 Task: Find connections with filter location Sivagiri with filter topic #HRwith filter profile language German with filter current company _VOIS with filter school Bidhan Chandra Krishi Viswavidyalaya with filter industry Consumer Services with filter service category Corporate Law with filter keywords title Director
Action: Mouse moved to (621, 87)
Screenshot: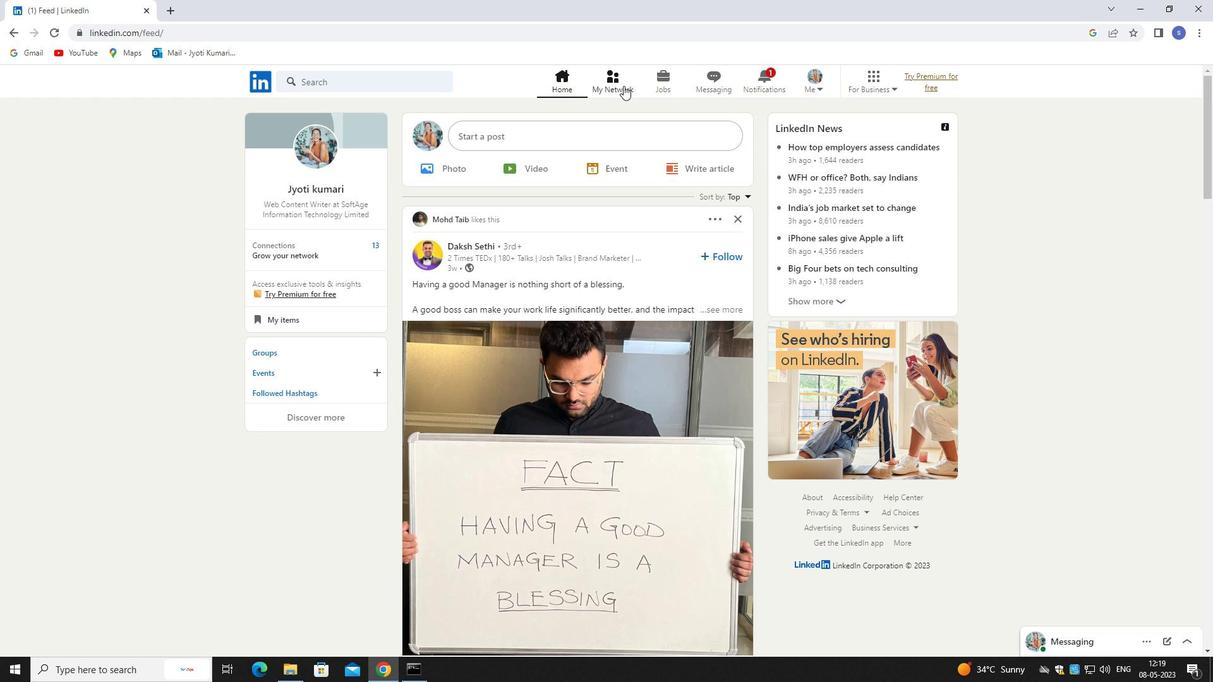 
Action: Mouse pressed left at (621, 87)
Screenshot: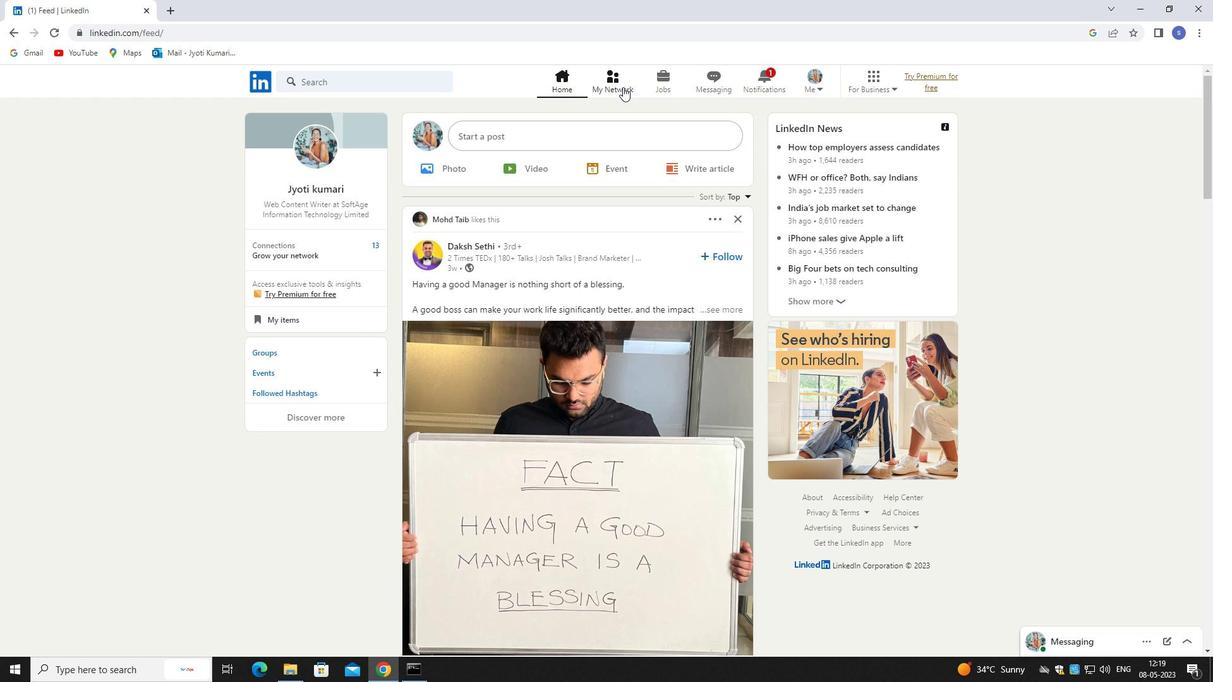 
Action: Mouse moved to (620, 87)
Screenshot: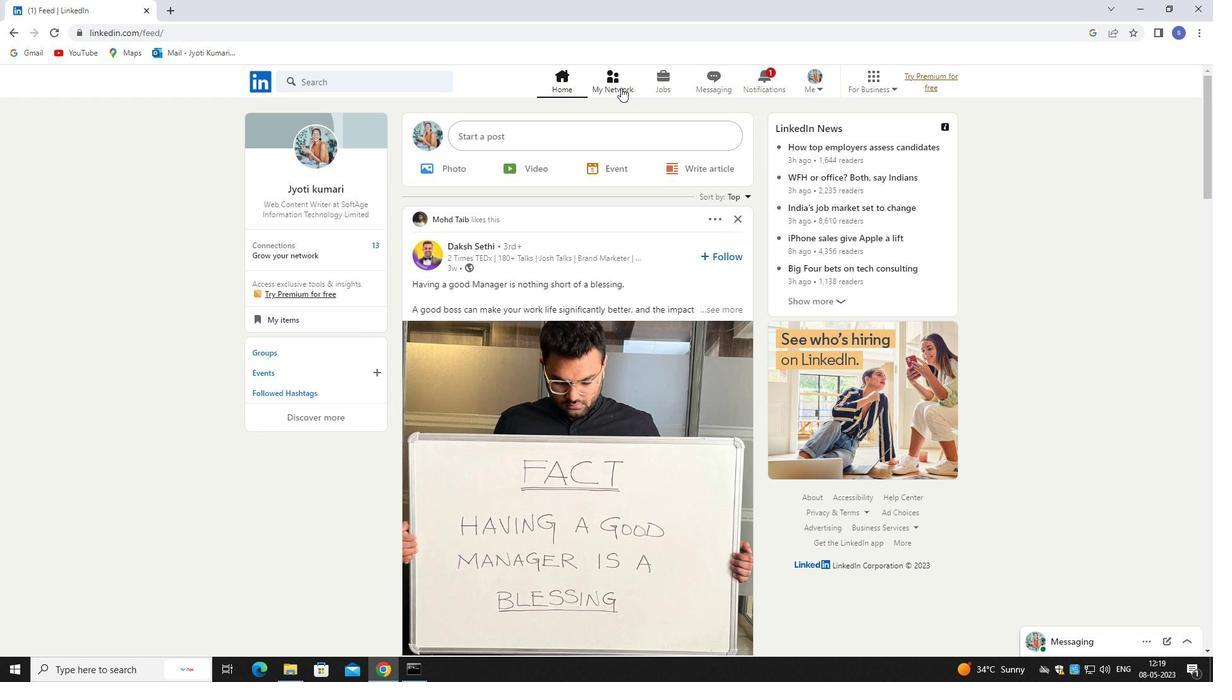 
Action: Mouse pressed left at (620, 87)
Screenshot: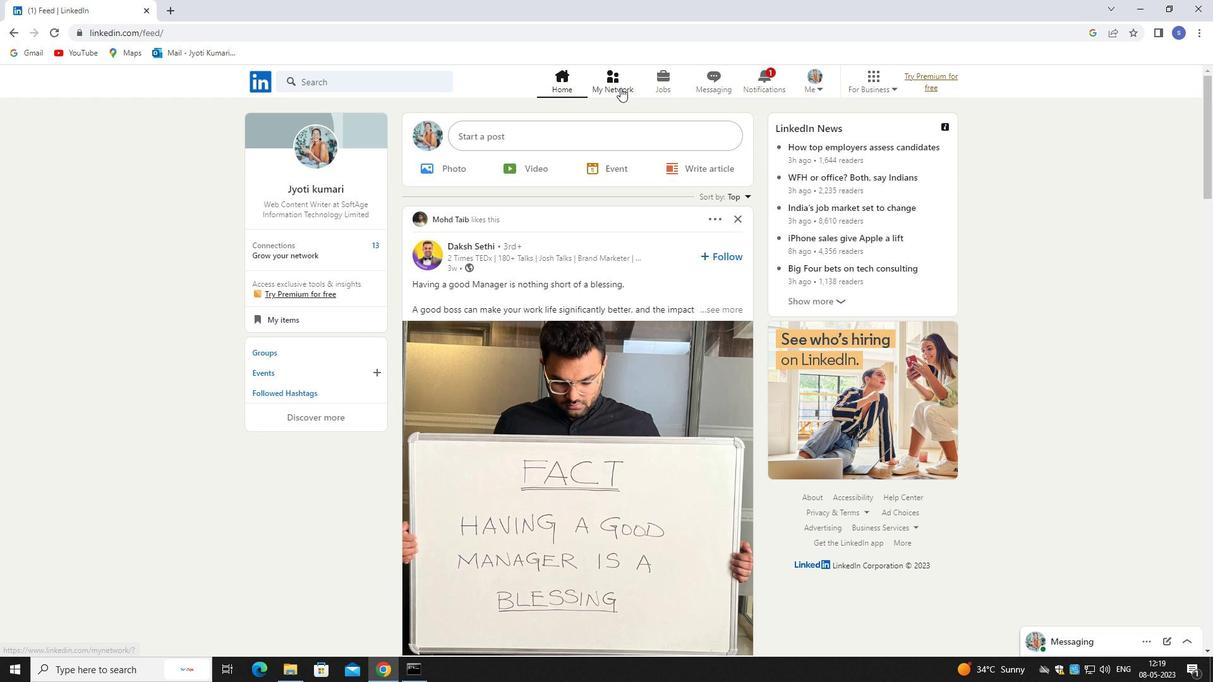 
Action: Mouse moved to (354, 145)
Screenshot: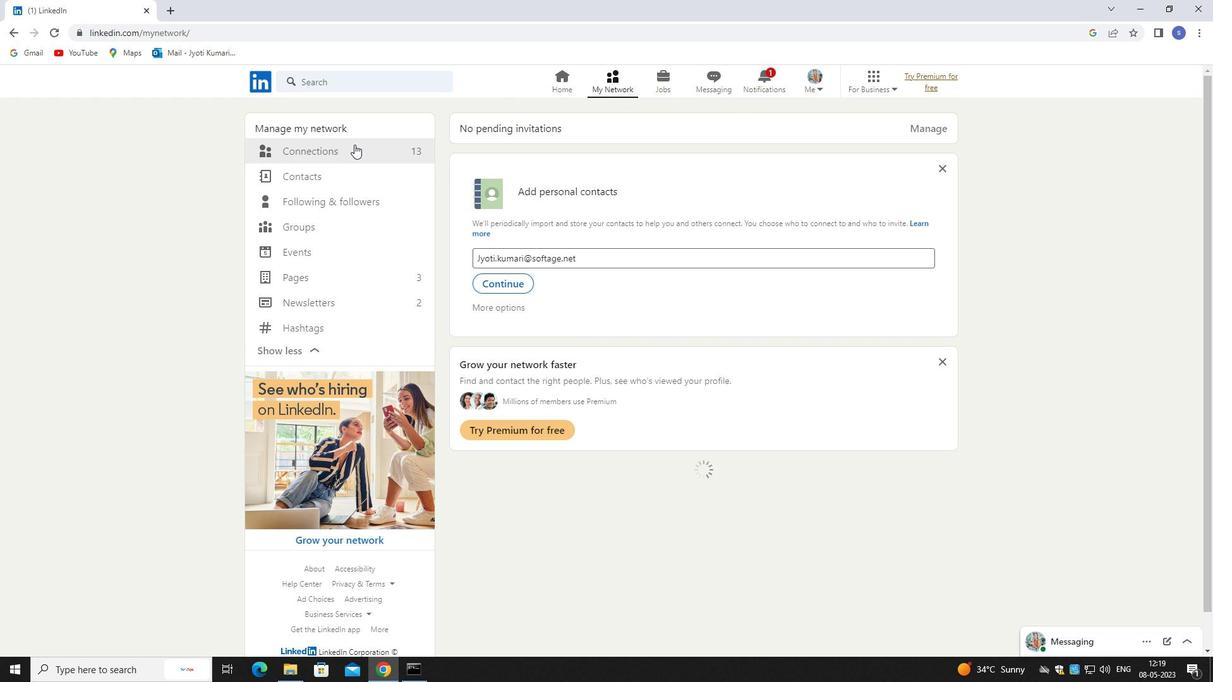 
Action: Mouse pressed left at (354, 145)
Screenshot: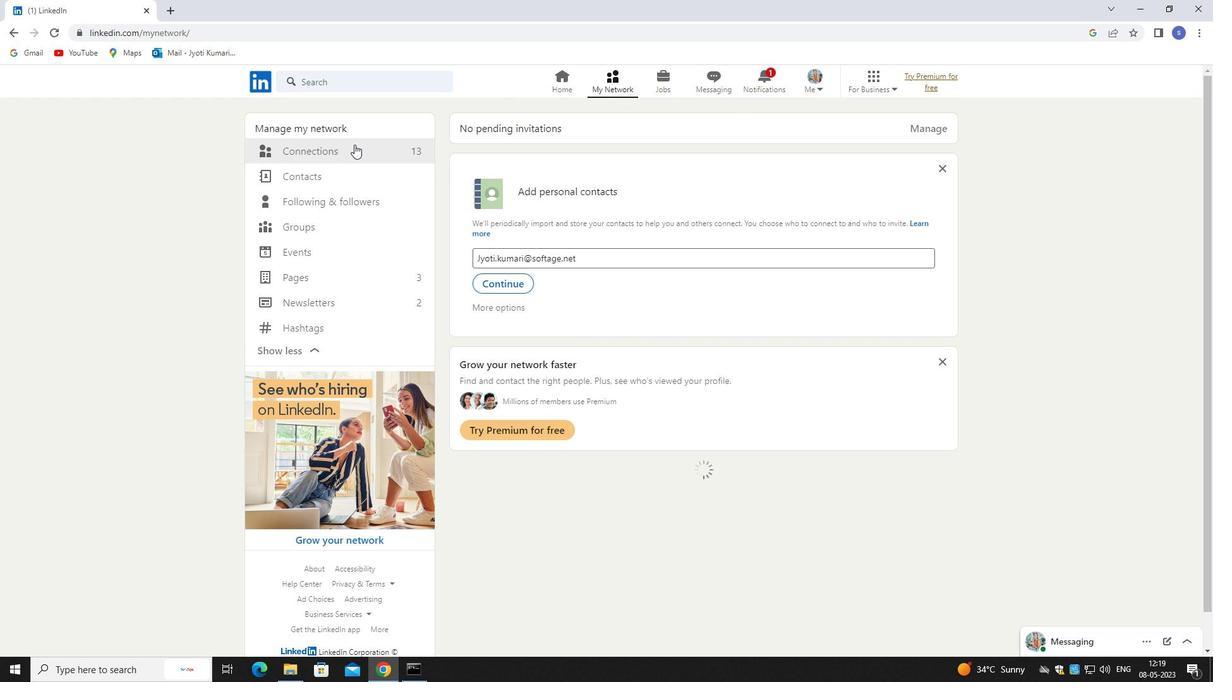 
Action: Mouse moved to (355, 145)
Screenshot: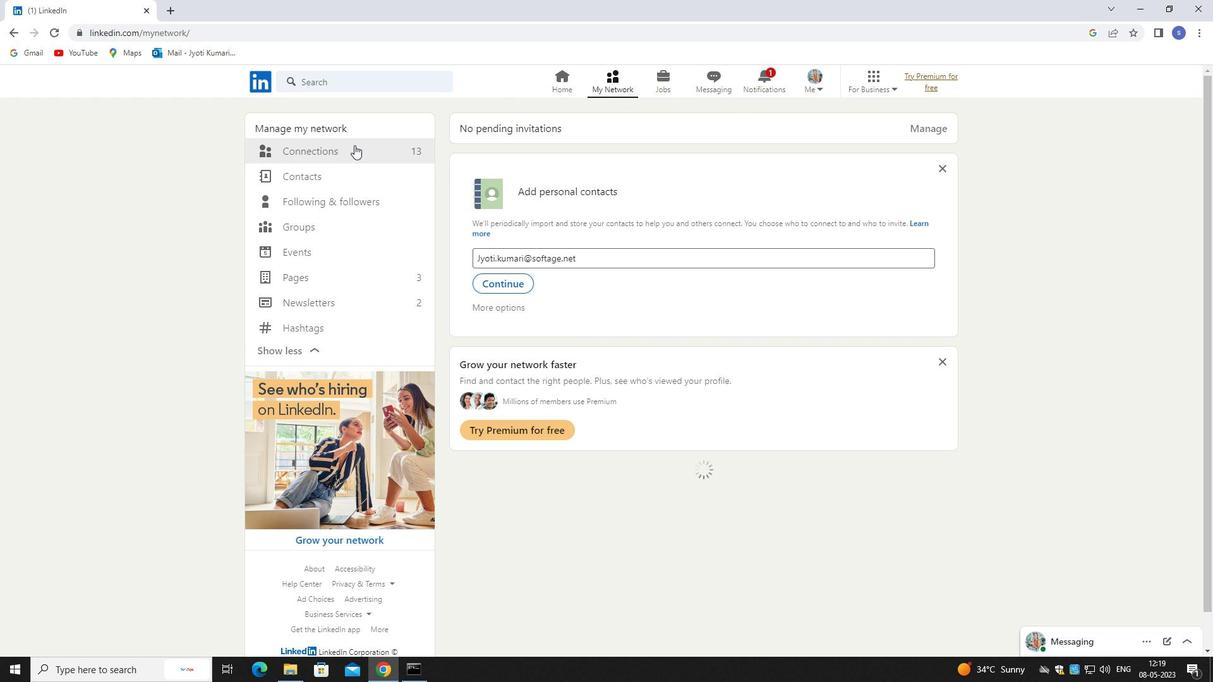 
Action: Mouse pressed left at (355, 145)
Screenshot: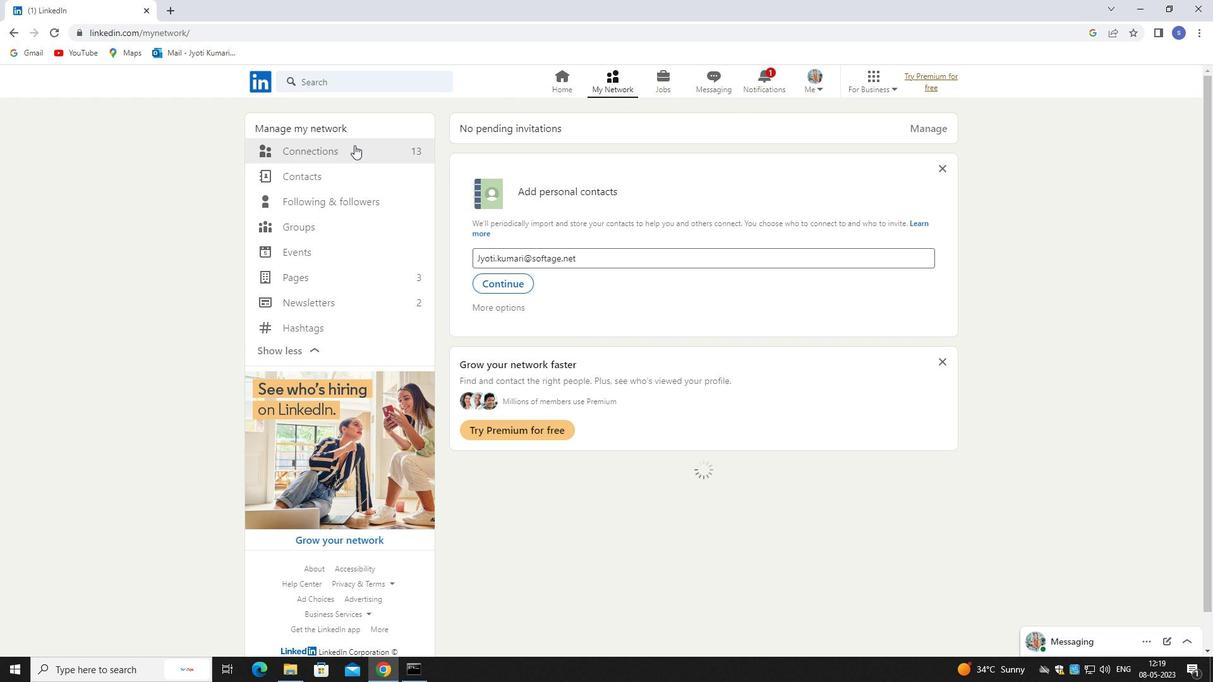 
Action: Mouse moved to (391, 146)
Screenshot: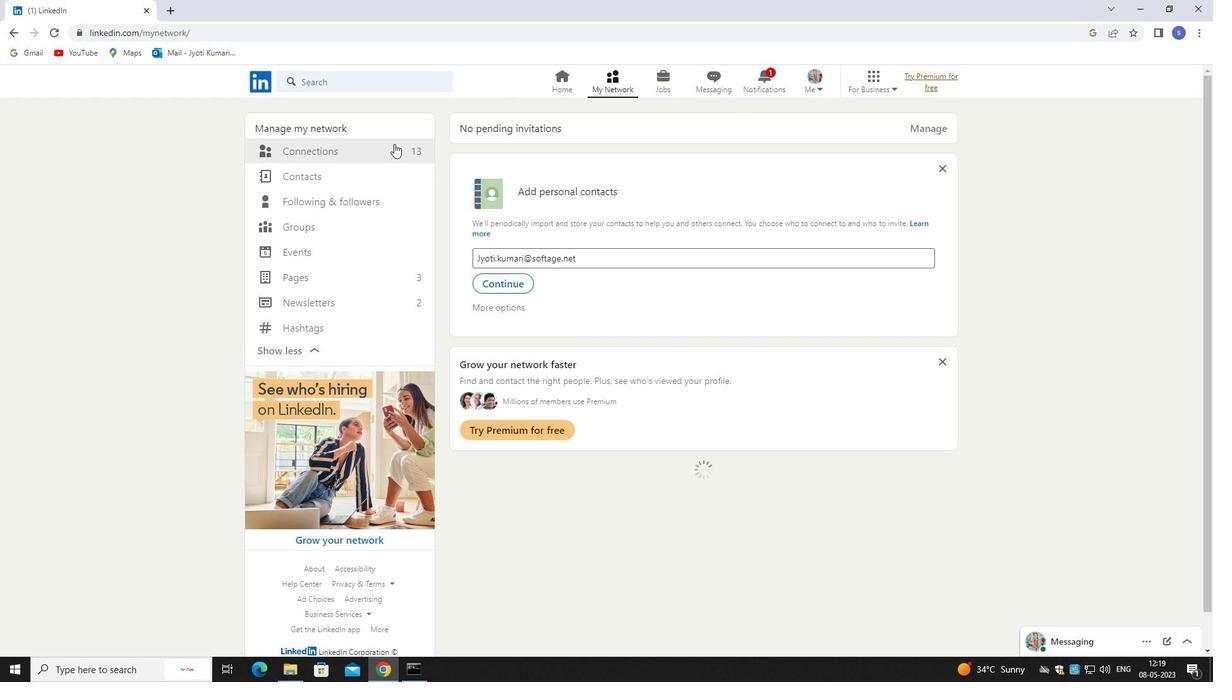 
Action: Mouse pressed left at (391, 146)
Screenshot: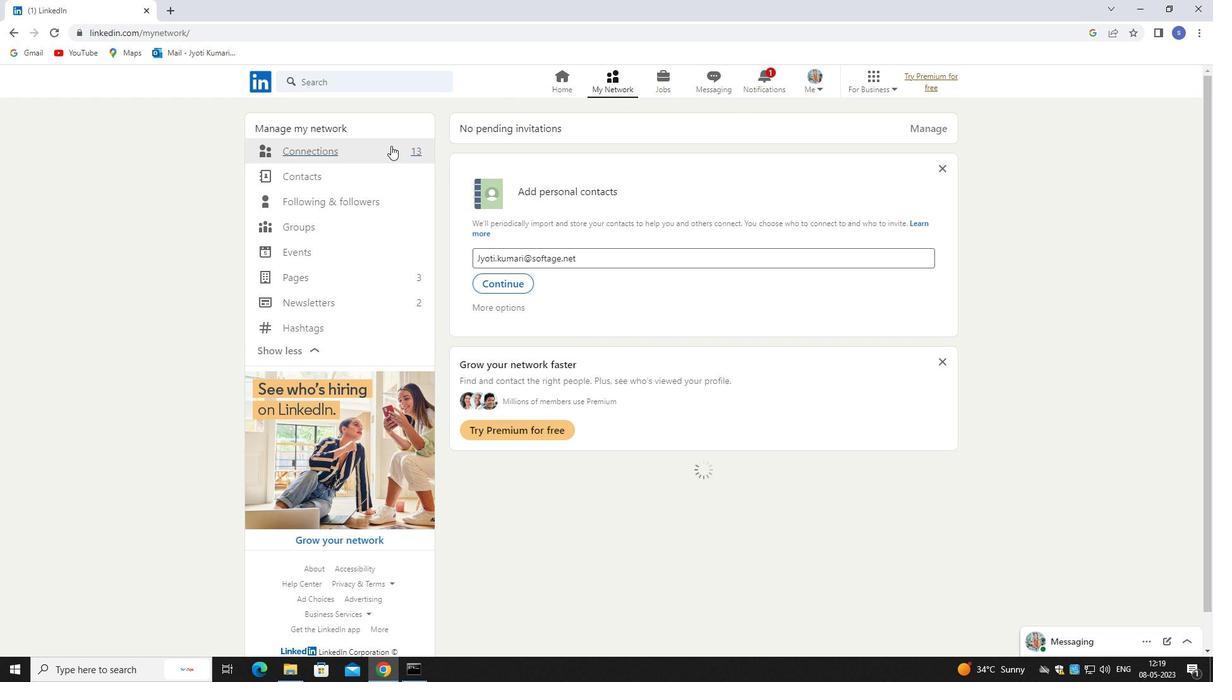 
Action: Mouse pressed left at (391, 146)
Screenshot: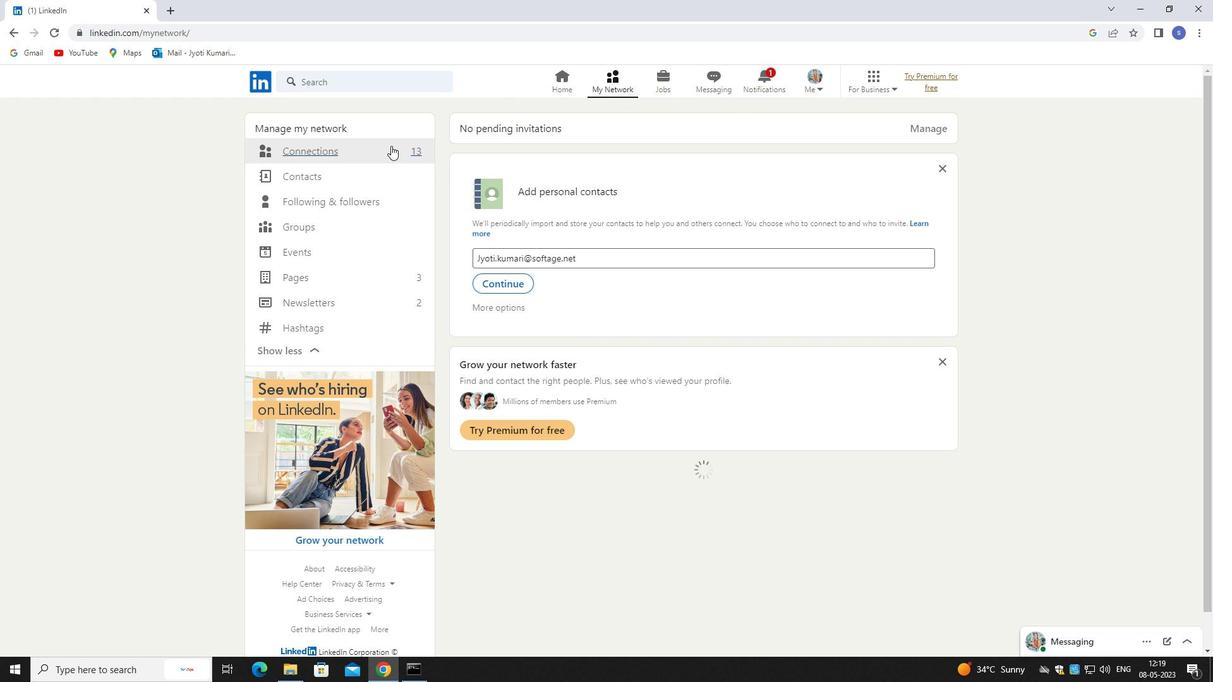 
Action: Mouse moved to (388, 145)
Screenshot: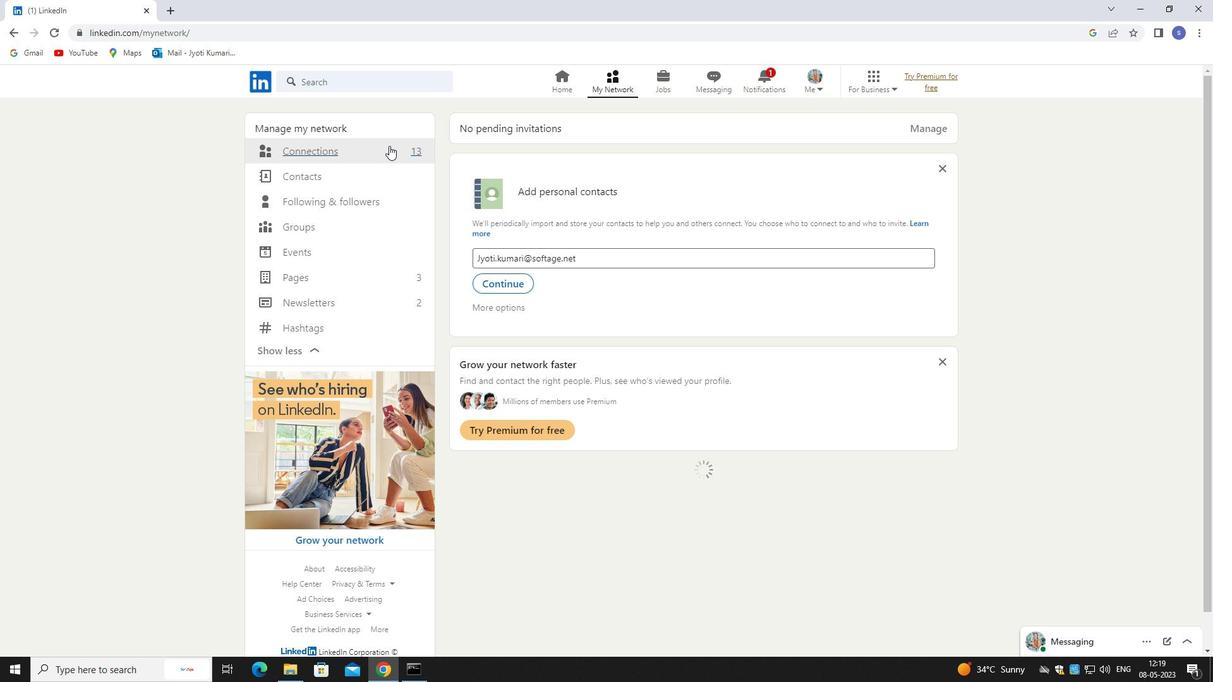 
Action: Mouse pressed left at (388, 145)
Screenshot: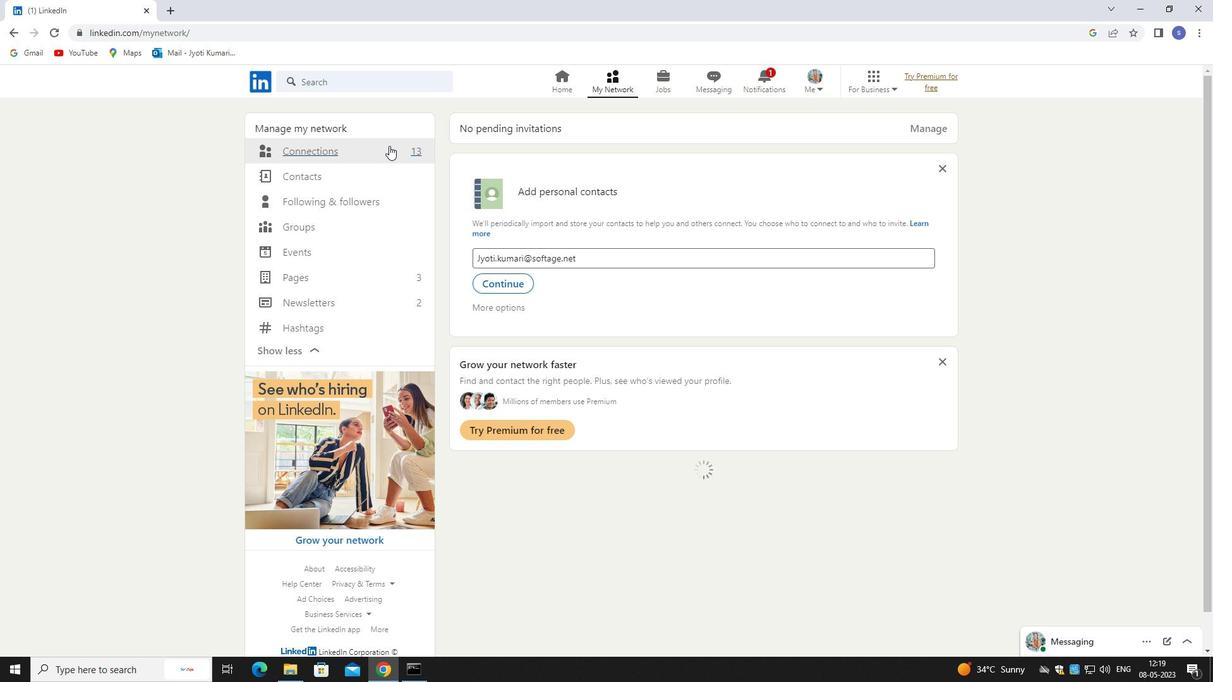 
Action: Mouse pressed left at (388, 145)
Screenshot: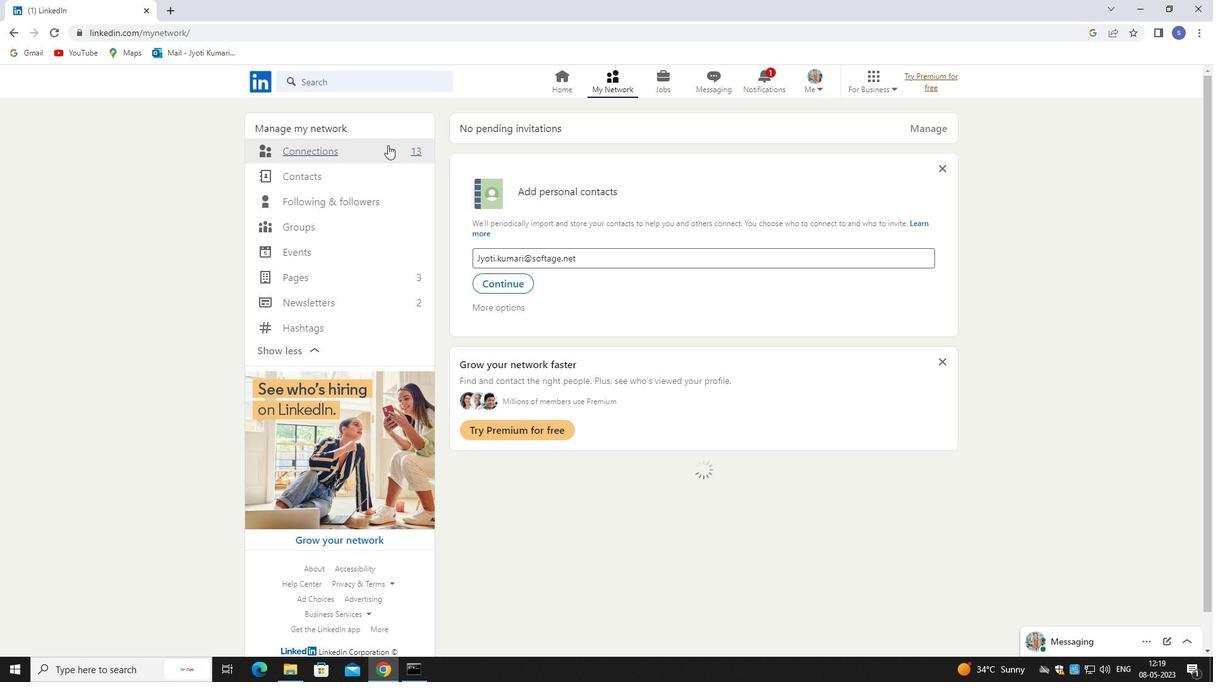 
Action: Mouse moved to (333, 152)
Screenshot: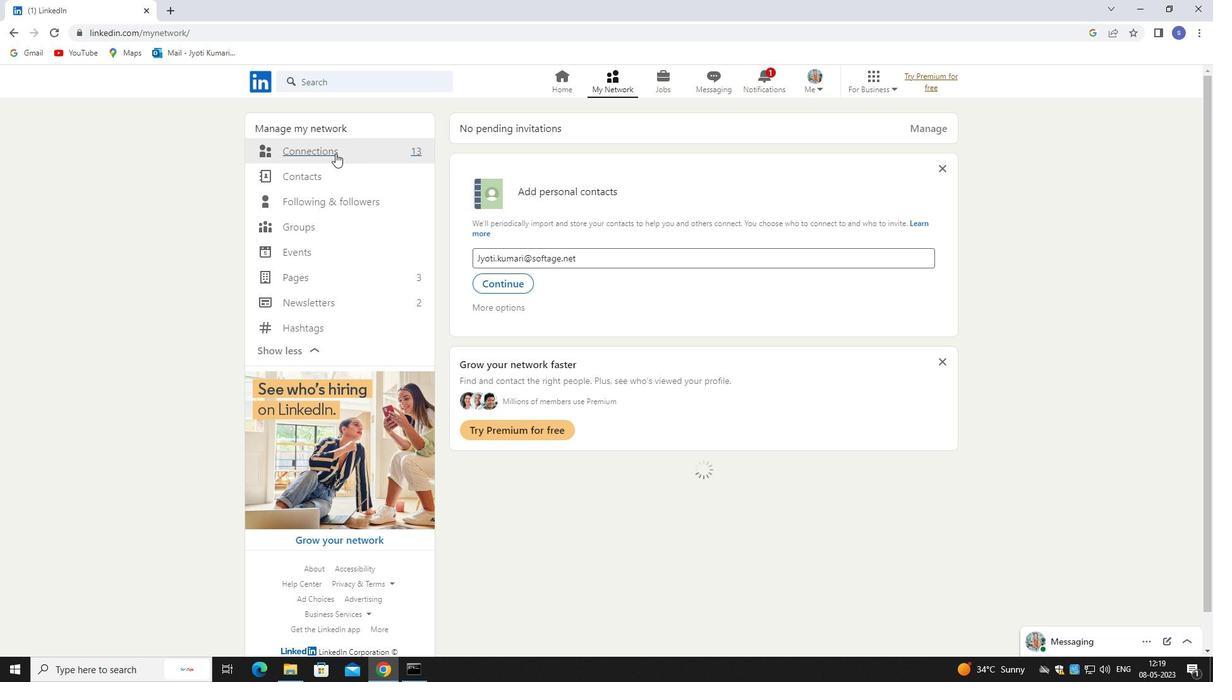 
Action: Mouse pressed left at (333, 152)
Screenshot: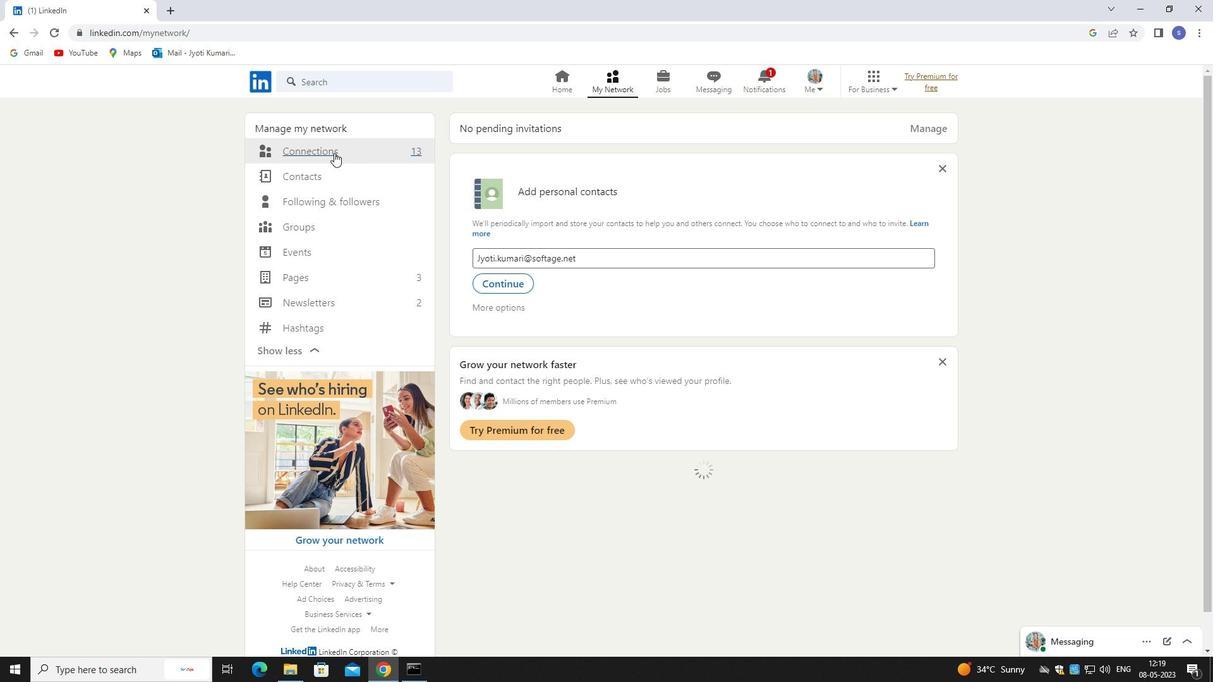 
Action: Mouse pressed left at (333, 152)
Screenshot: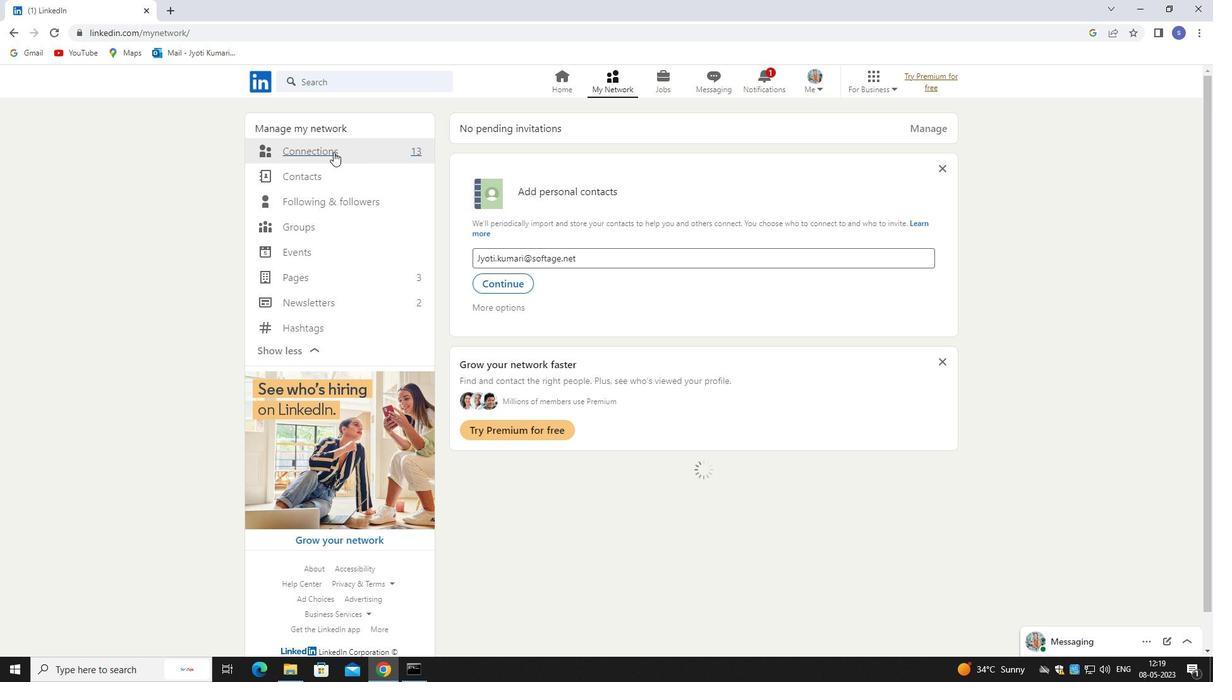
Action: Mouse moved to (722, 150)
Screenshot: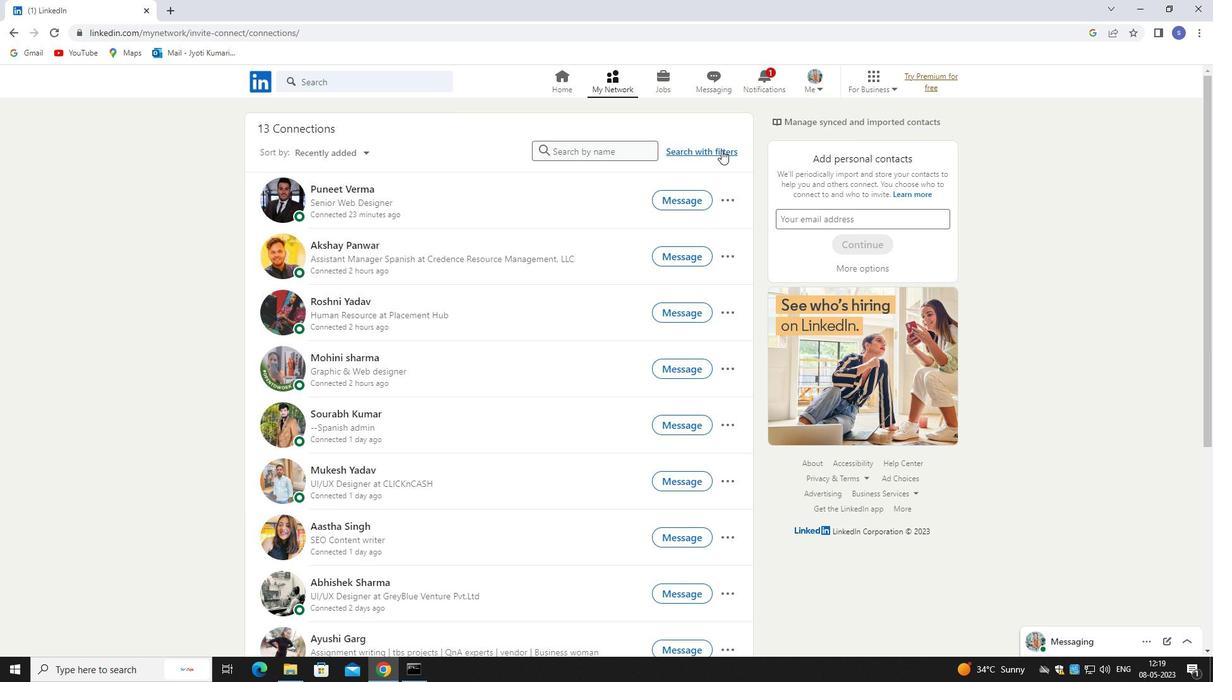 
Action: Mouse pressed left at (722, 150)
Screenshot: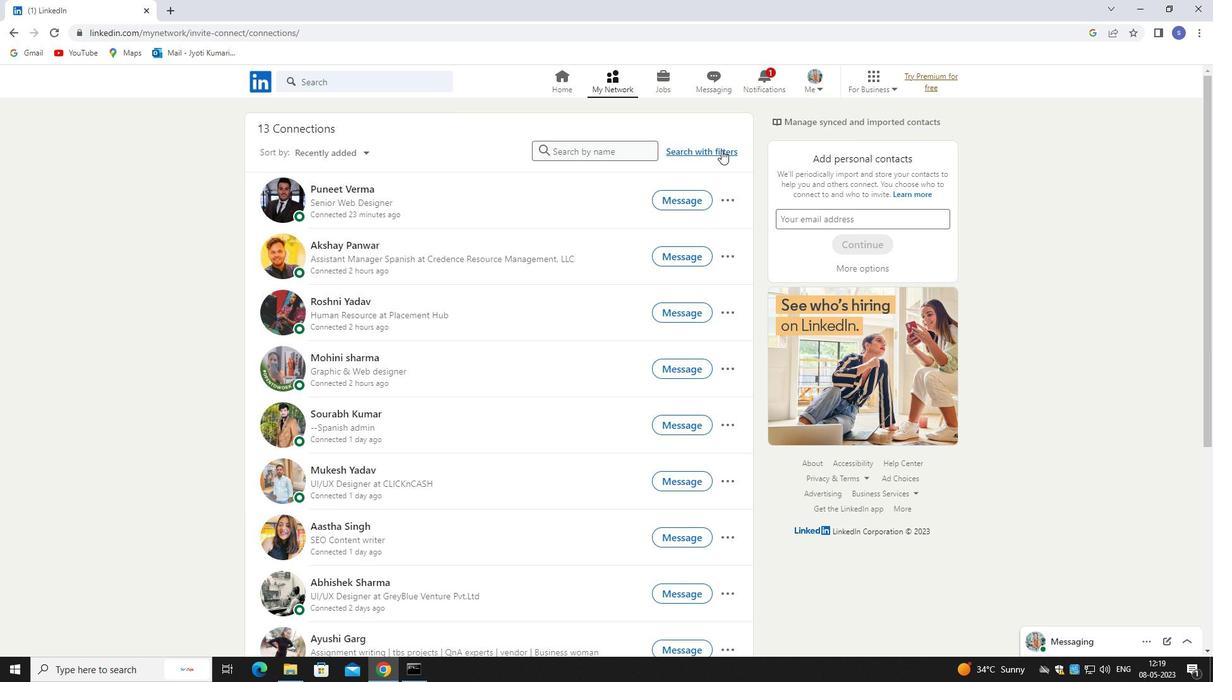 
Action: Mouse moved to (634, 113)
Screenshot: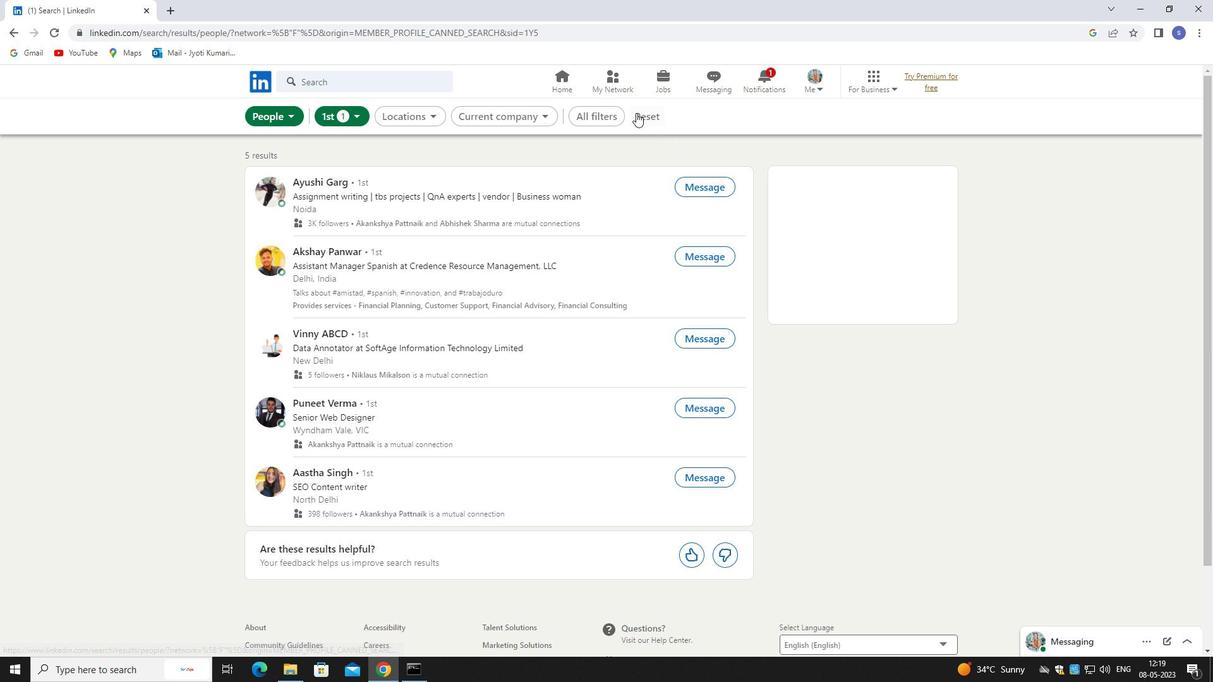 
Action: Mouse pressed left at (634, 113)
Screenshot: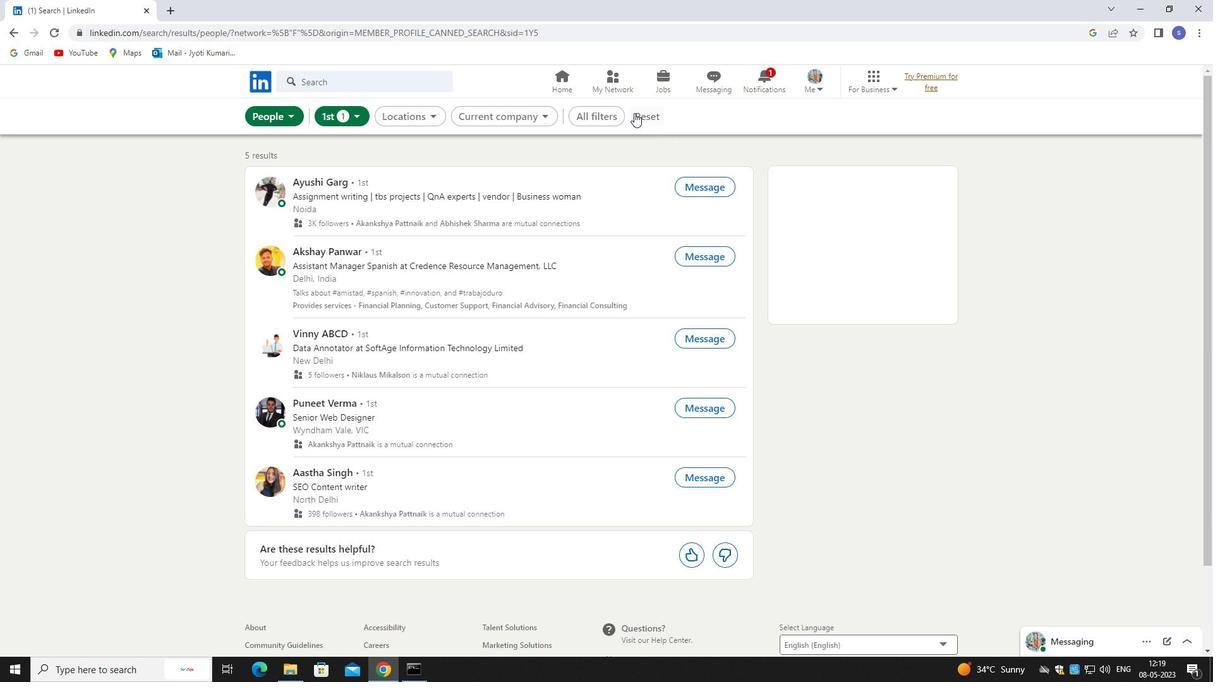 
Action: Mouse moved to (614, 116)
Screenshot: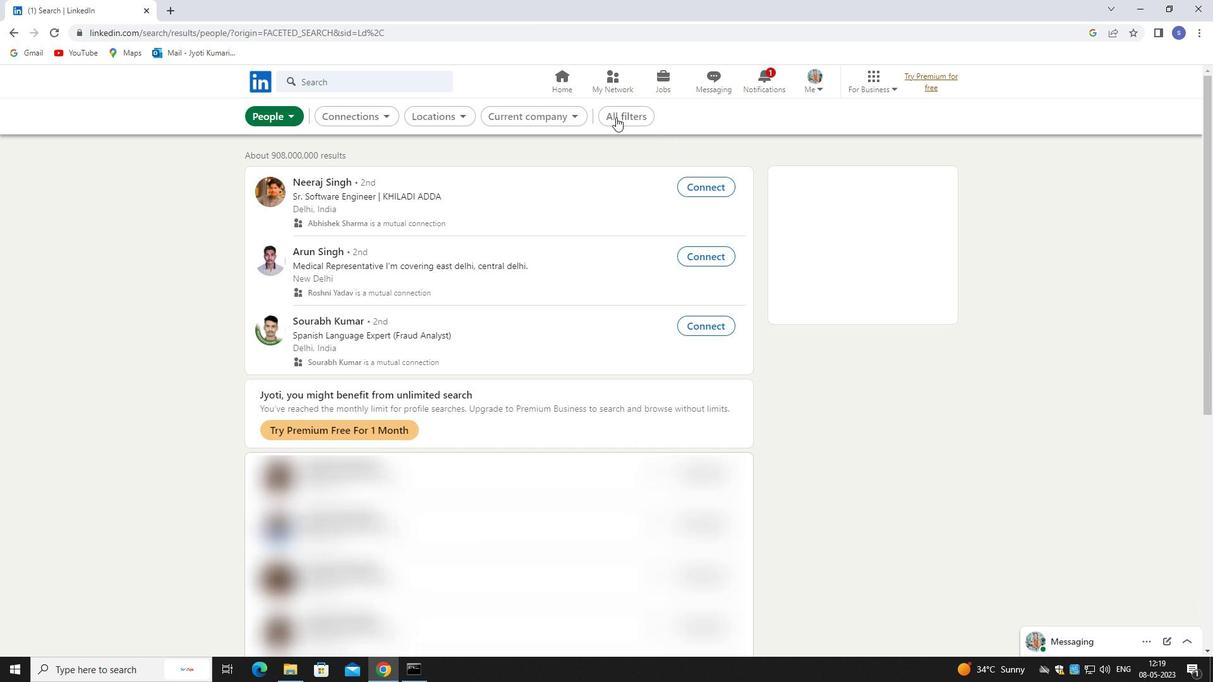 
Action: Mouse pressed left at (614, 116)
Screenshot: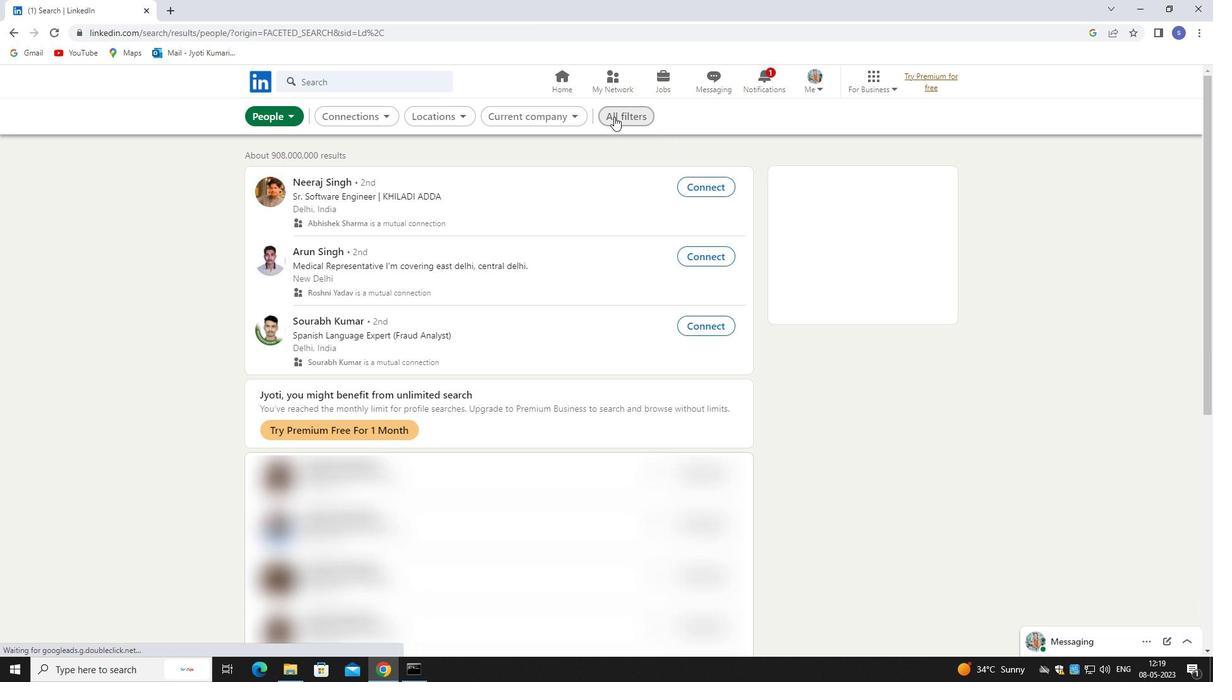
Action: Mouse moved to (1078, 491)
Screenshot: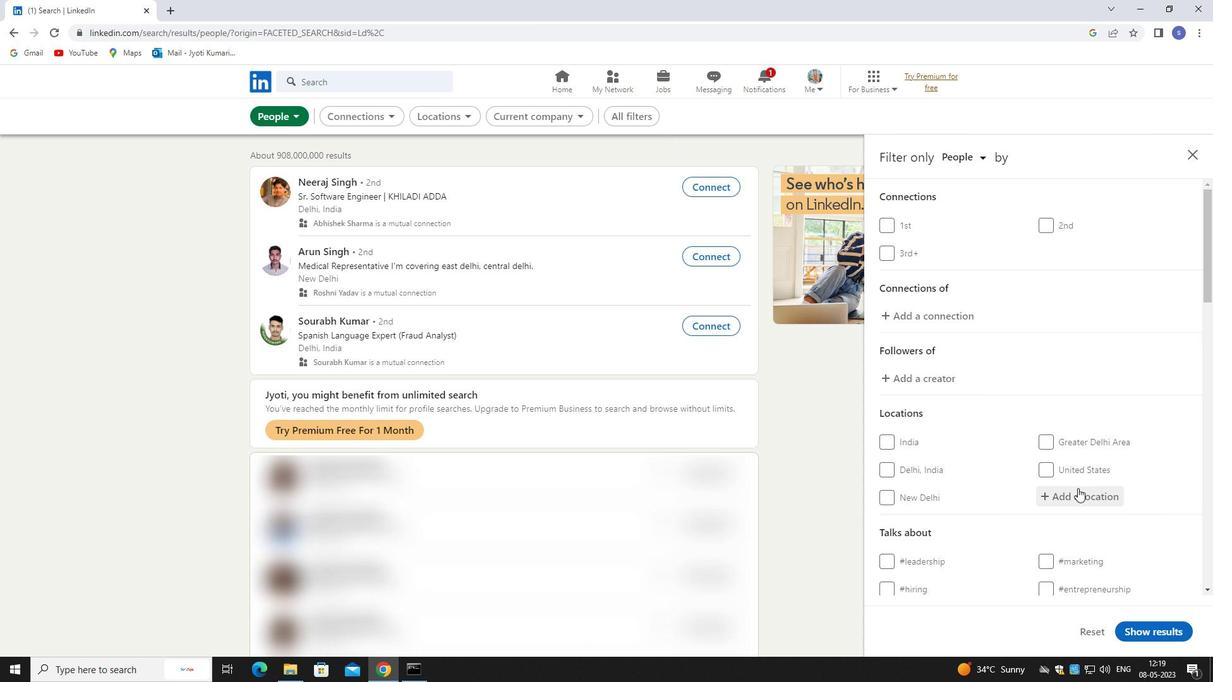 
Action: Mouse pressed left at (1078, 491)
Screenshot: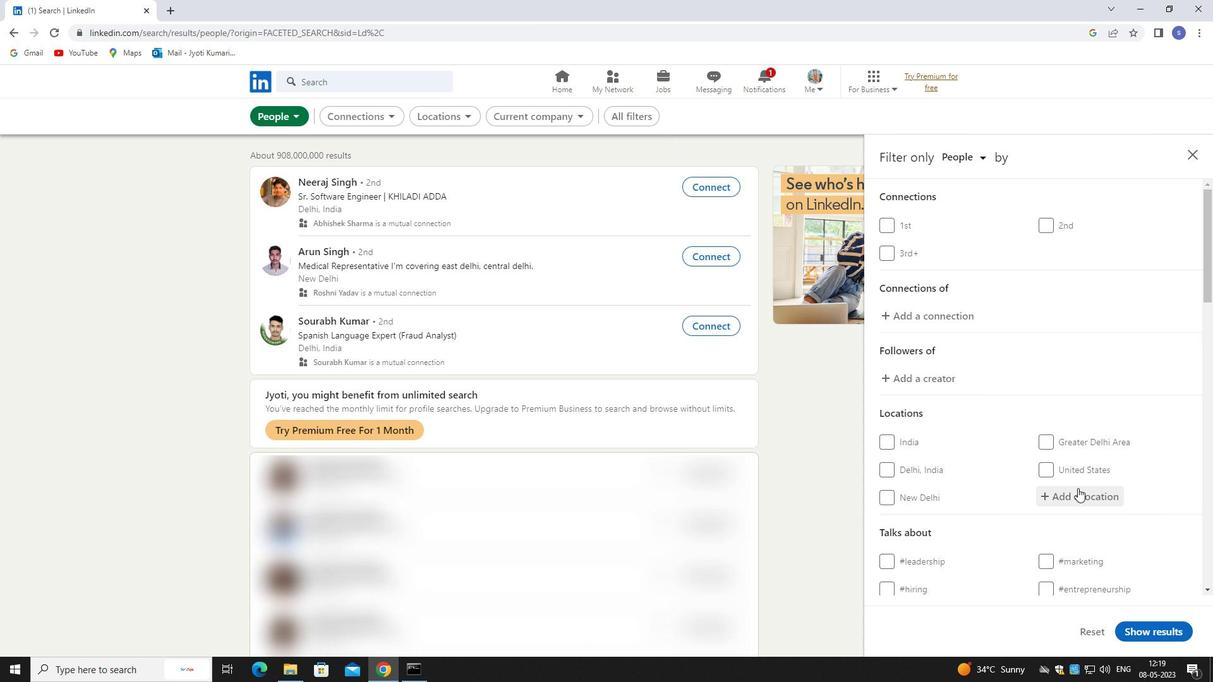 
Action: Mouse moved to (1078, 496)
Screenshot: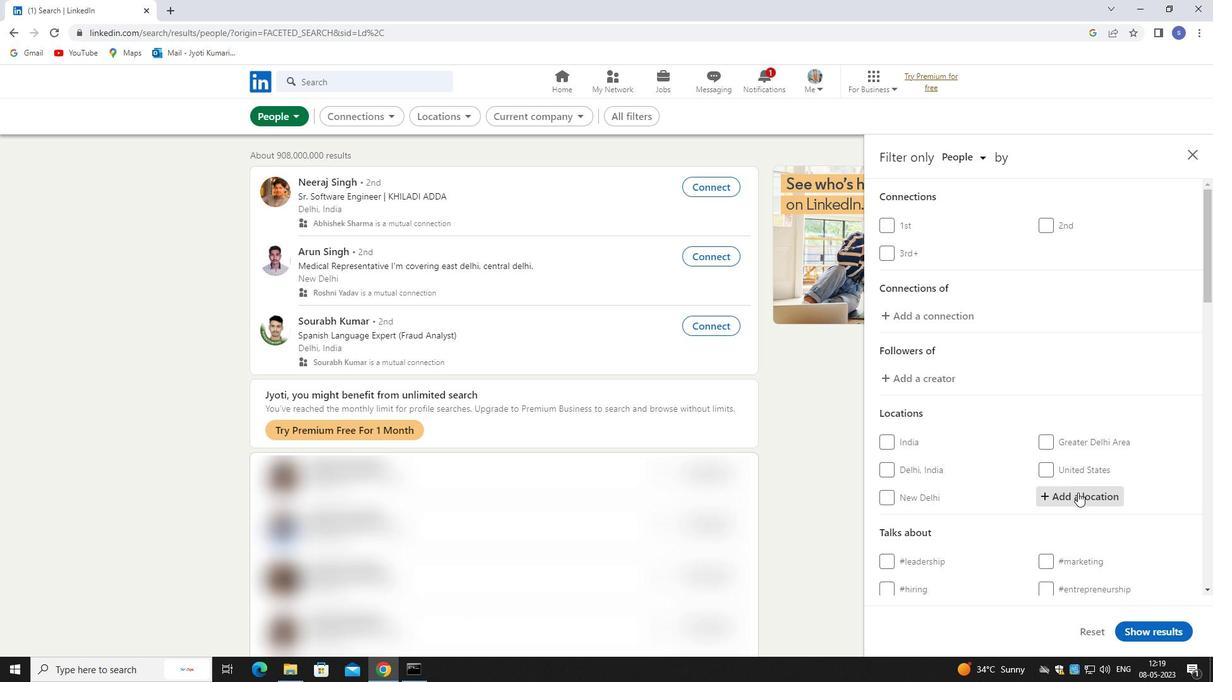 
Action: Key pressed sivagiri
Screenshot: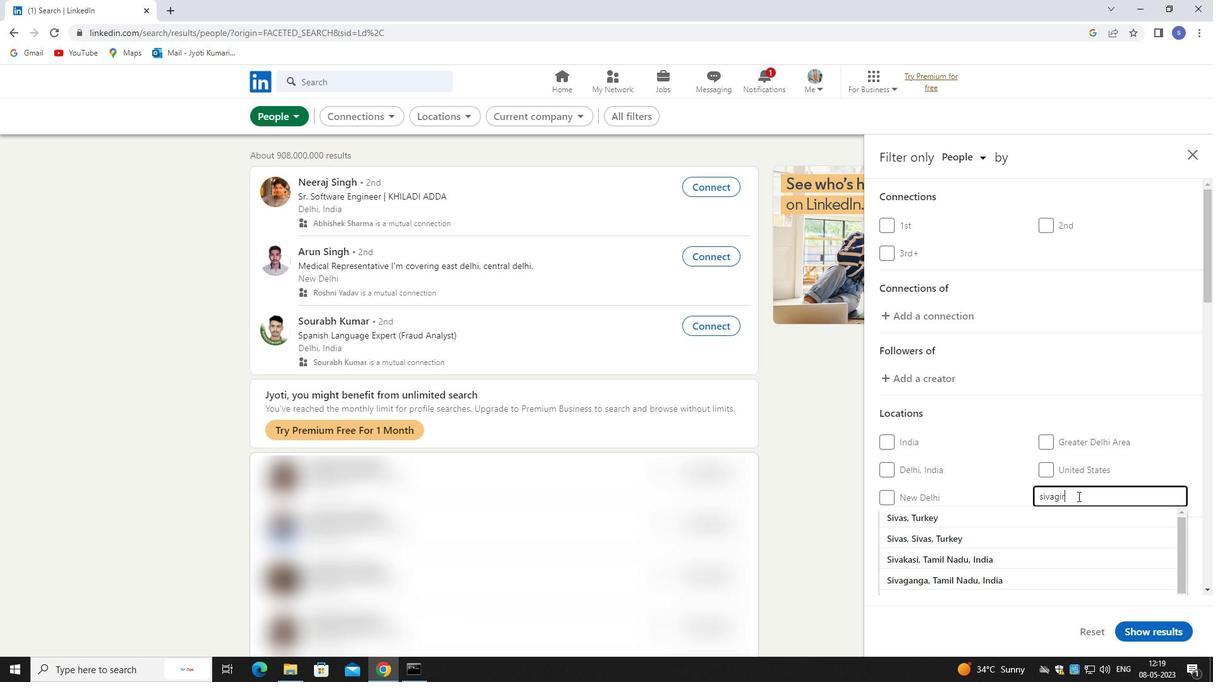
Action: Mouse moved to (1089, 517)
Screenshot: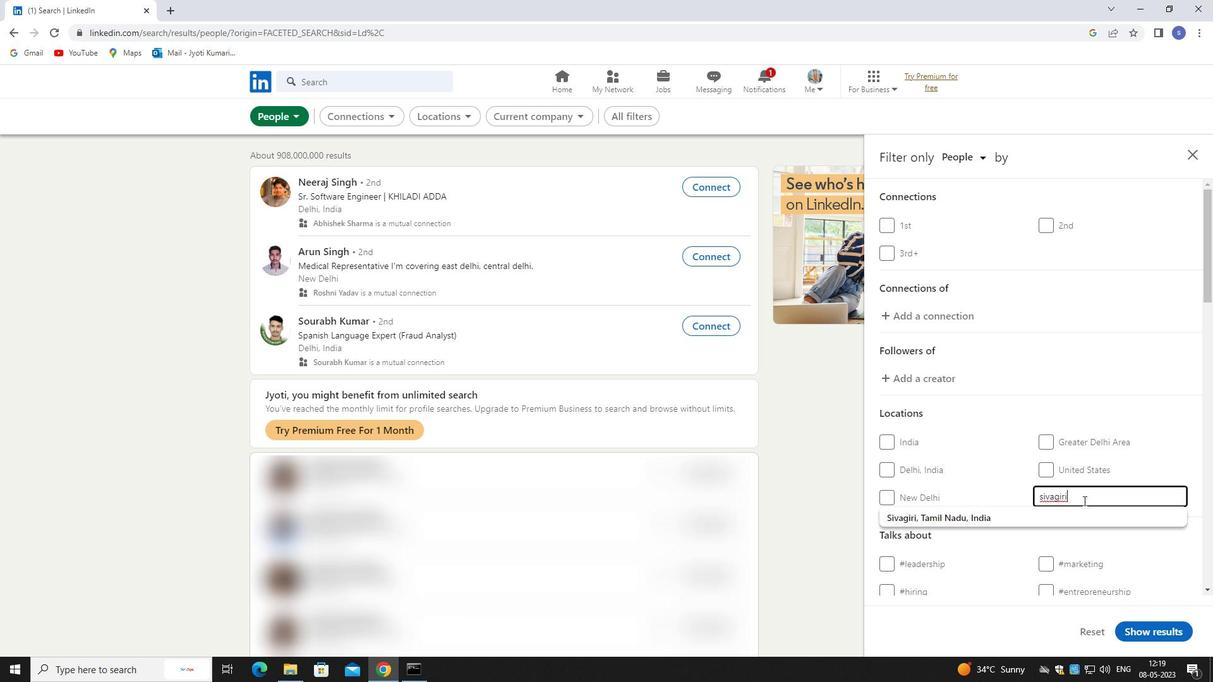 
Action: Mouse pressed left at (1089, 517)
Screenshot: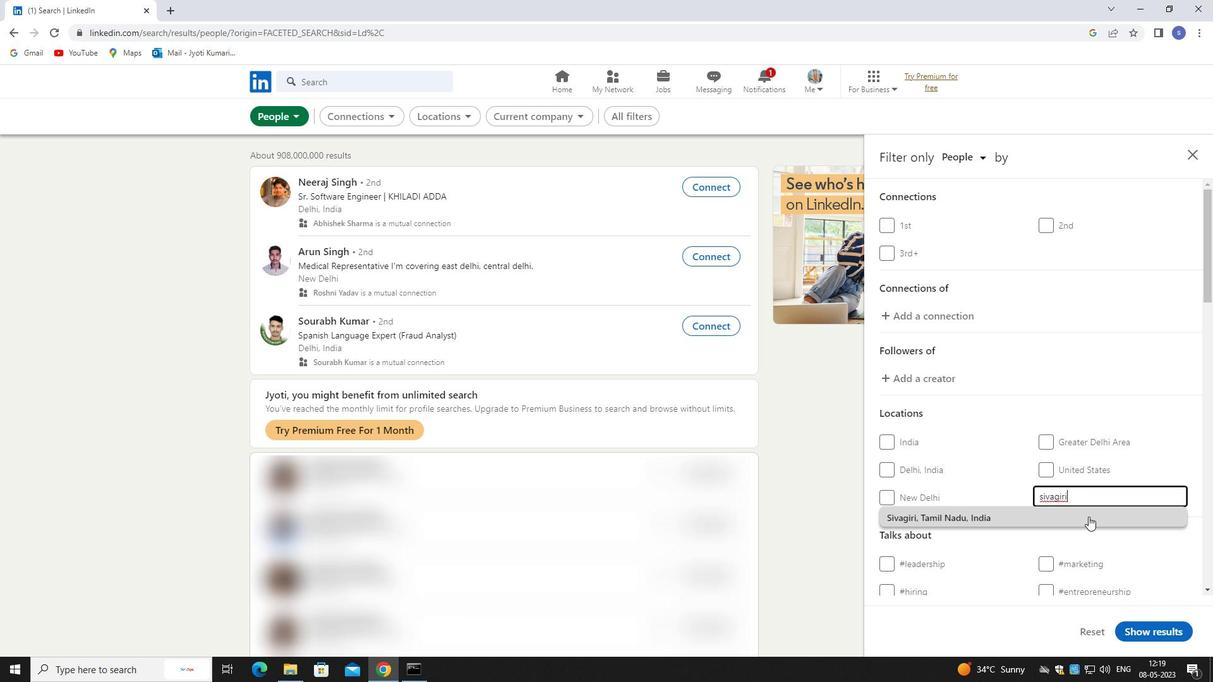 
Action: Mouse scrolled (1089, 516) with delta (0, 0)
Screenshot: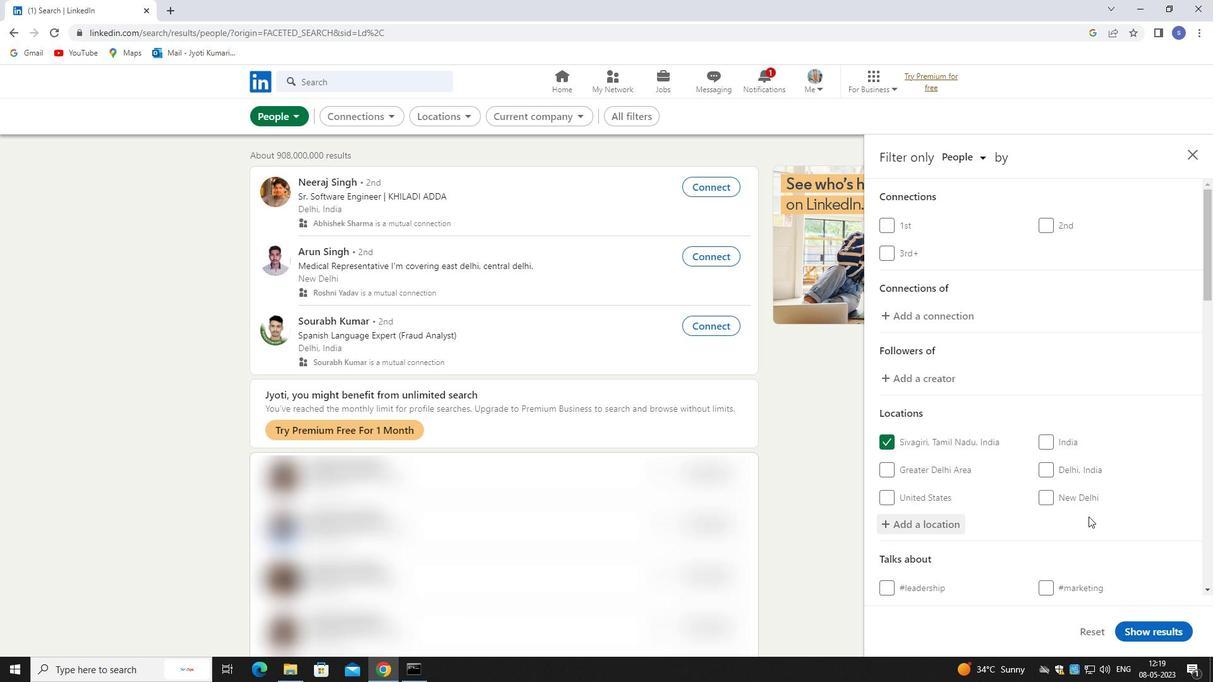 
Action: Mouse scrolled (1089, 516) with delta (0, 0)
Screenshot: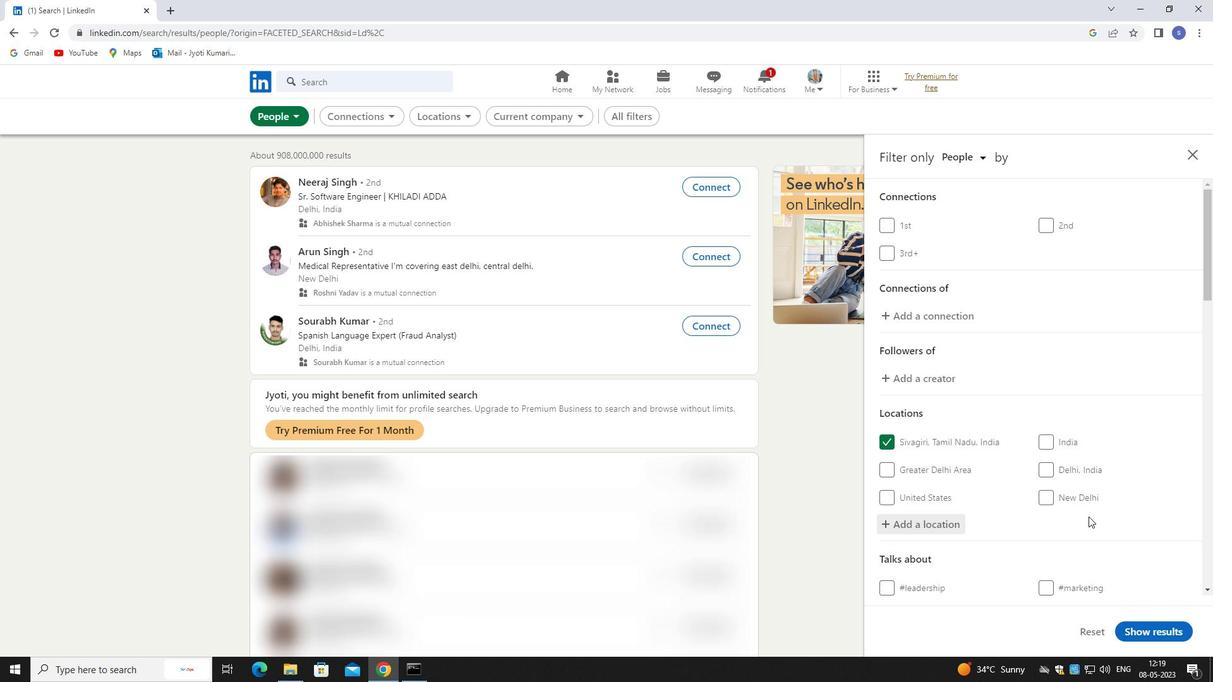 
Action: Mouse moved to (1083, 515)
Screenshot: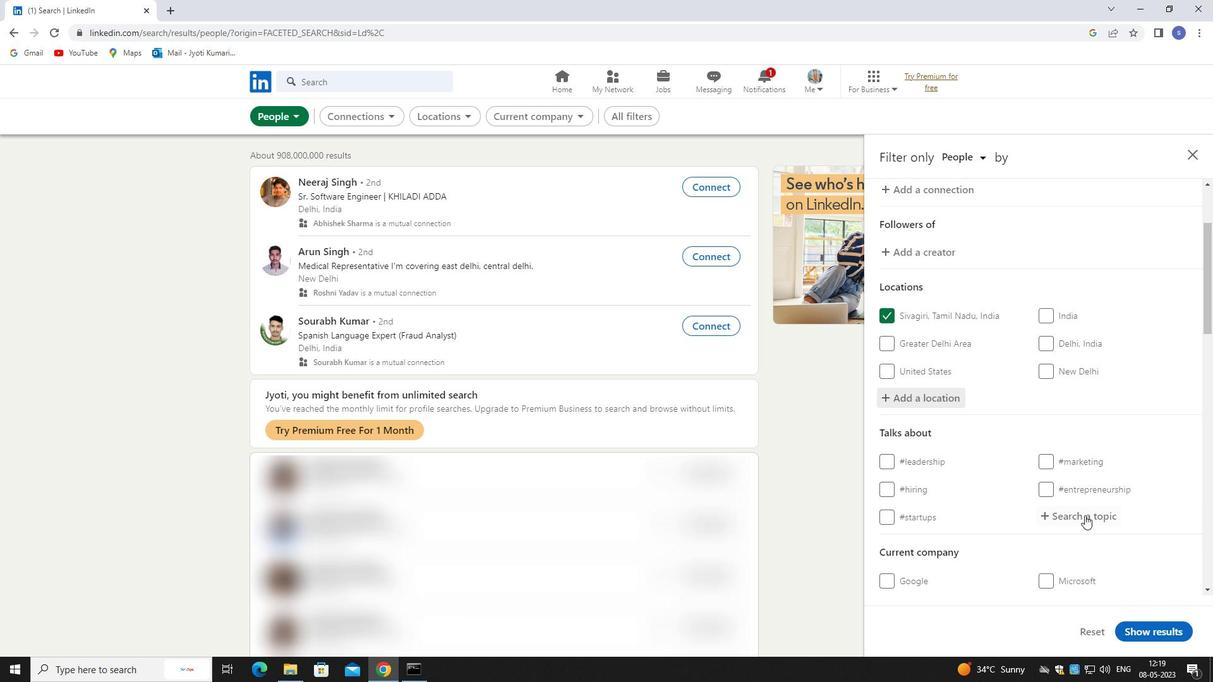 
Action: Mouse pressed left at (1083, 515)
Screenshot: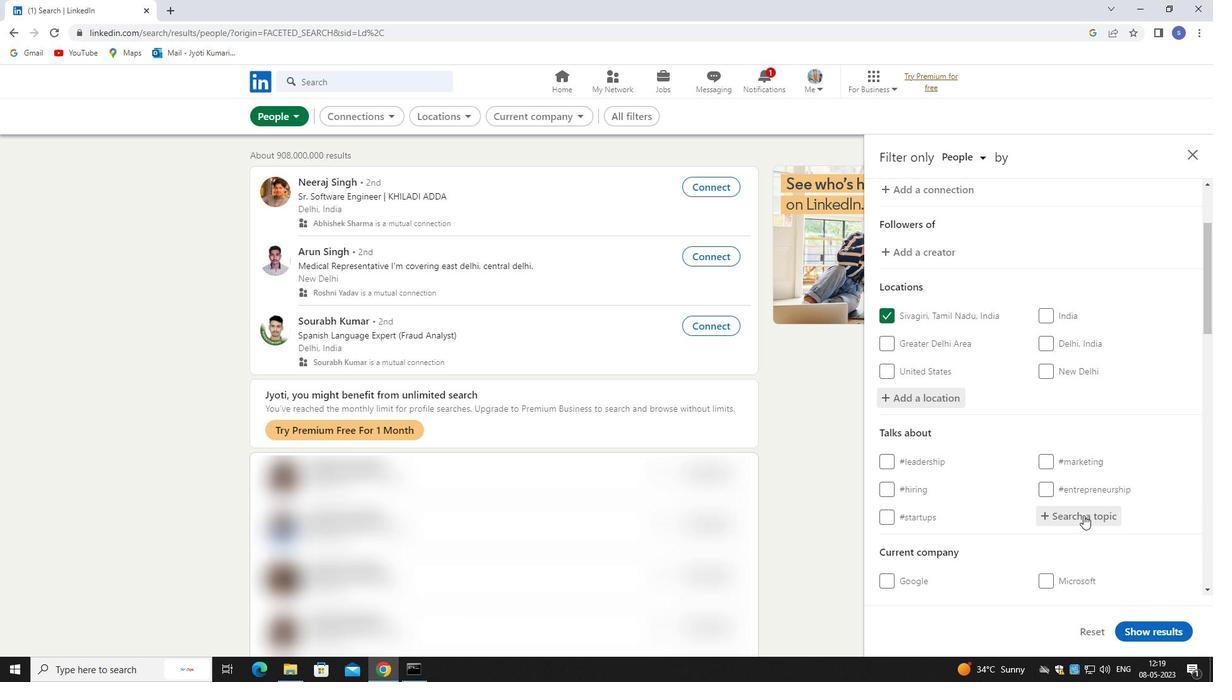 
Action: Key pressed he<Key.backspace>r
Screenshot: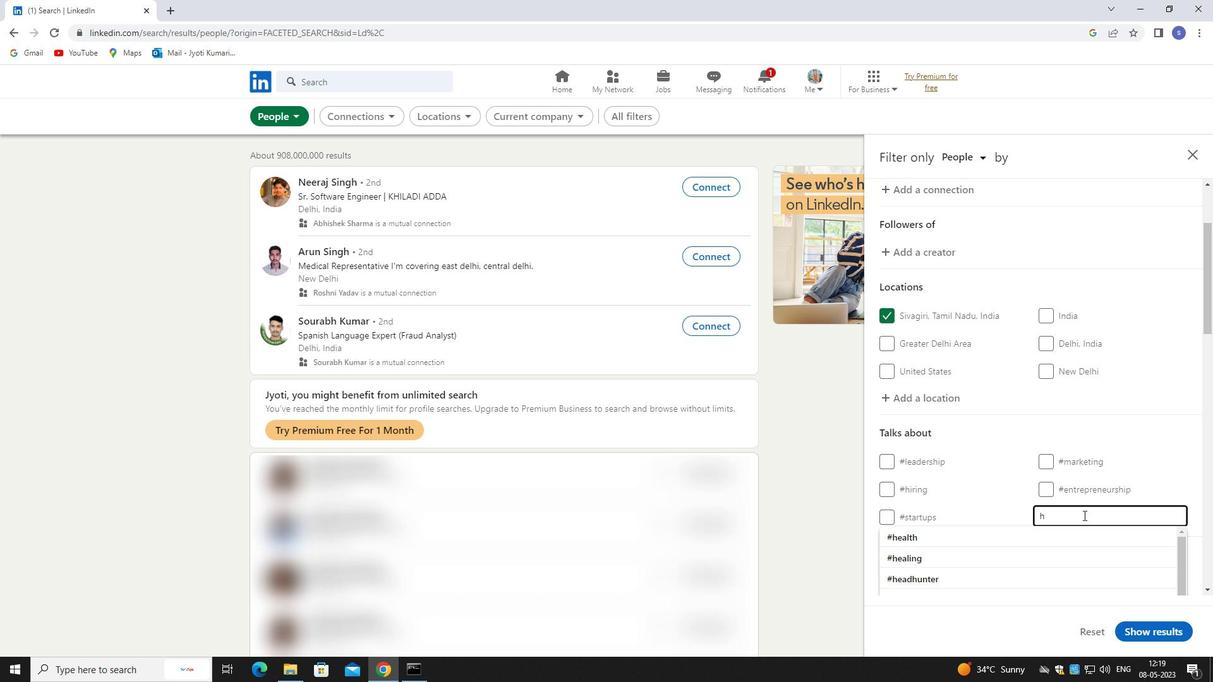 
Action: Mouse moved to (1081, 537)
Screenshot: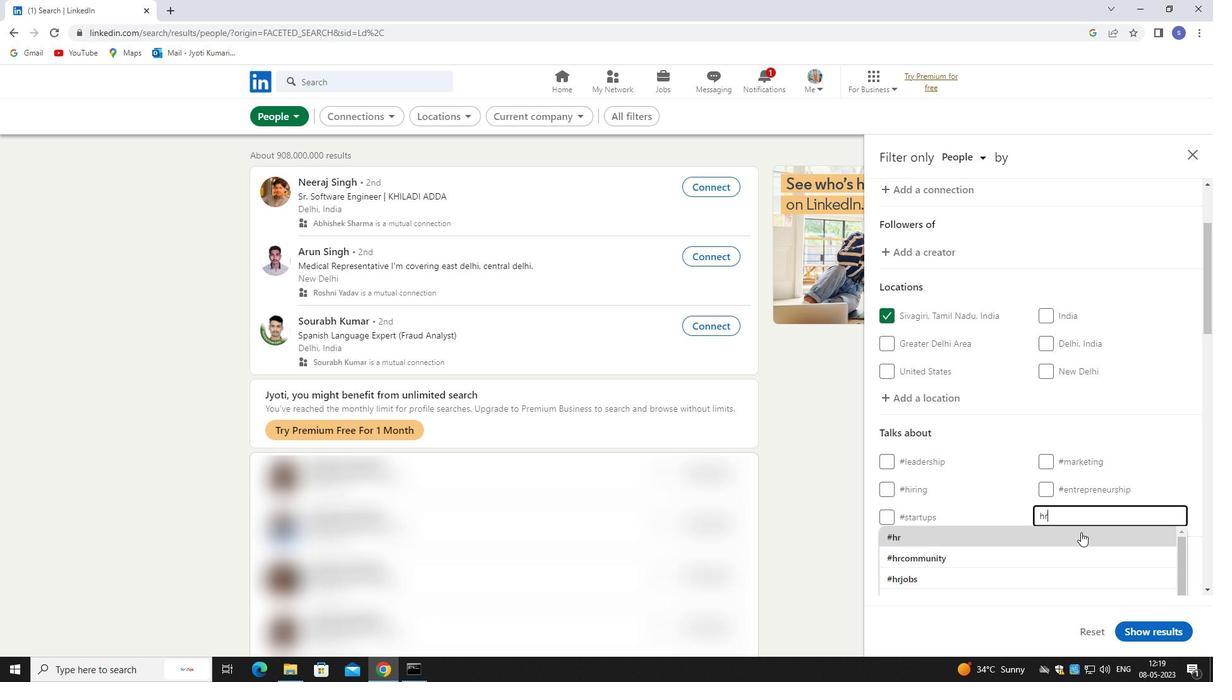 
Action: Mouse pressed left at (1081, 537)
Screenshot: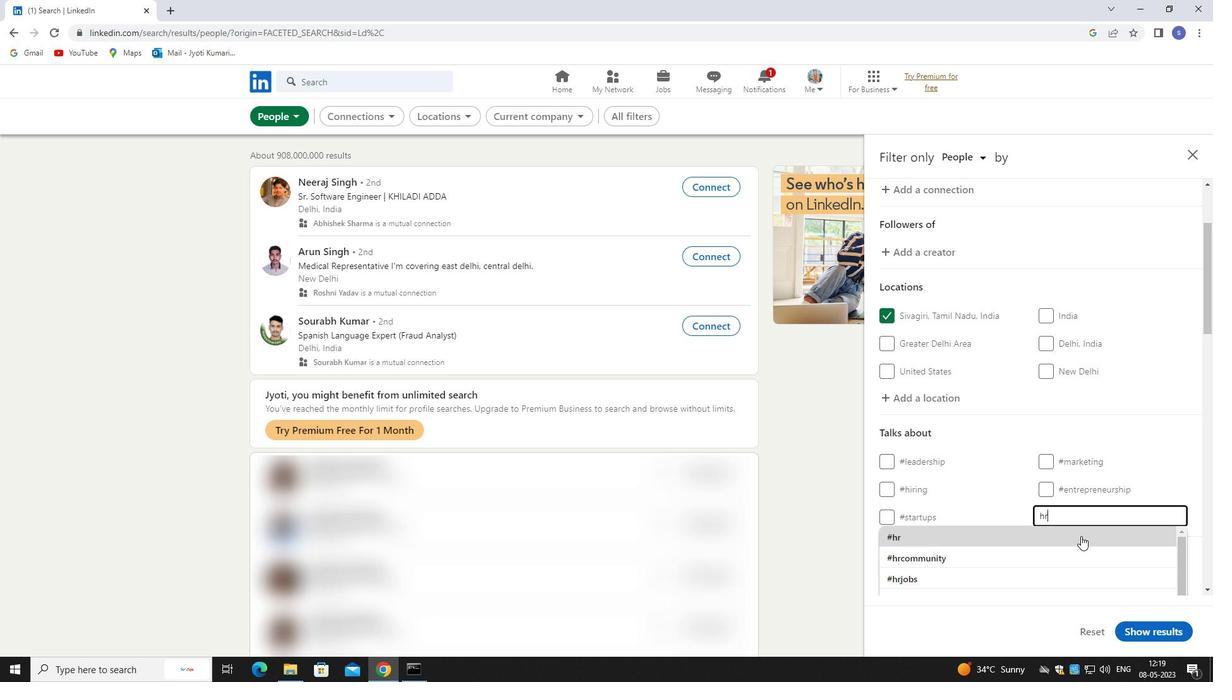 
Action: Mouse moved to (1081, 537)
Screenshot: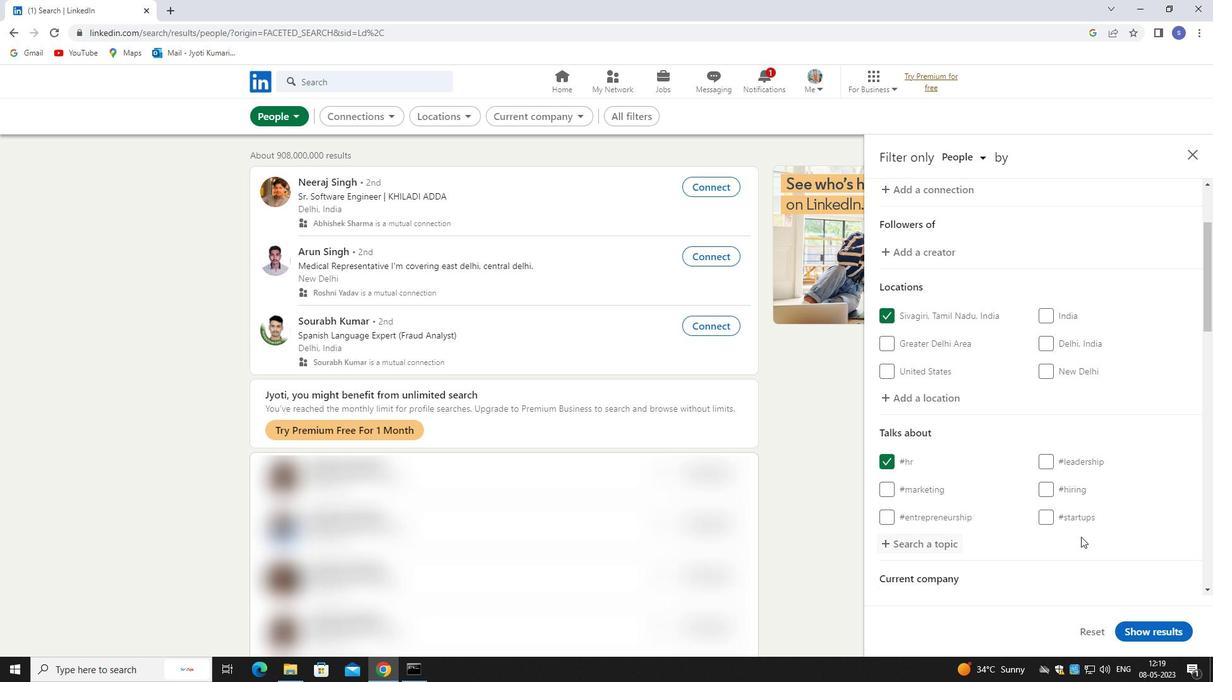 
Action: Mouse scrolled (1081, 536) with delta (0, 0)
Screenshot: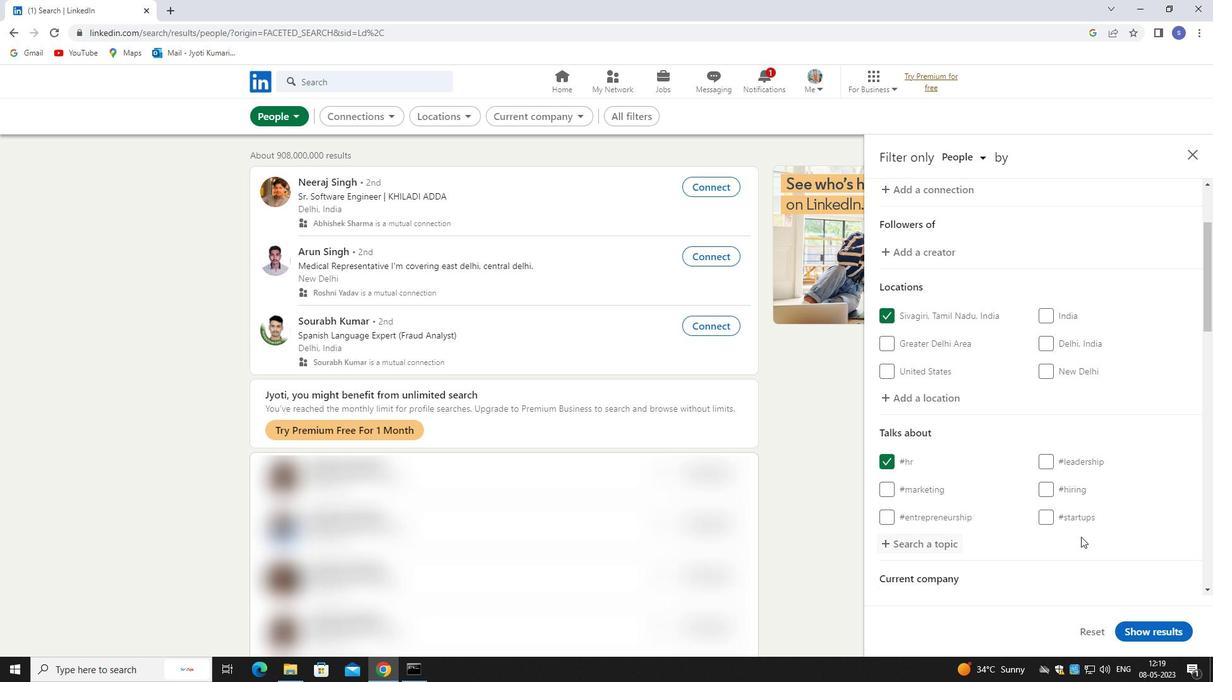
Action: Mouse scrolled (1081, 536) with delta (0, 0)
Screenshot: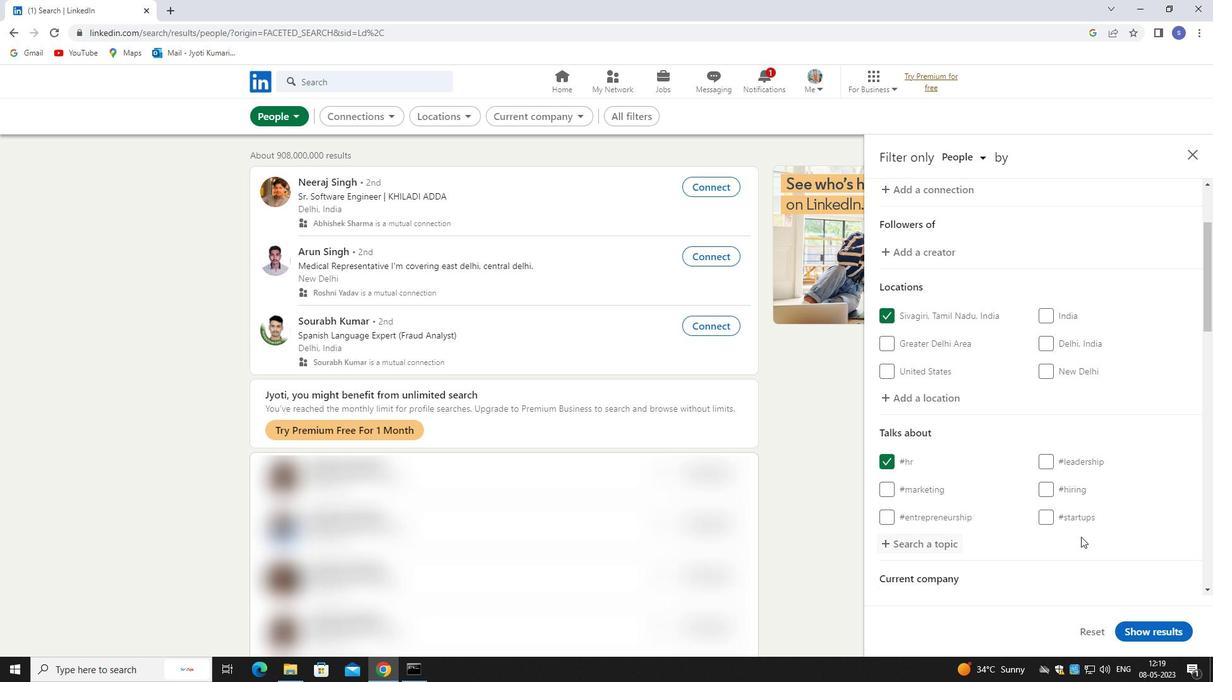 
Action: Mouse scrolled (1081, 536) with delta (0, 0)
Screenshot: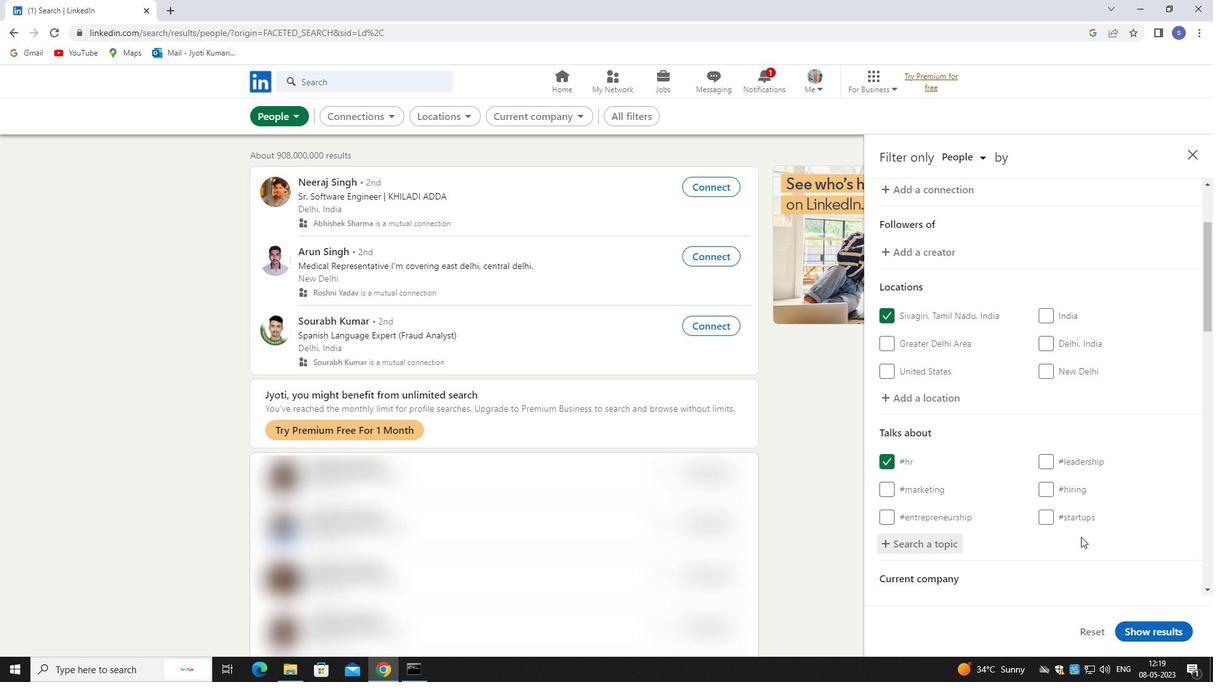 
Action: Mouse moved to (1090, 474)
Screenshot: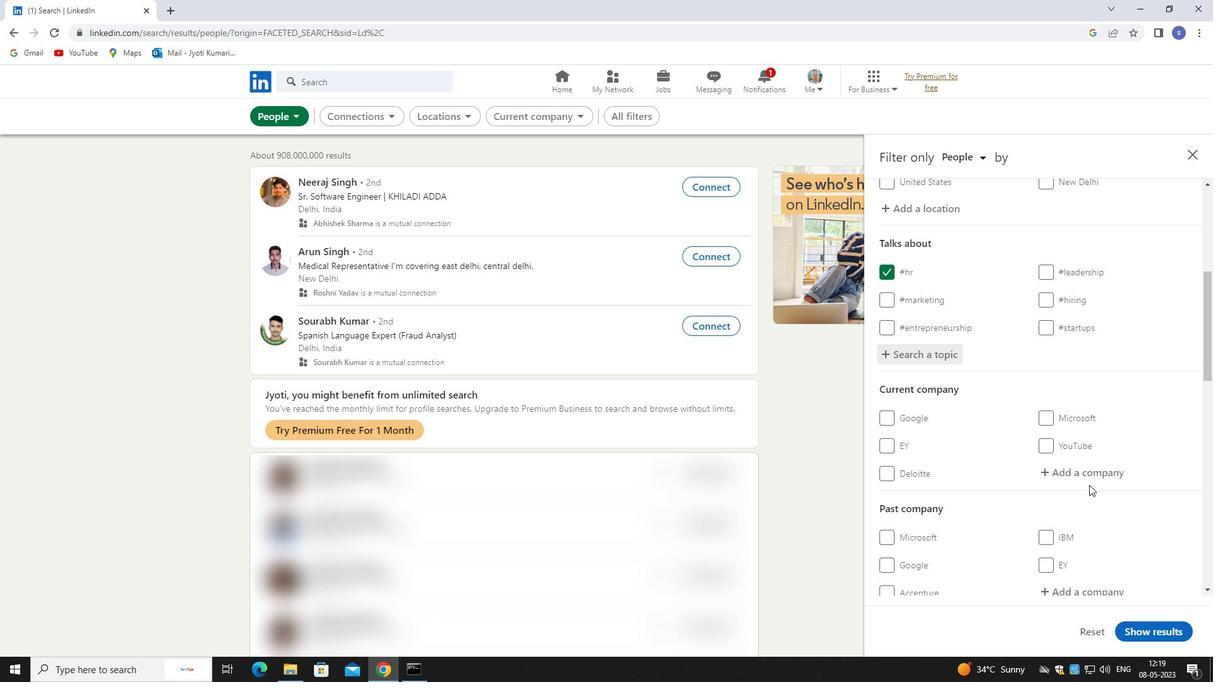 
Action: Mouse pressed left at (1090, 474)
Screenshot: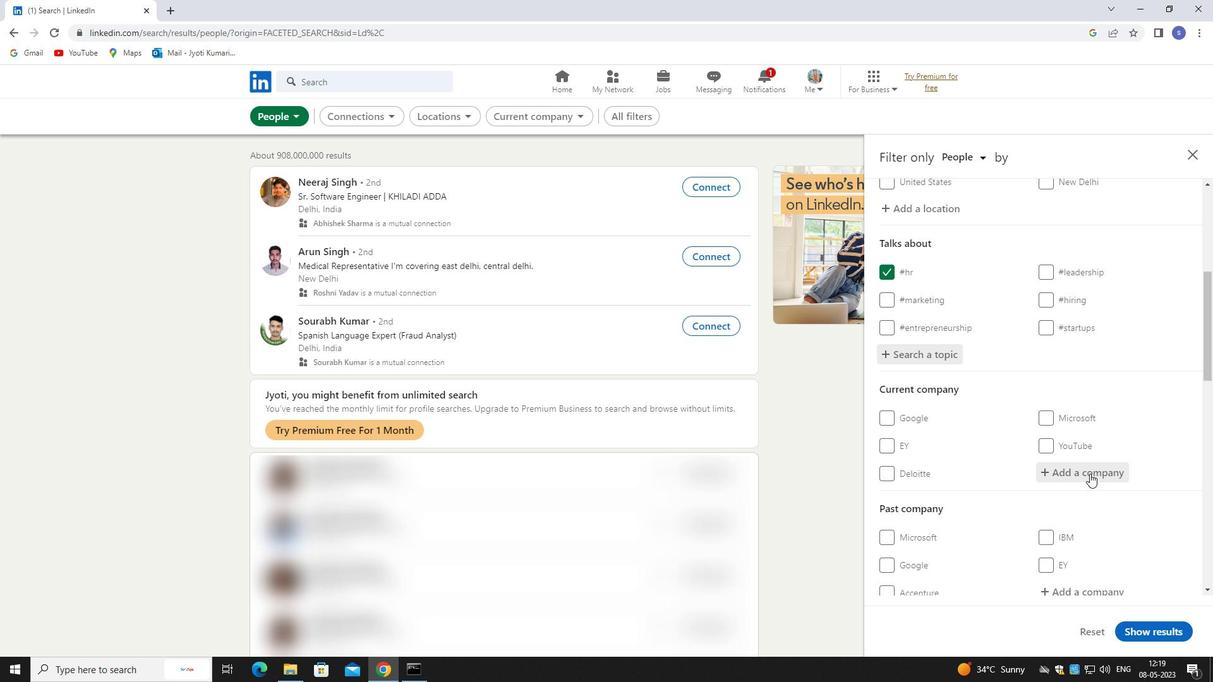 
Action: Key pressed vois
Screenshot: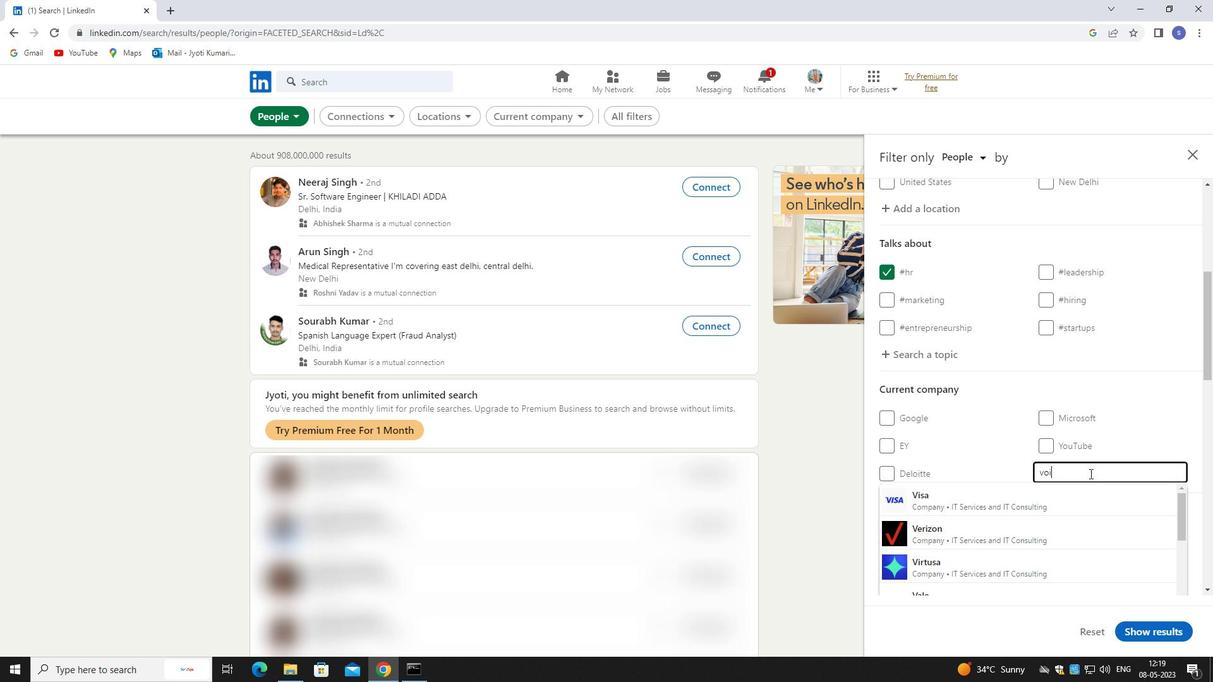 
Action: Mouse moved to (1097, 503)
Screenshot: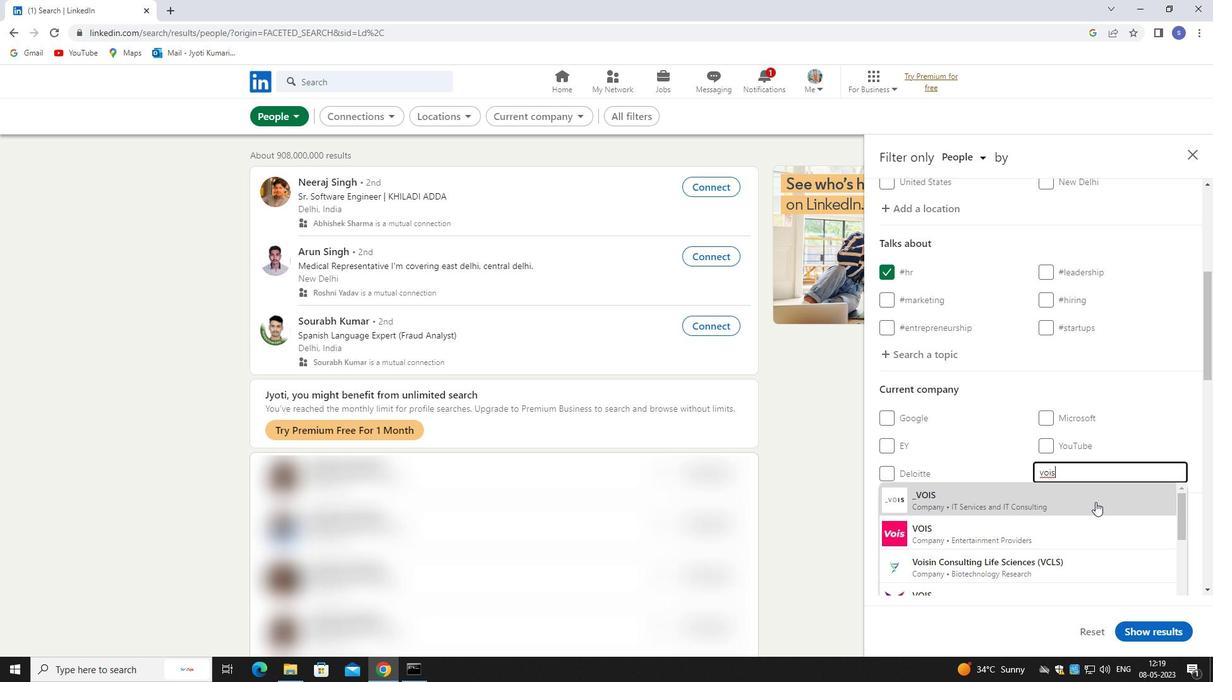 
Action: Mouse pressed left at (1097, 503)
Screenshot: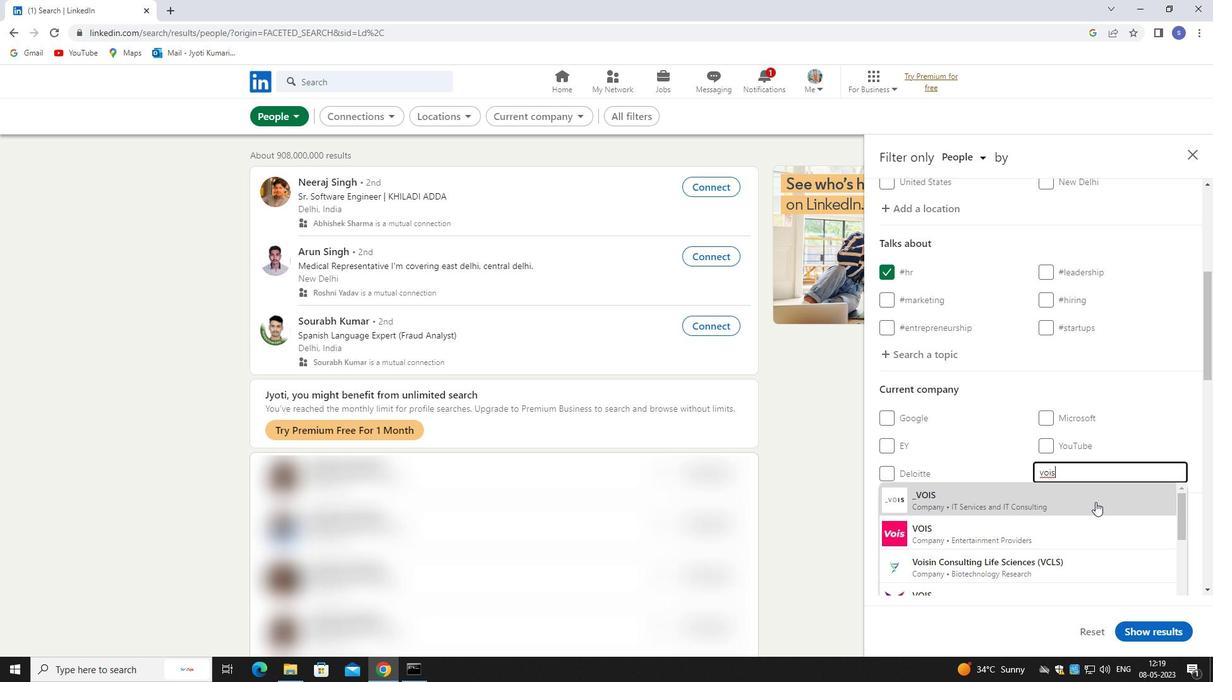 
Action: Mouse moved to (1097, 503)
Screenshot: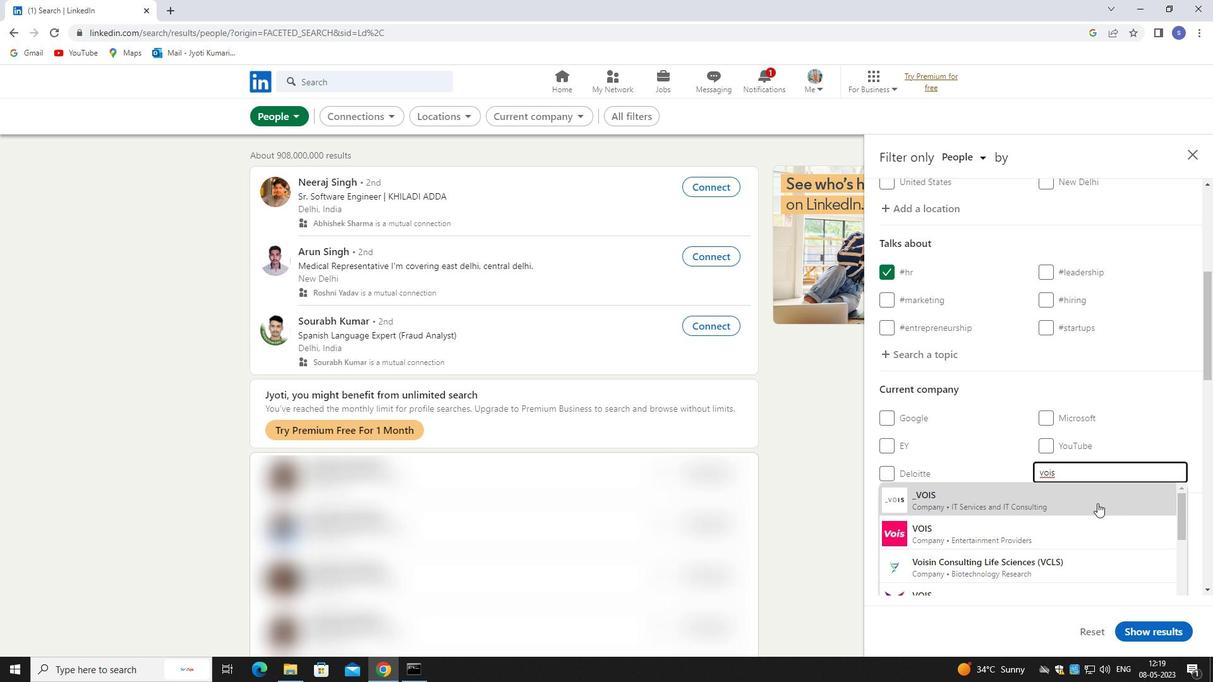 
Action: Mouse scrolled (1097, 503) with delta (0, 0)
Screenshot: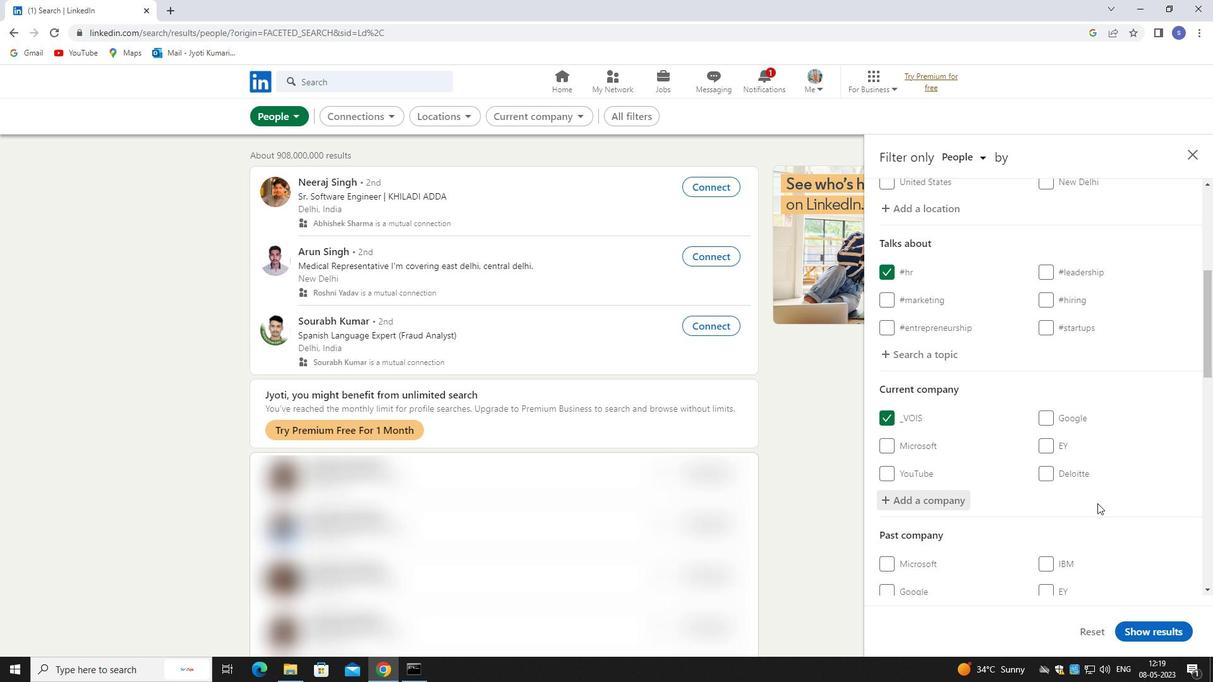 
Action: Mouse scrolled (1097, 503) with delta (0, 0)
Screenshot: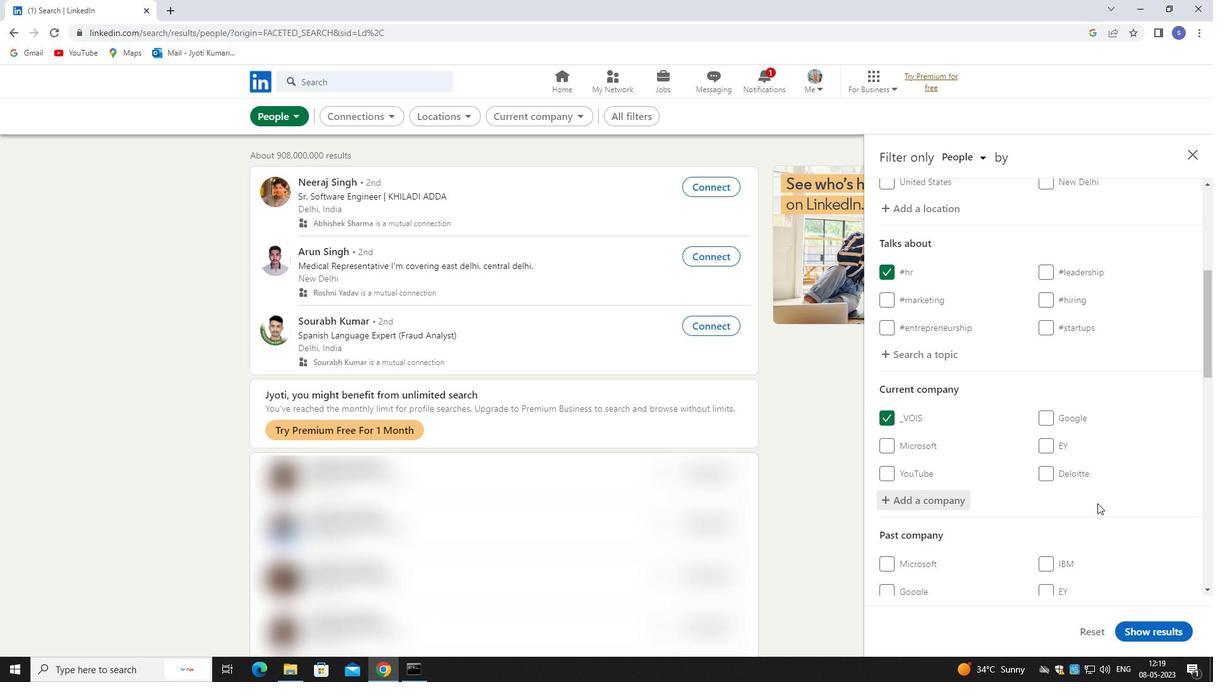 
Action: Mouse moved to (1096, 496)
Screenshot: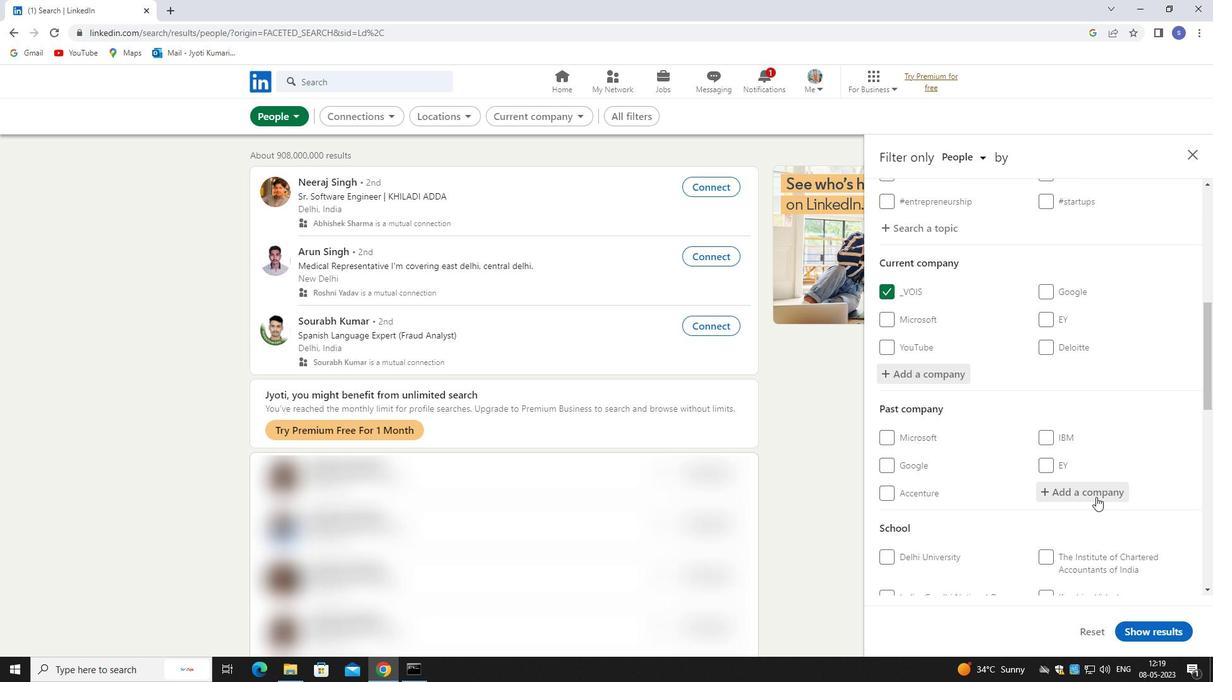 
Action: Mouse scrolled (1096, 496) with delta (0, 0)
Screenshot: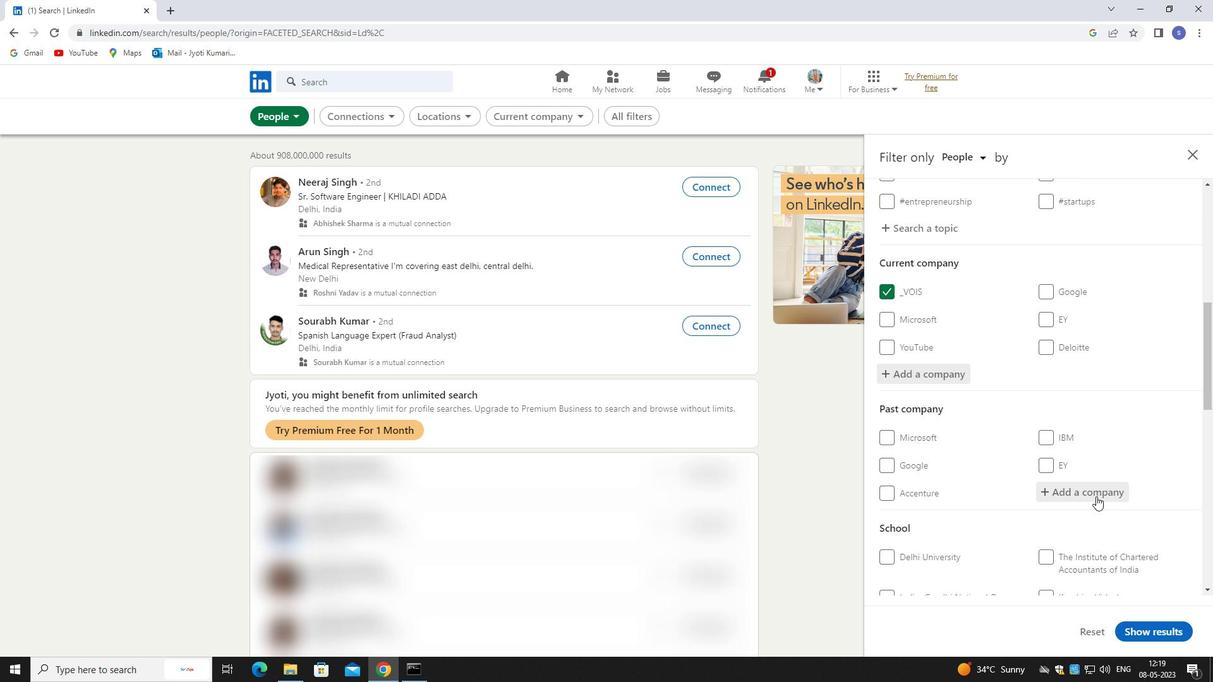 
Action: Mouse moved to (1097, 496)
Screenshot: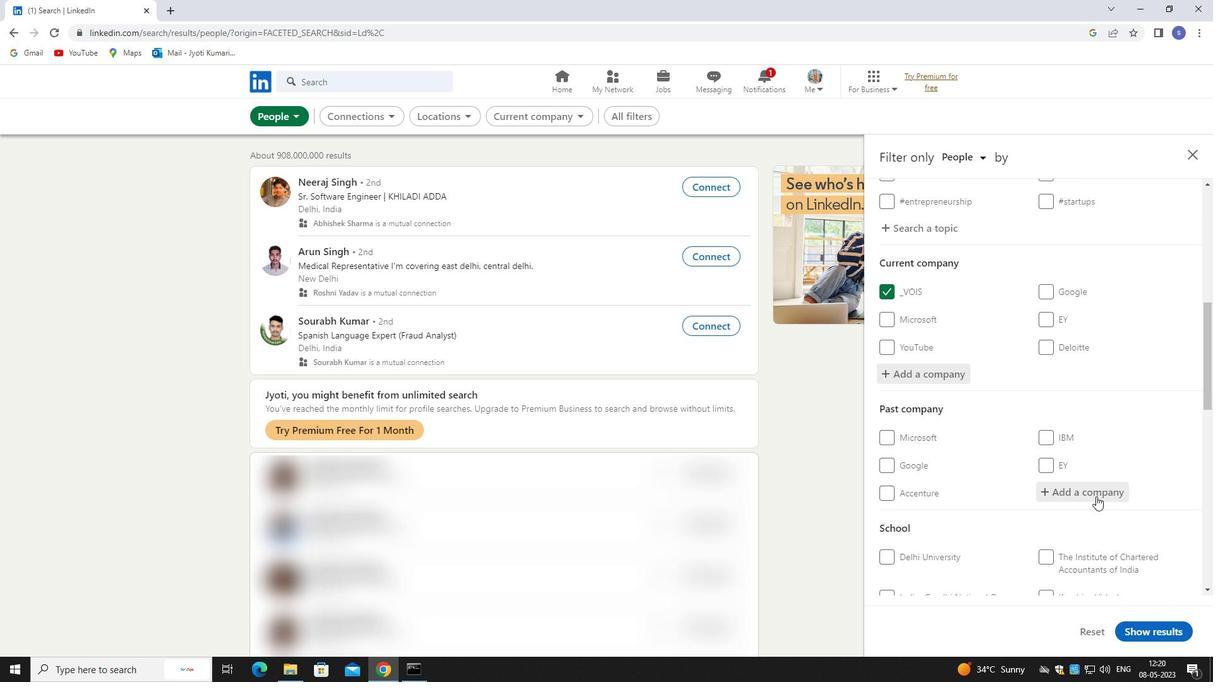 
Action: Mouse scrolled (1097, 496) with delta (0, 0)
Screenshot: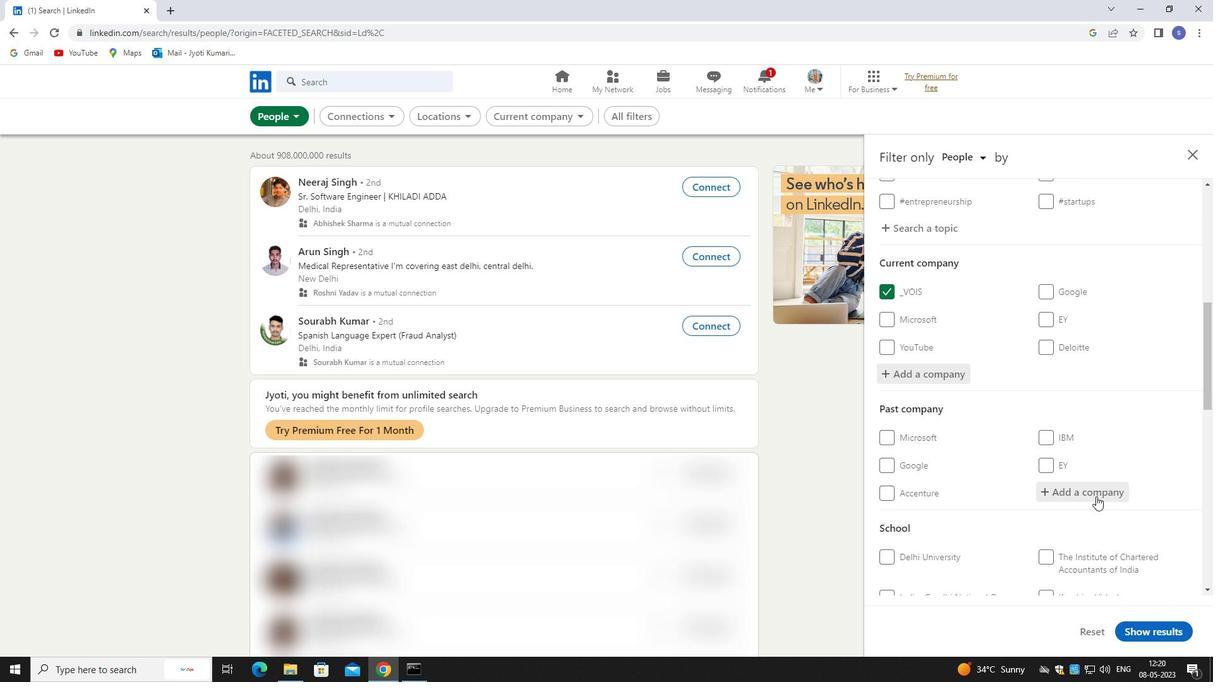 
Action: Mouse moved to (1101, 507)
Screenshot: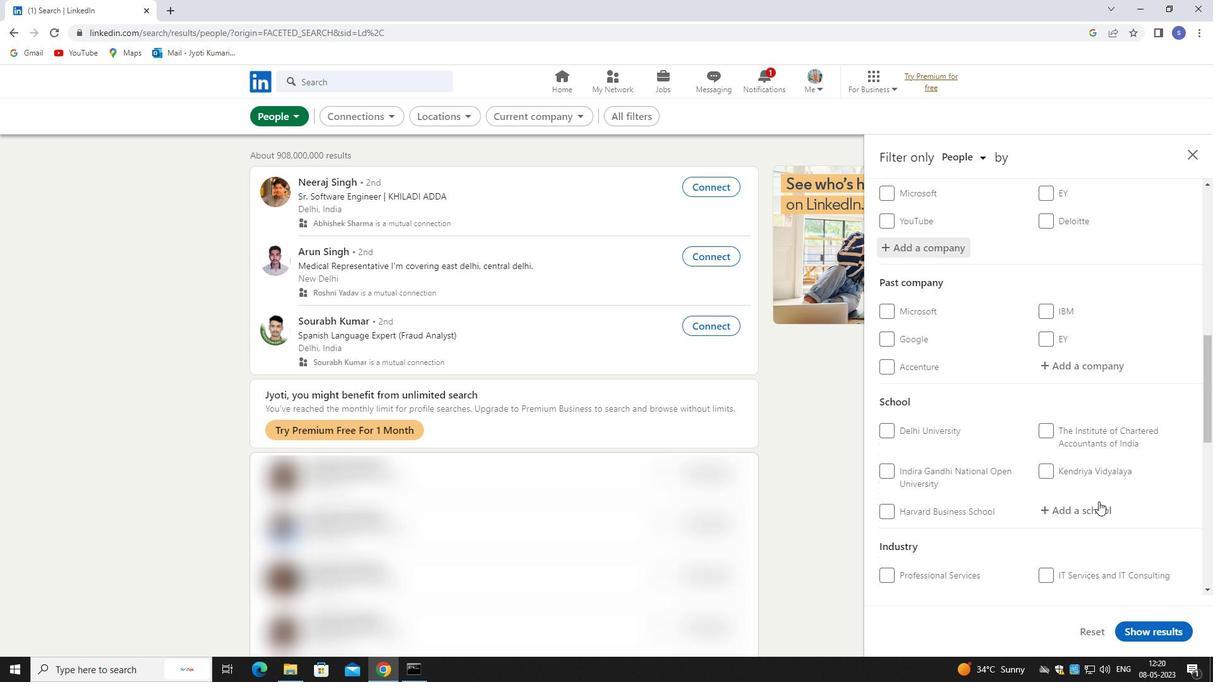 
Action: Mouse pressed left at (1101, 507)
Screenshot: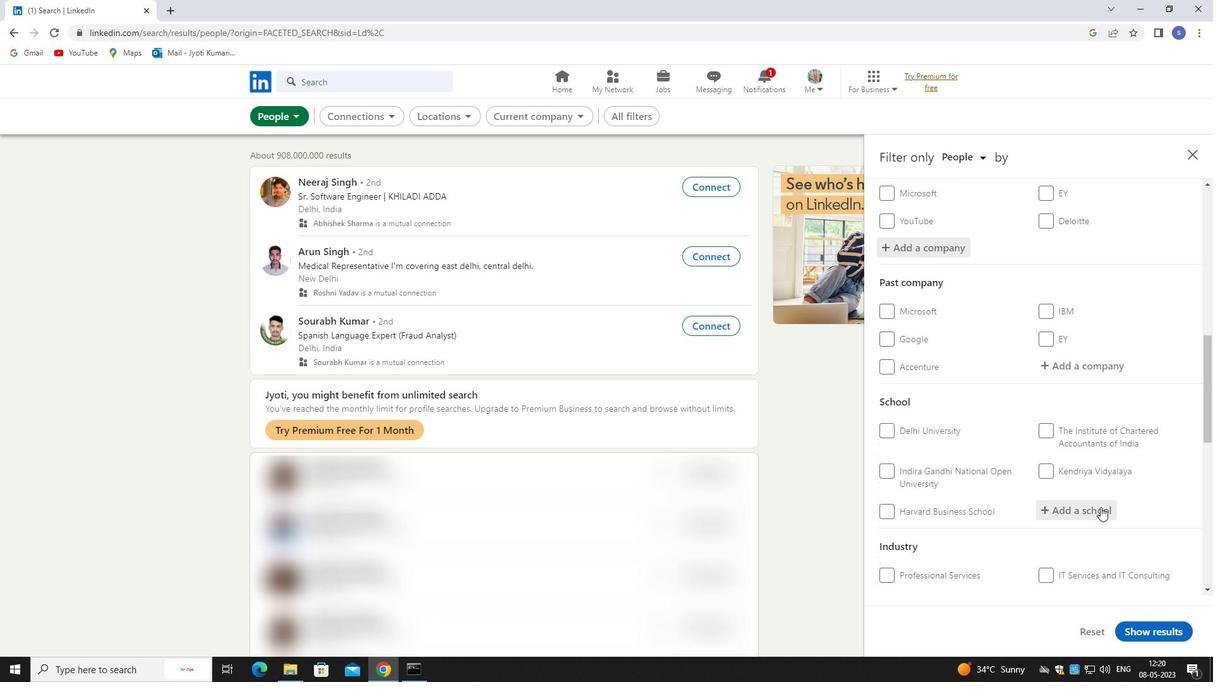 
Action: Mouse moved to (1109, 510)
Screenshot: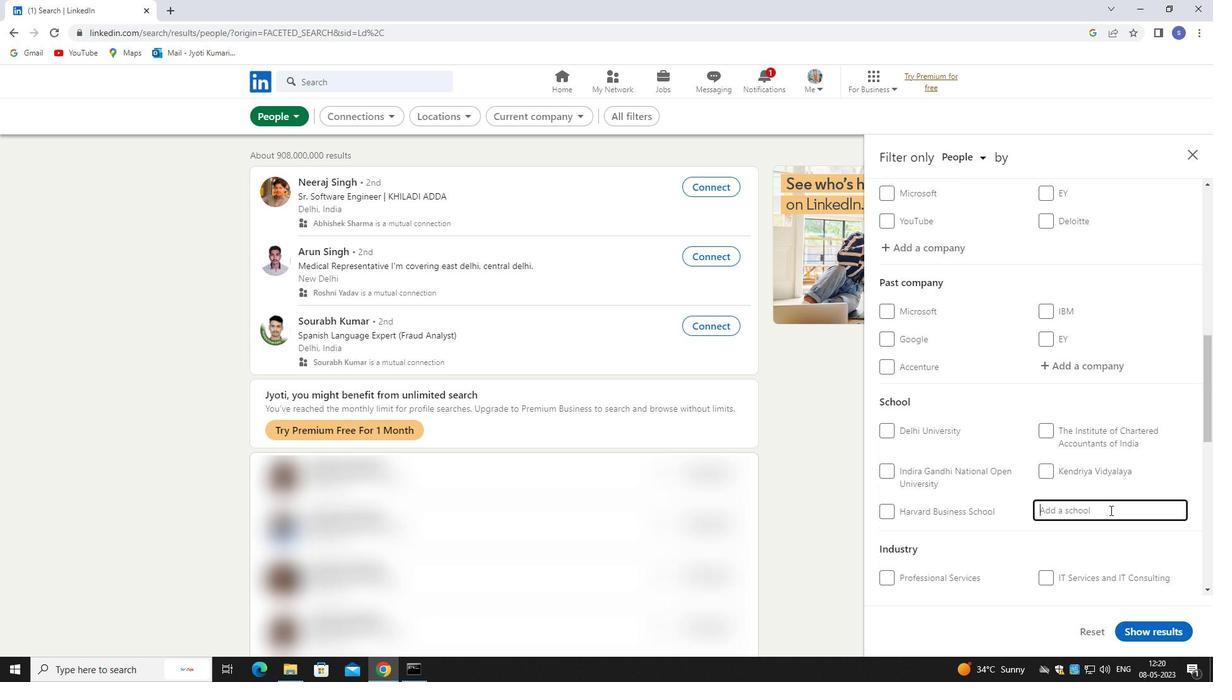 
Action: Key pressed bidhan
Screenshot: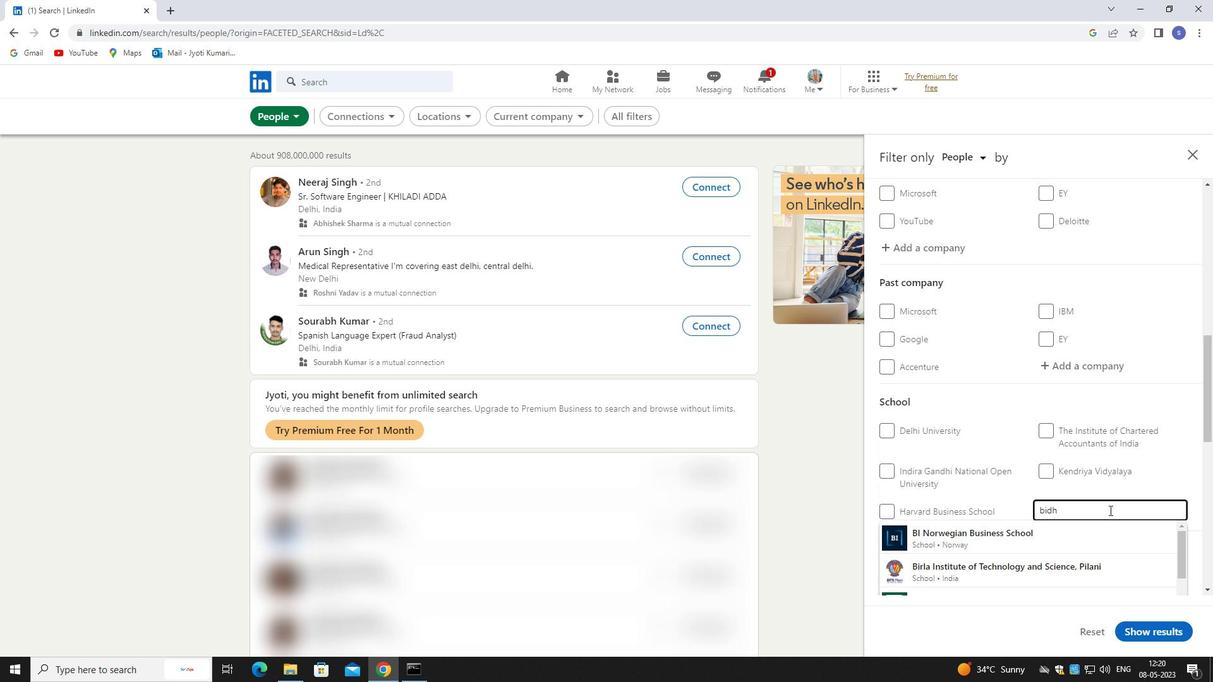 
Action: Mouse moved to (1113, 534)
Screenshot: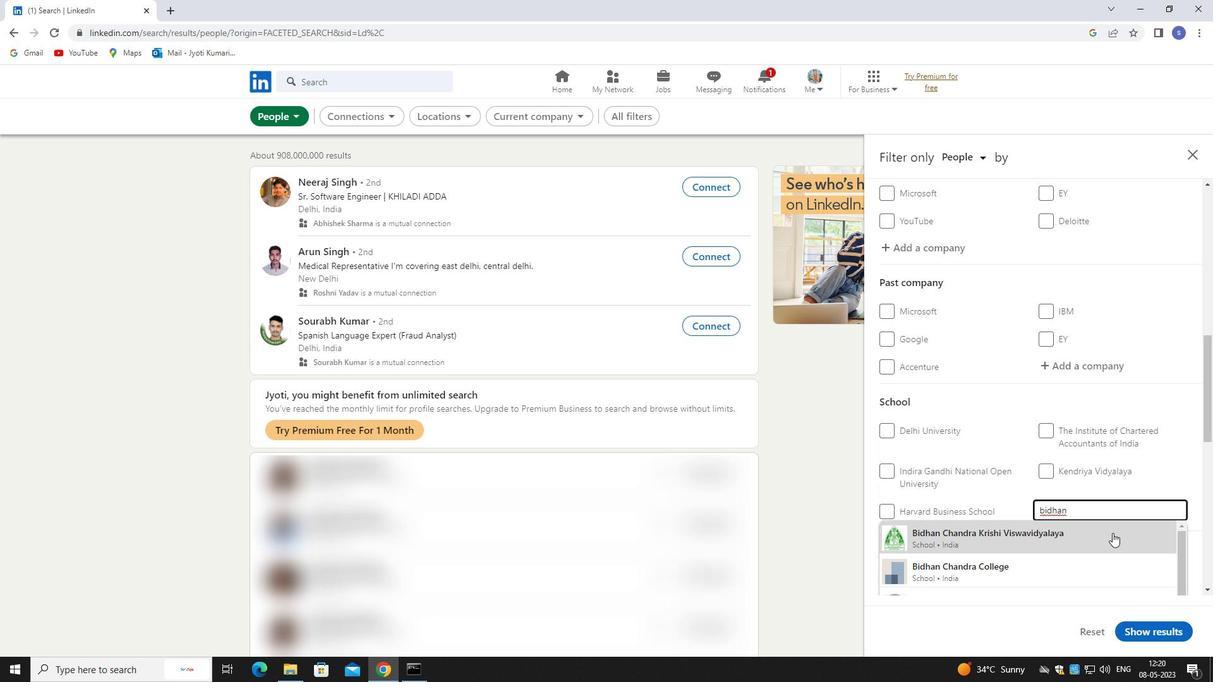 
Action: Mouse pressed left at (1113, 534)
Screenshot: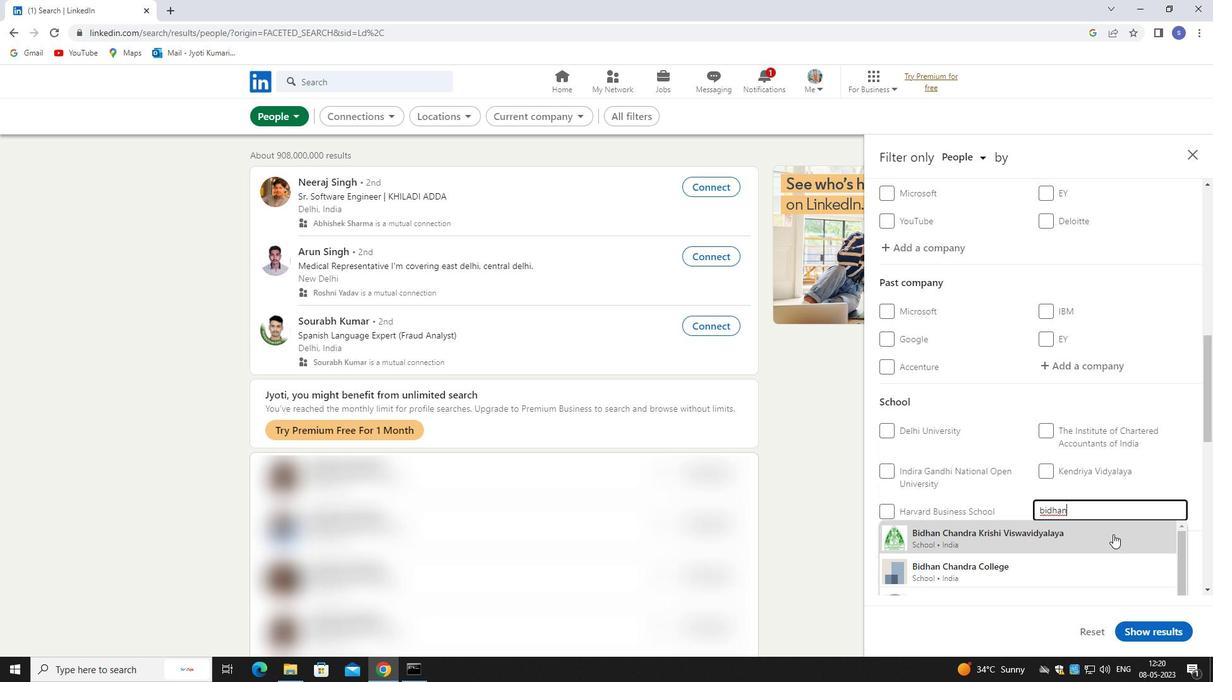 
Action: Mouse scrolled (1113, 534) with delta (0, 0)
Screenshot: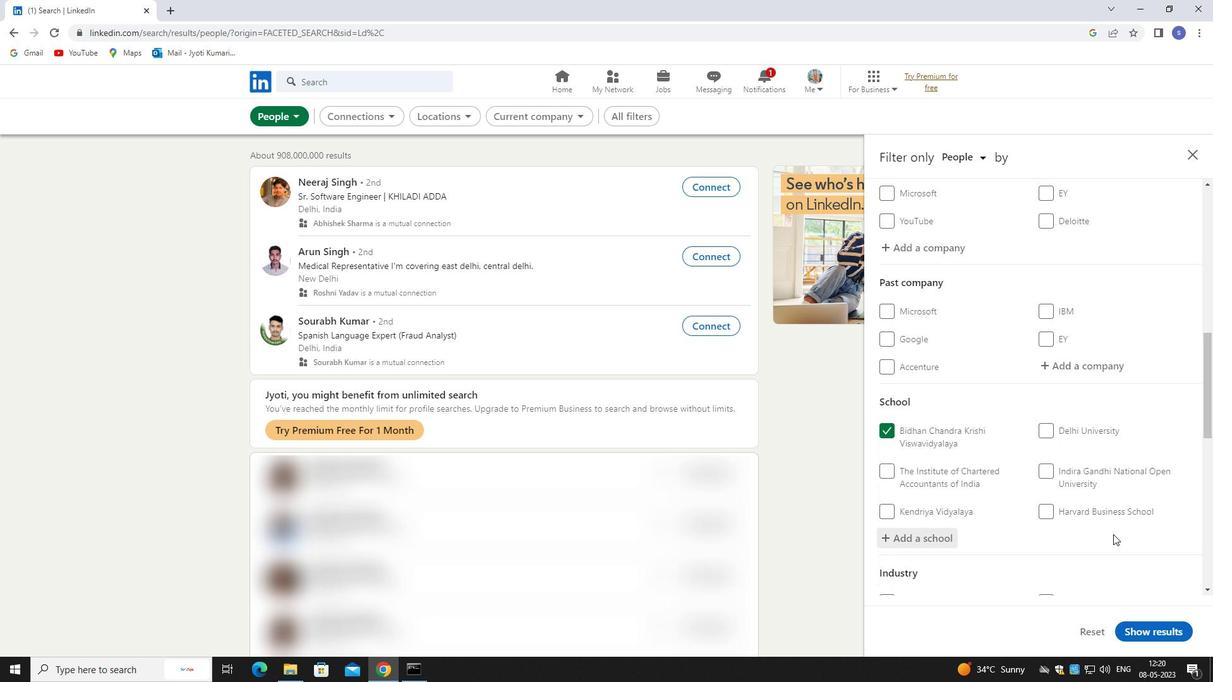 
Action: Mouse scrolled (1113, 534) with delta (0, 0)
Screenshot: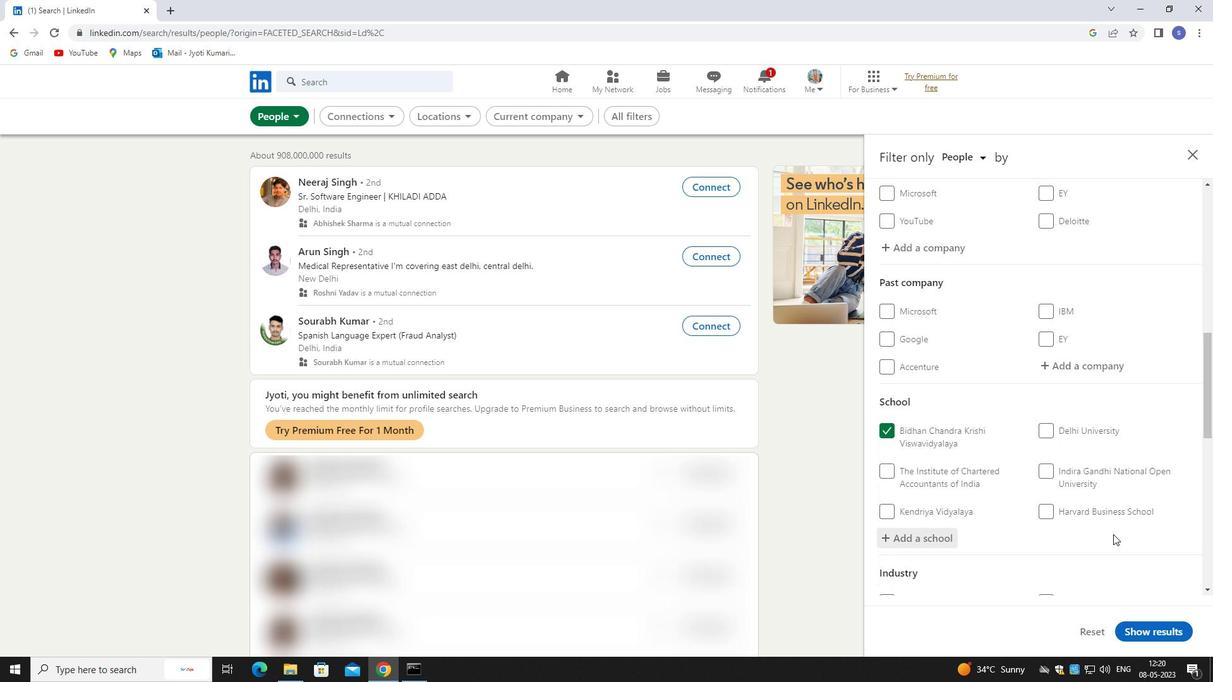 
Action: Mouse scrolled (1113, 534) with delta (0, 0)
Screenshot: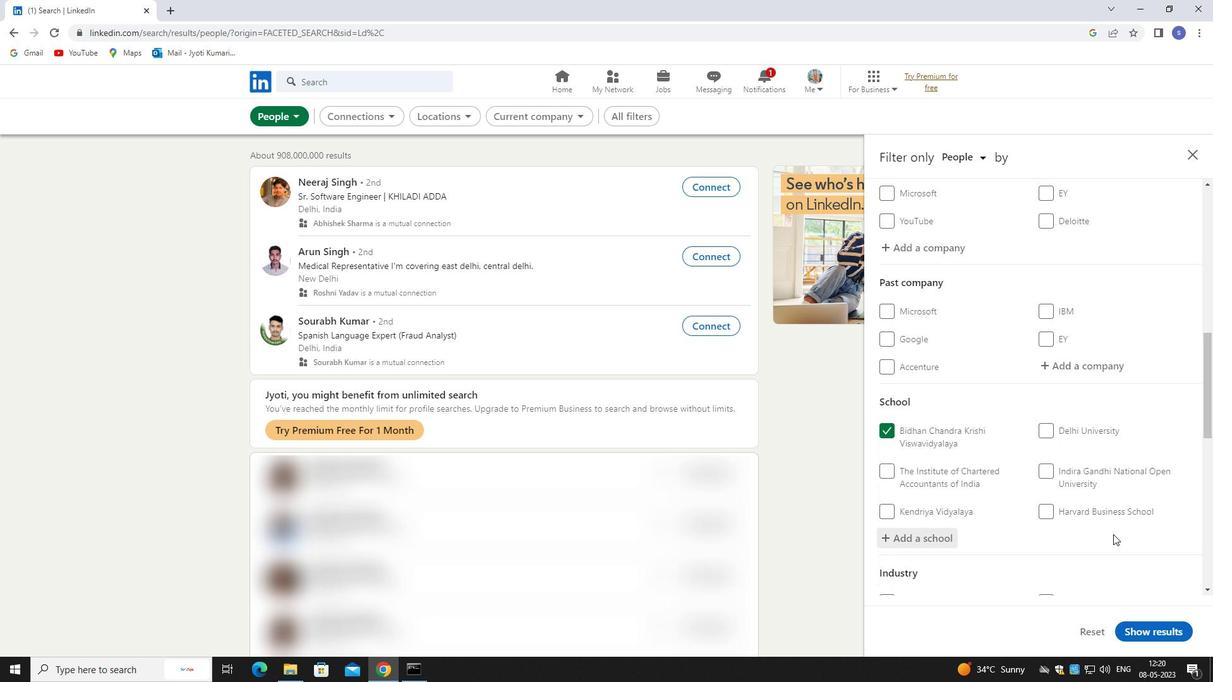 
Action: Mouse moved to (1101, 484)
Screenshot: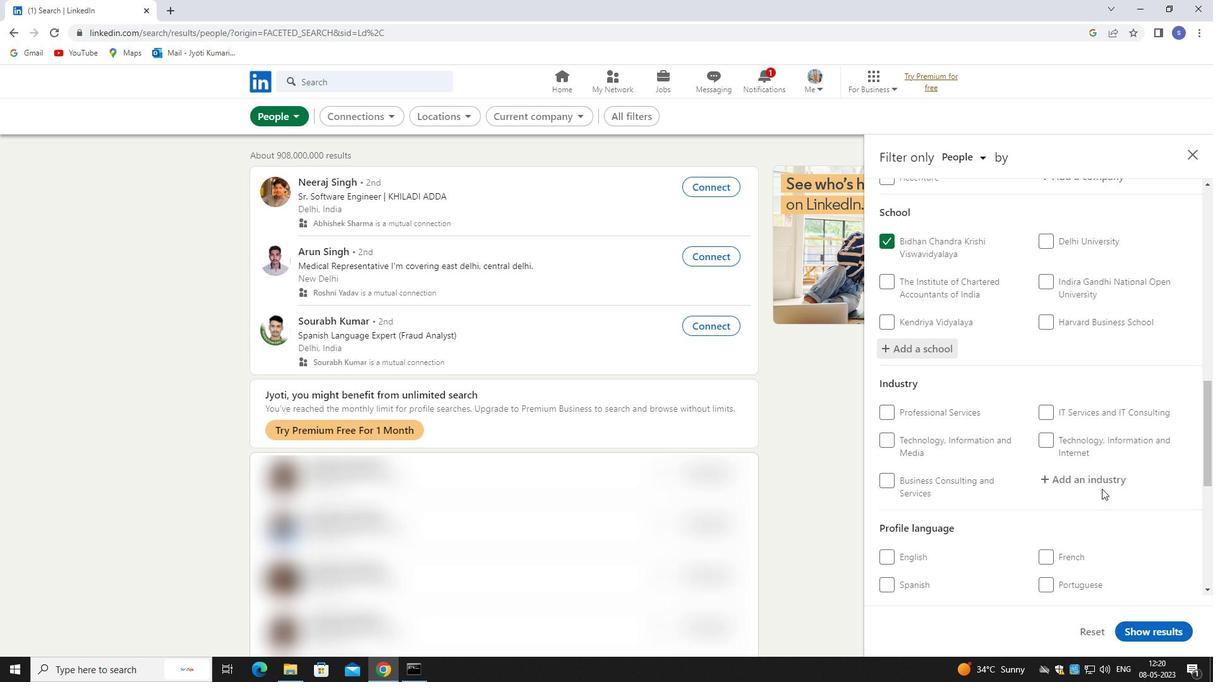 
Action: Mouse pressed left at (1101, 484)
Screenshot: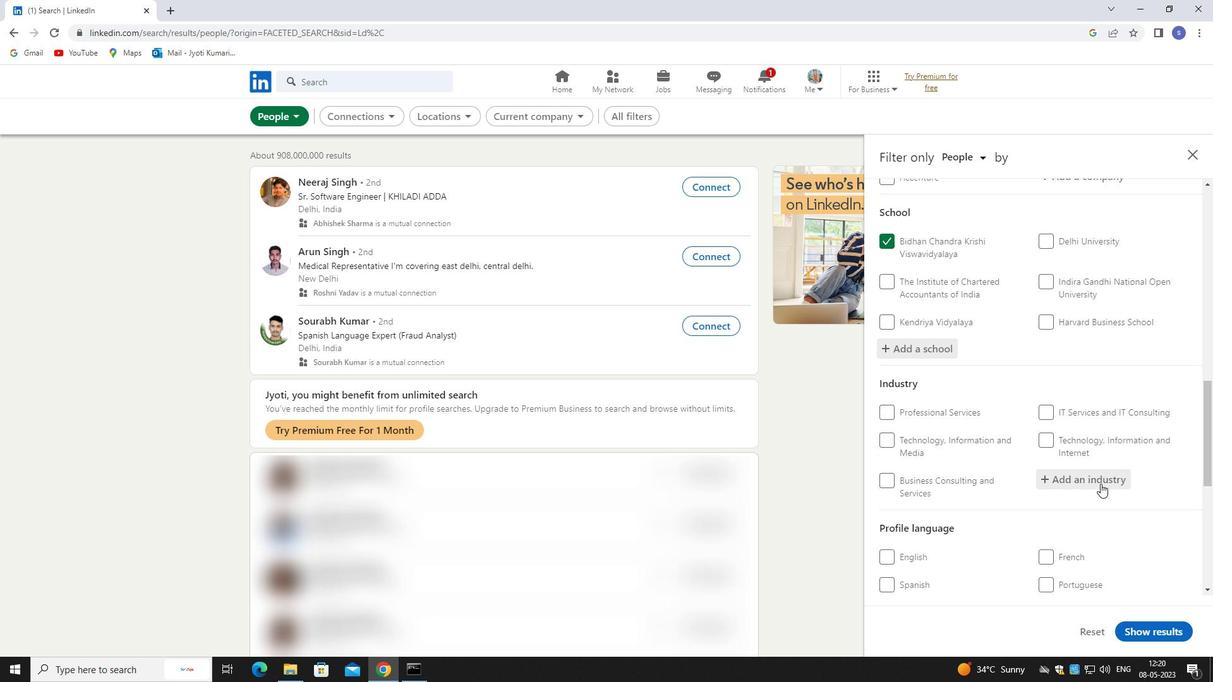 
Action: Key pressed consumer
Screenshot: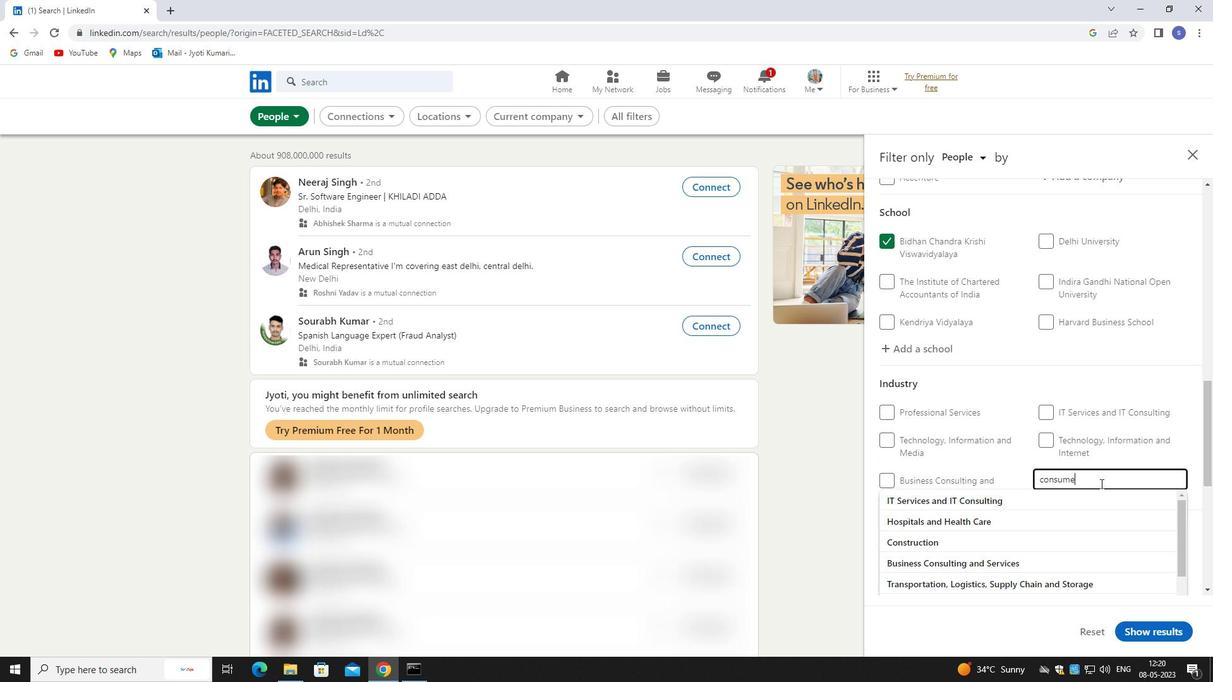 
Action: Mouse moved to (1101, 499)
Screenshot: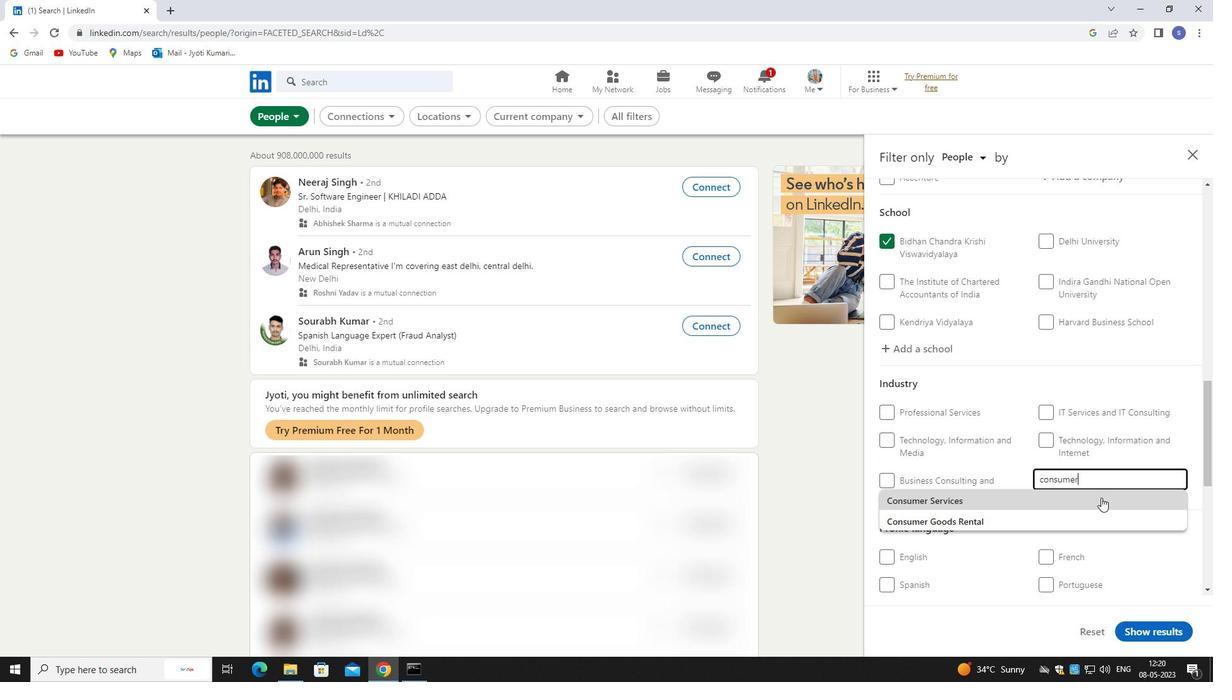 
Action: Mouse pressed left at (1101, 499)
Screenshot: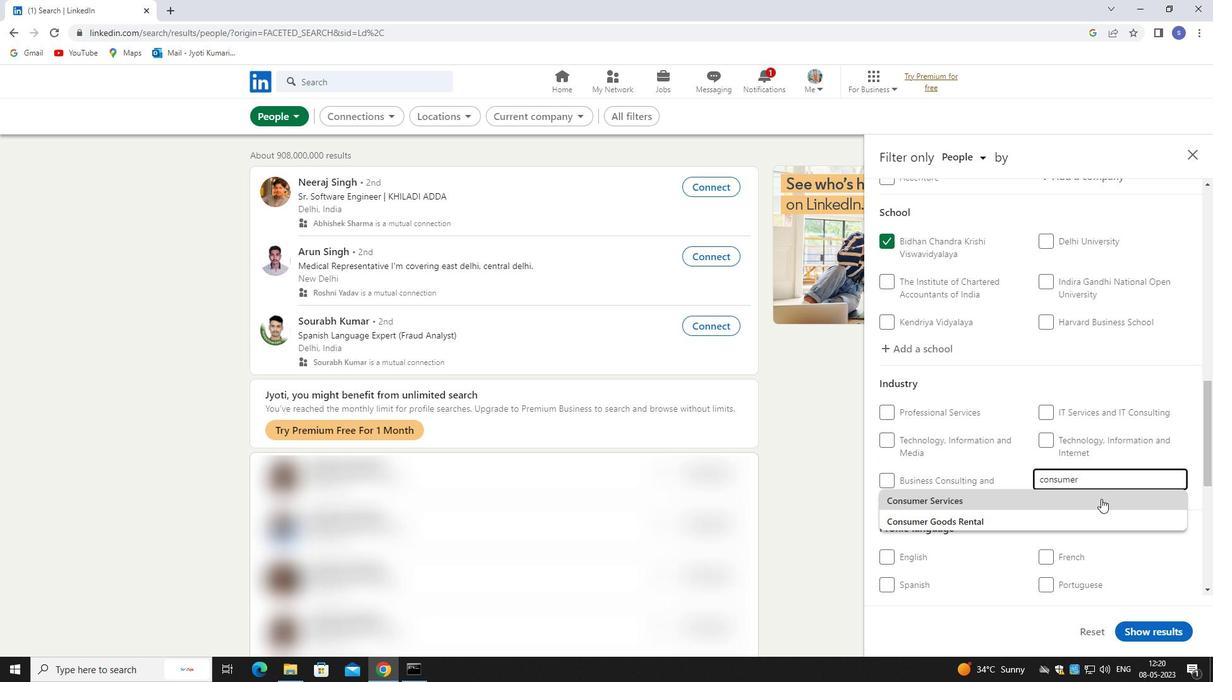 
Action: Mouse moved to (1102, 499)
Screenshot: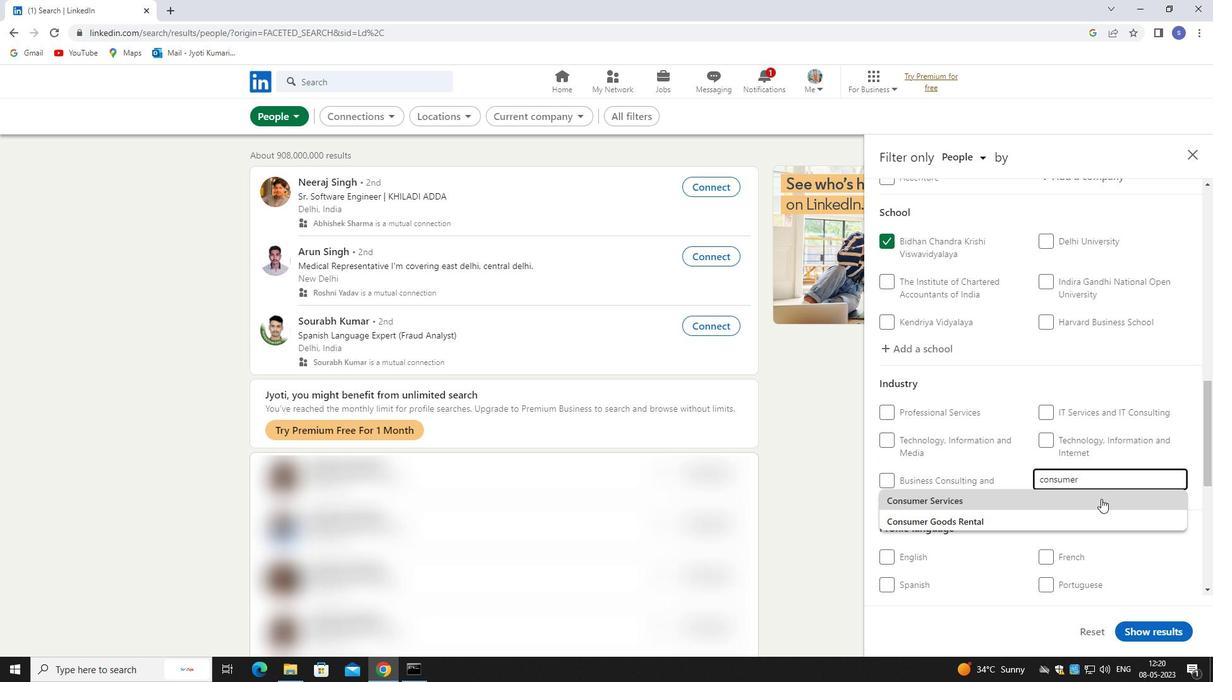 
Action: Mouse scrolled (1102, 499) with delta (0, 0)
Screenshot: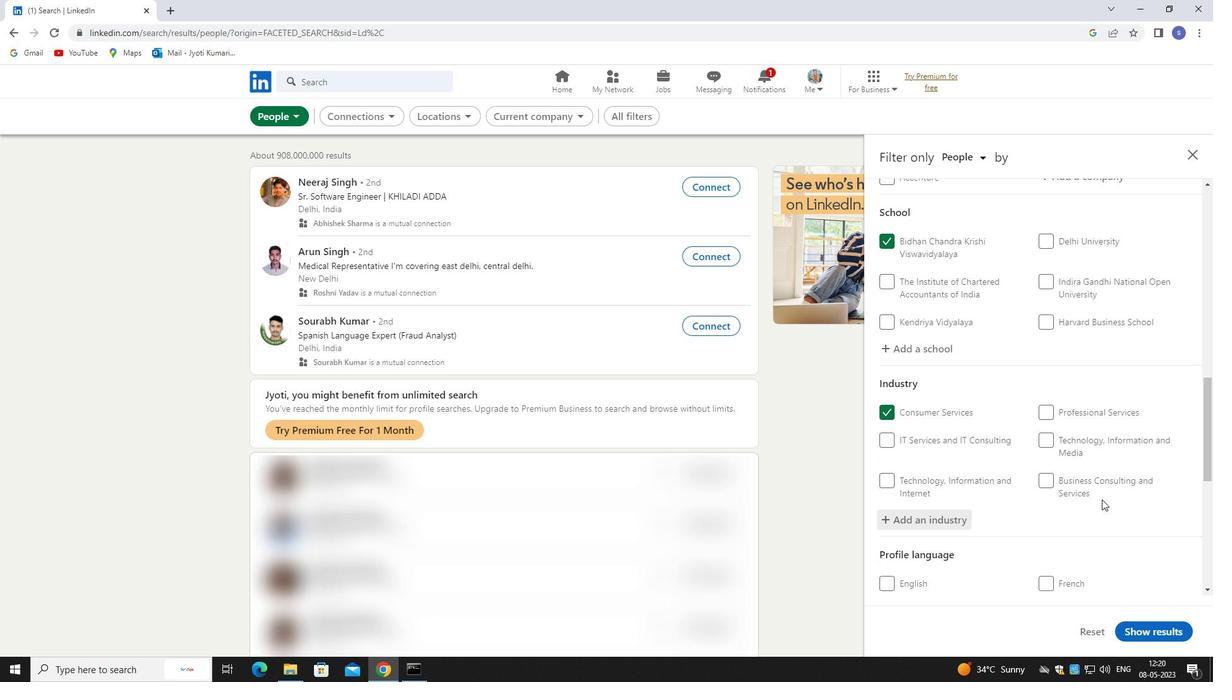 
Action: Mouse scrolled (1102, 499) with delta (0, 0)
Screenshot: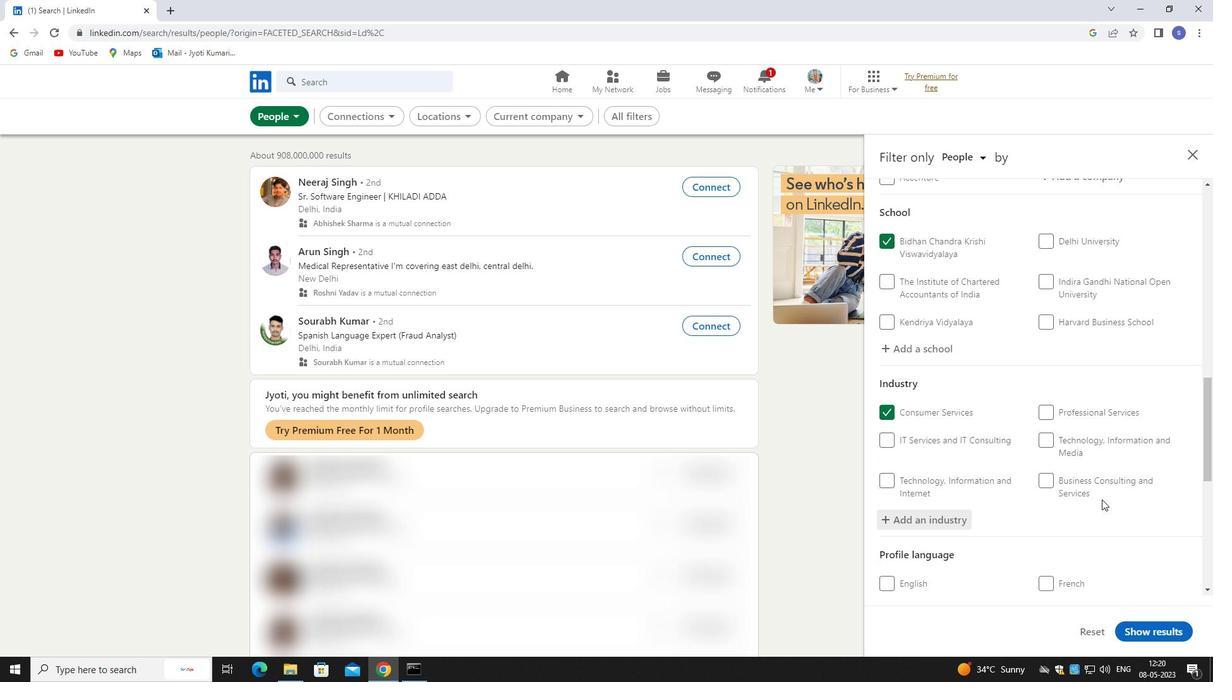 
Action: Mouse scrolled (1102, 499) with delta (0, 0)
Screenshot: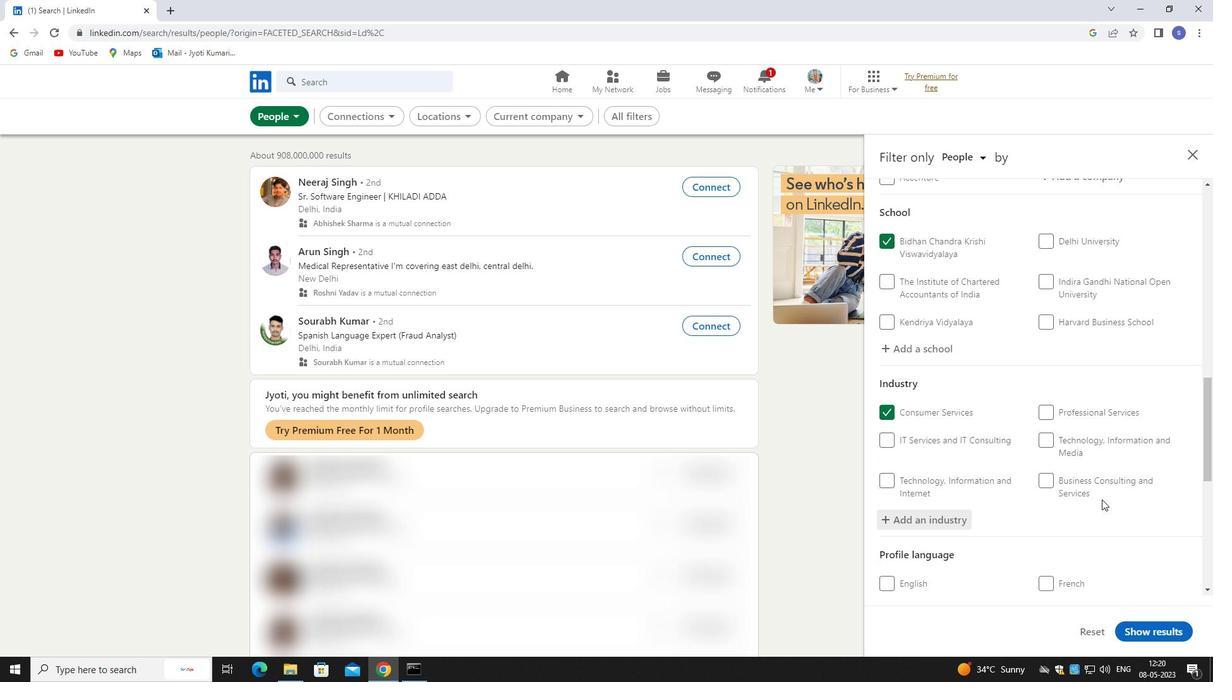 
Action: Mouse moved to (886, 448)
Screenshot: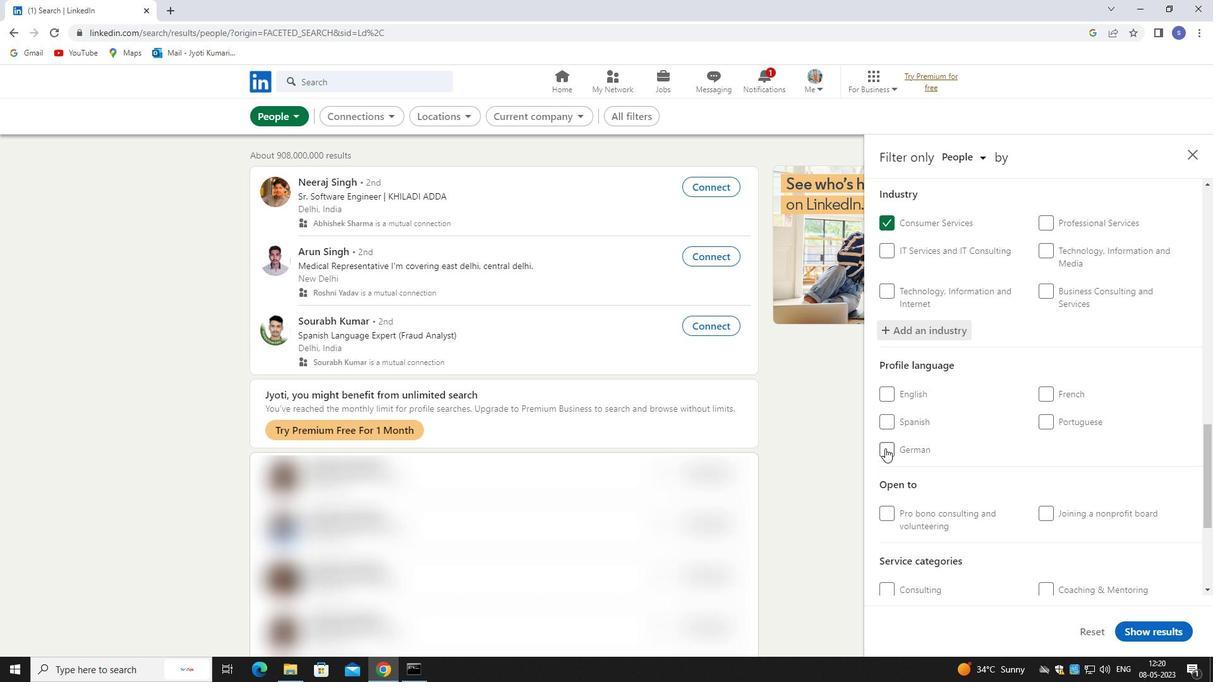 
Action: Mouse pressed left at (886, 448)
Screenshot: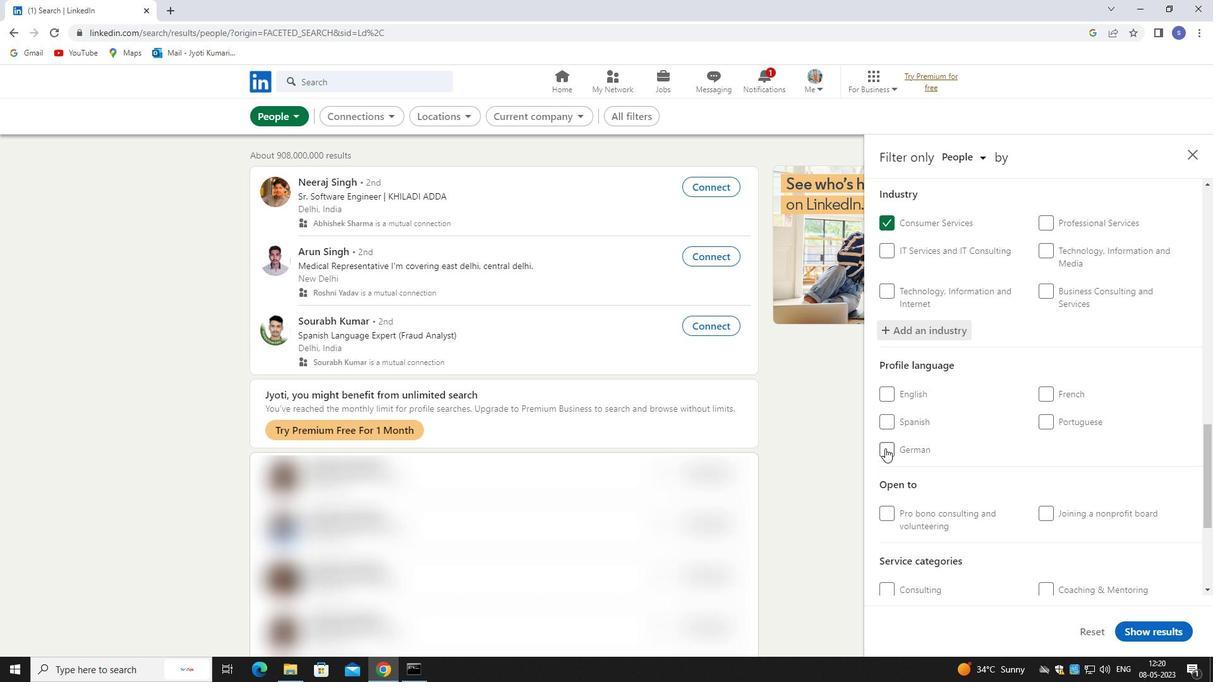 
Action: Mouse moved to (968, 460)
Screenshot: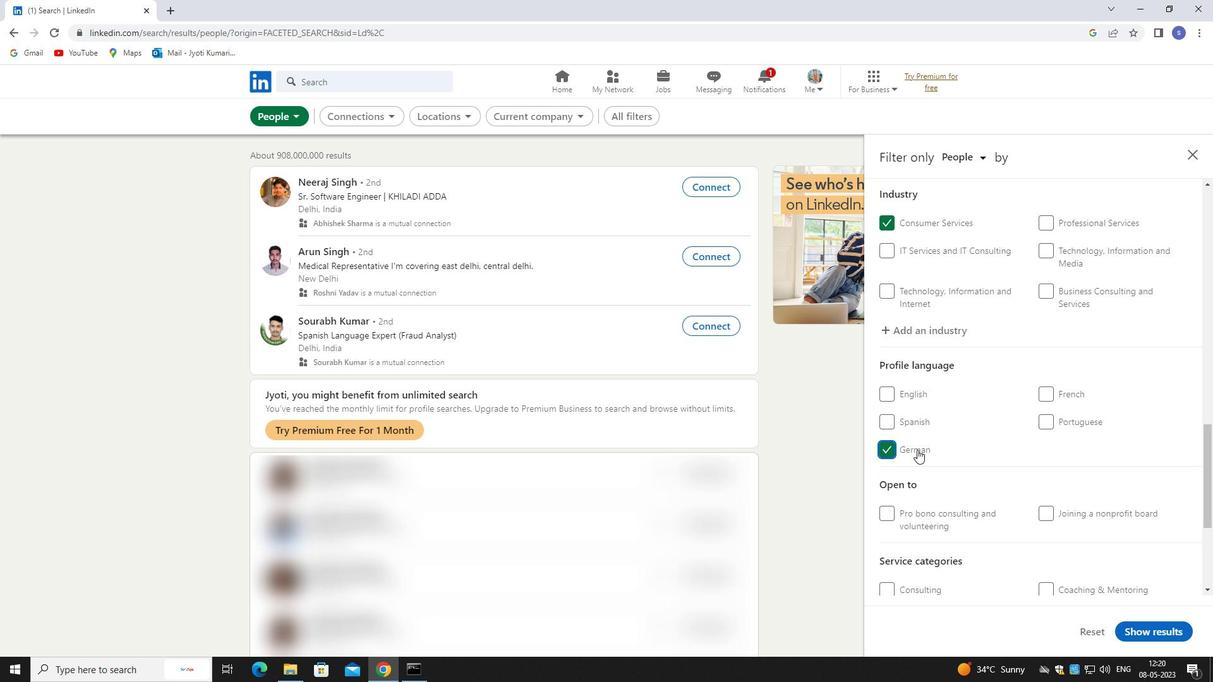 
Action: Mouse scrolled (968, 460) with delta (0, 0)
Screenshot: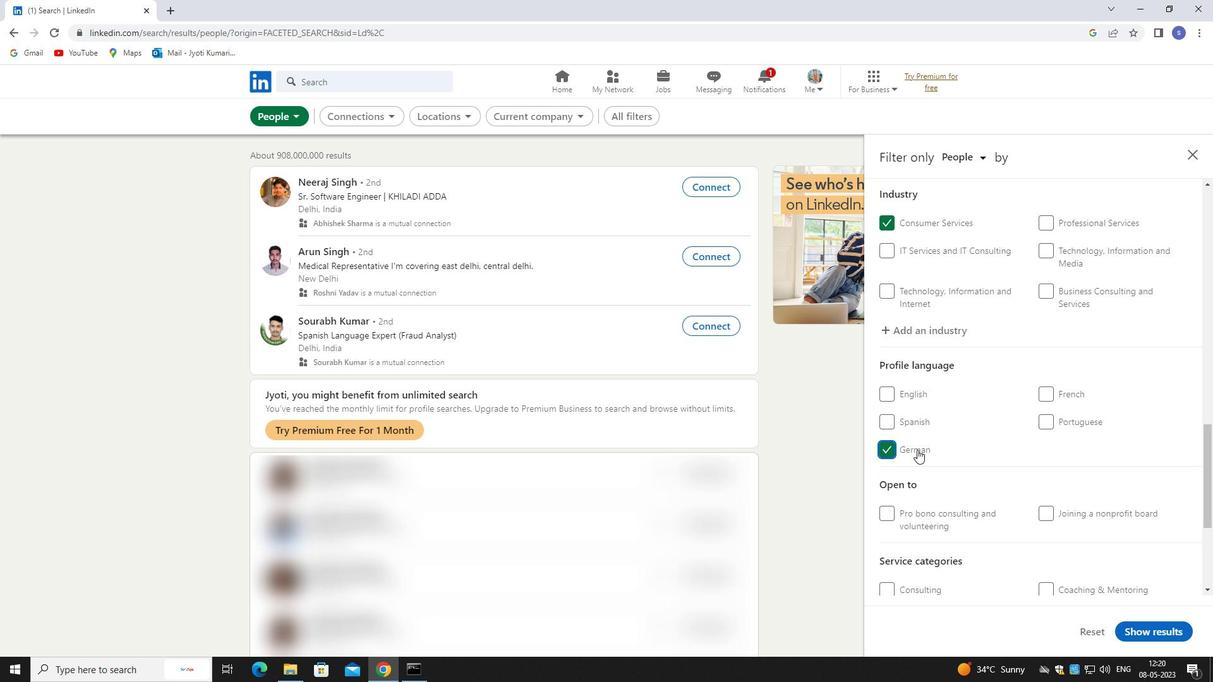 
Action: Mouse moved to (968, 461)
Screenshot: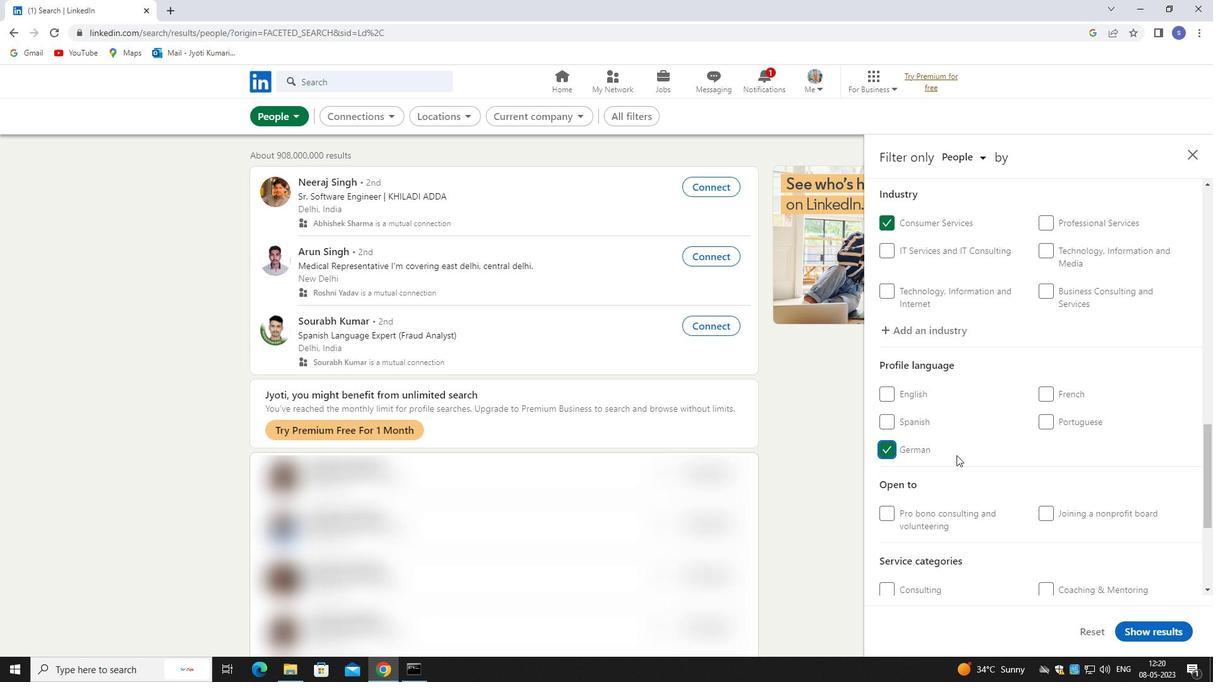 
Action: Mouse scrolled (968, 460) with delta (0, 0)
Screenshot: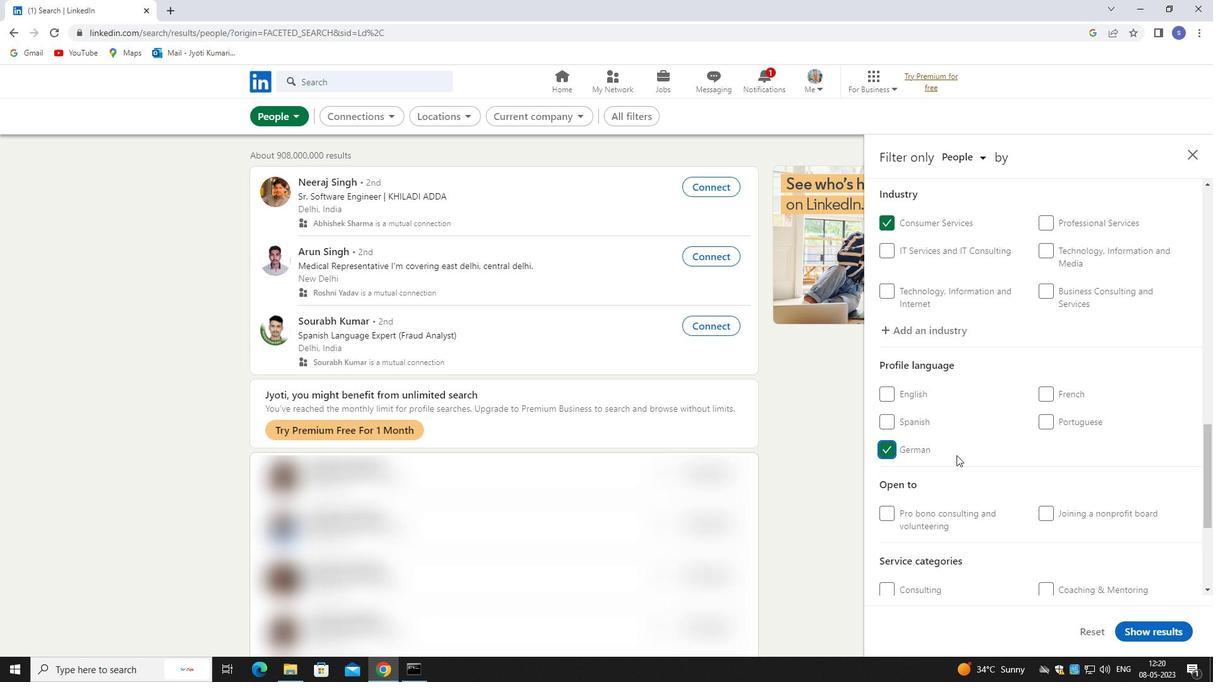 
Action: Mouse moved to (972, 463)
Screenshot: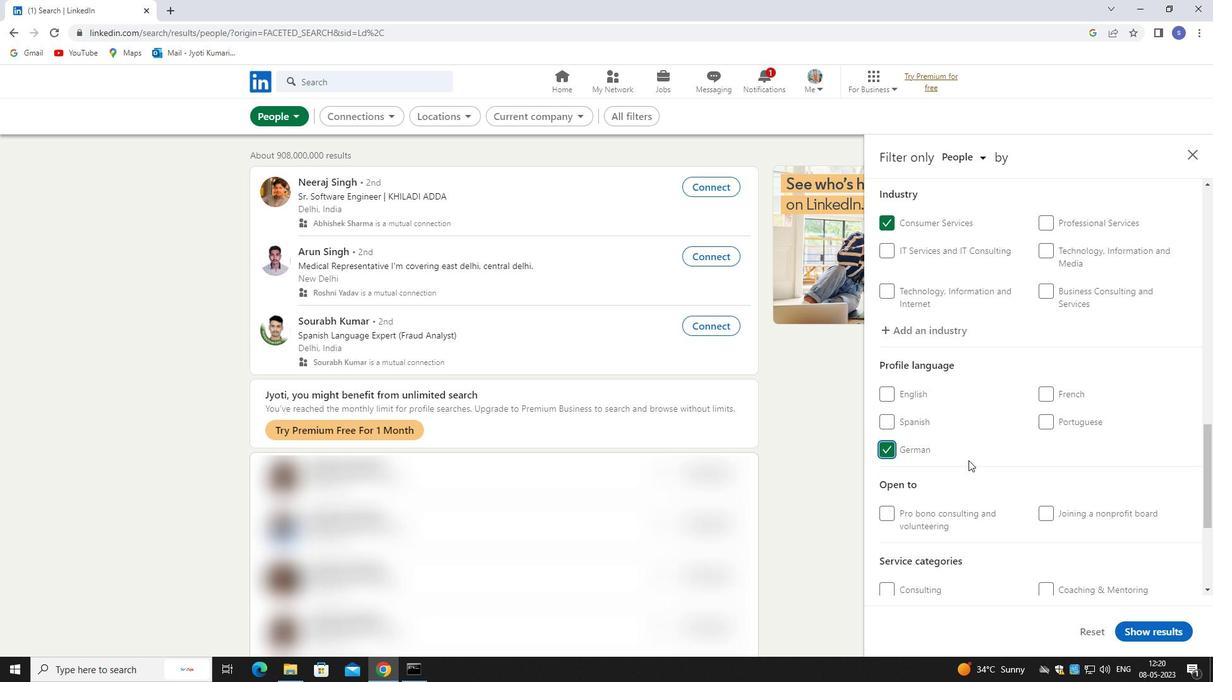 
Action: Mouse scrolled (972, 462) with delta (0, 0)
Screenshot: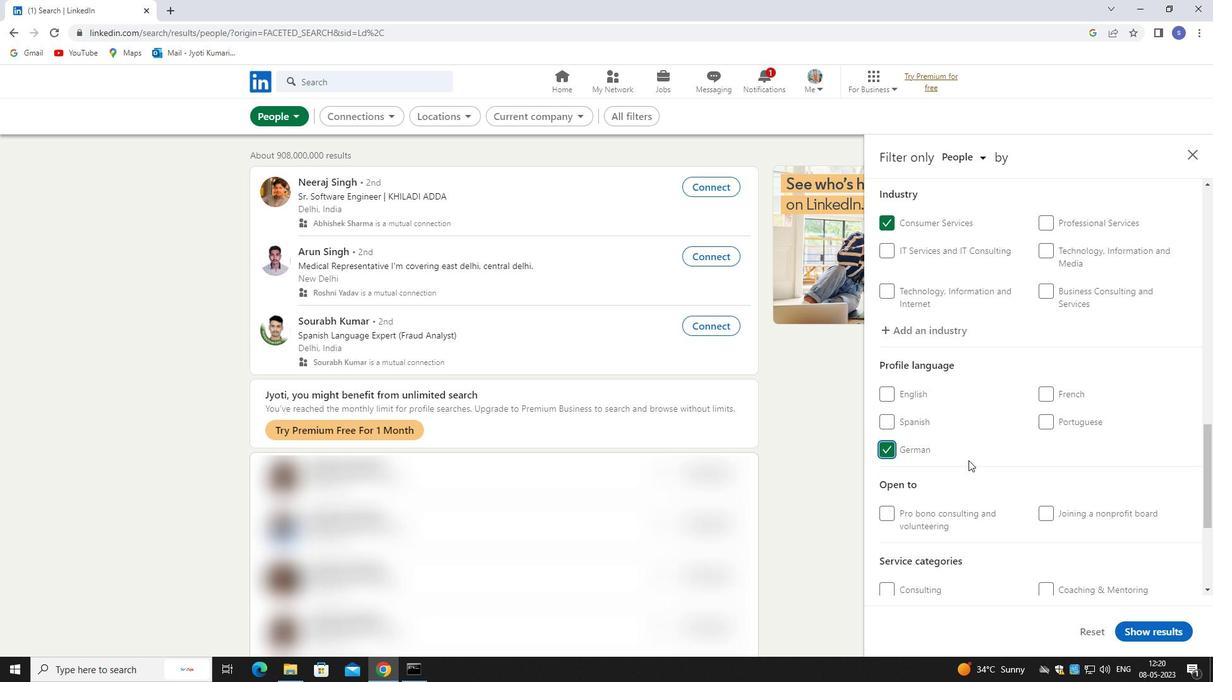 
Action: Mouse moved to (979, 467)
Screenshot: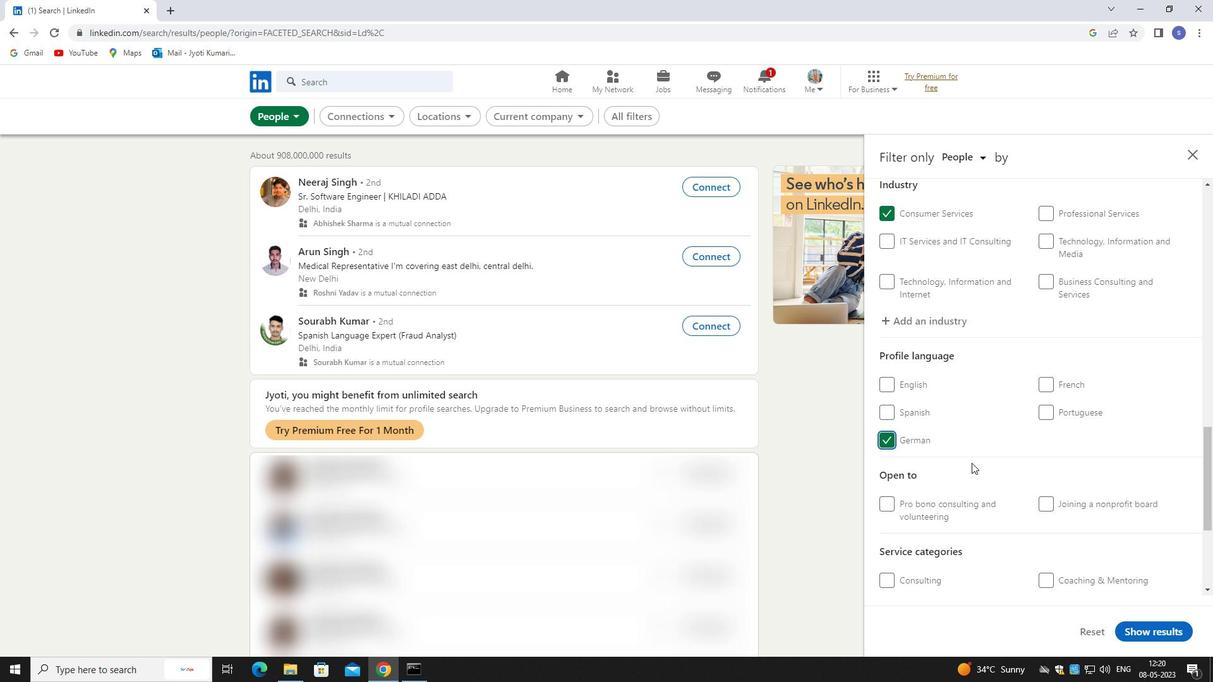 
Action: Mouse scrolled (979, 466) with delta (0, 0)
Screenshot: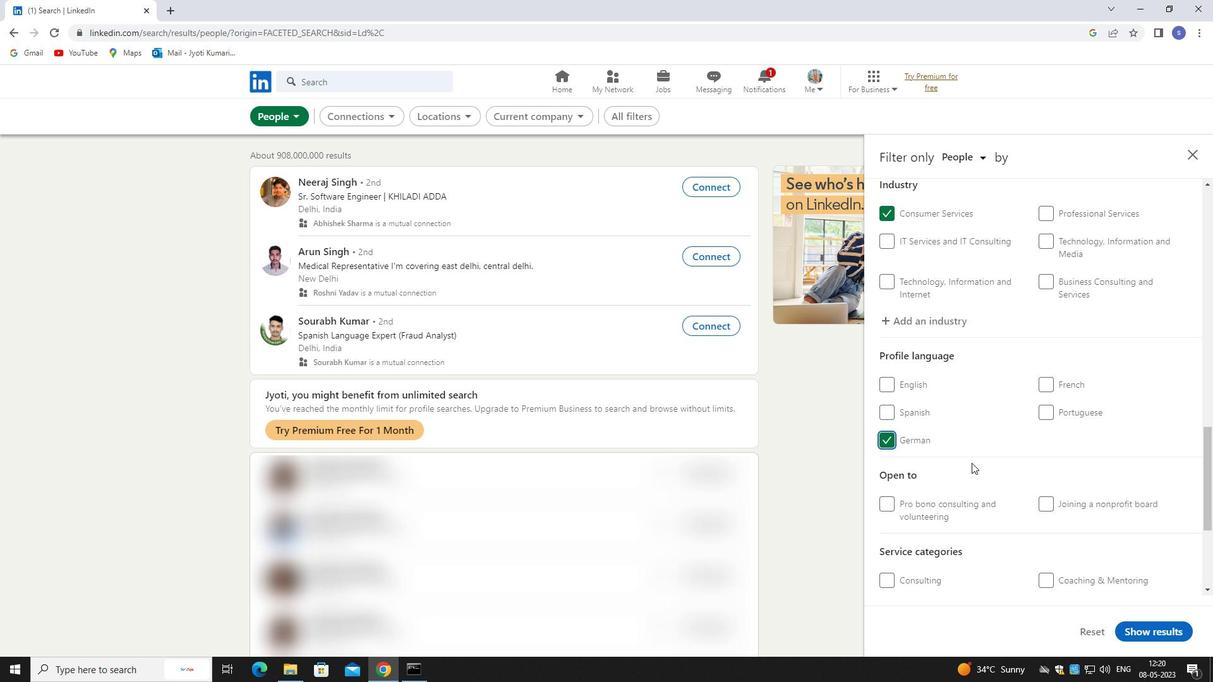 
Action: Mouse moved to (1089, 420)
Screenshot: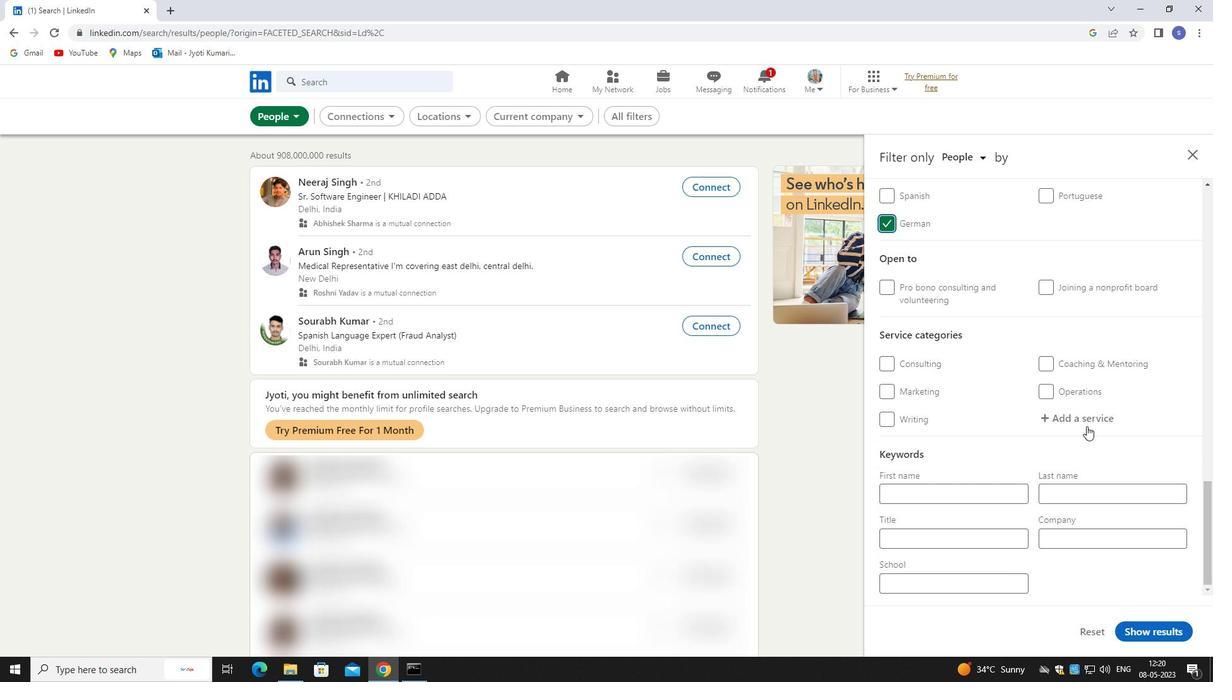 
Action: Mouse pressed left at (1089, 420)
Screenshot: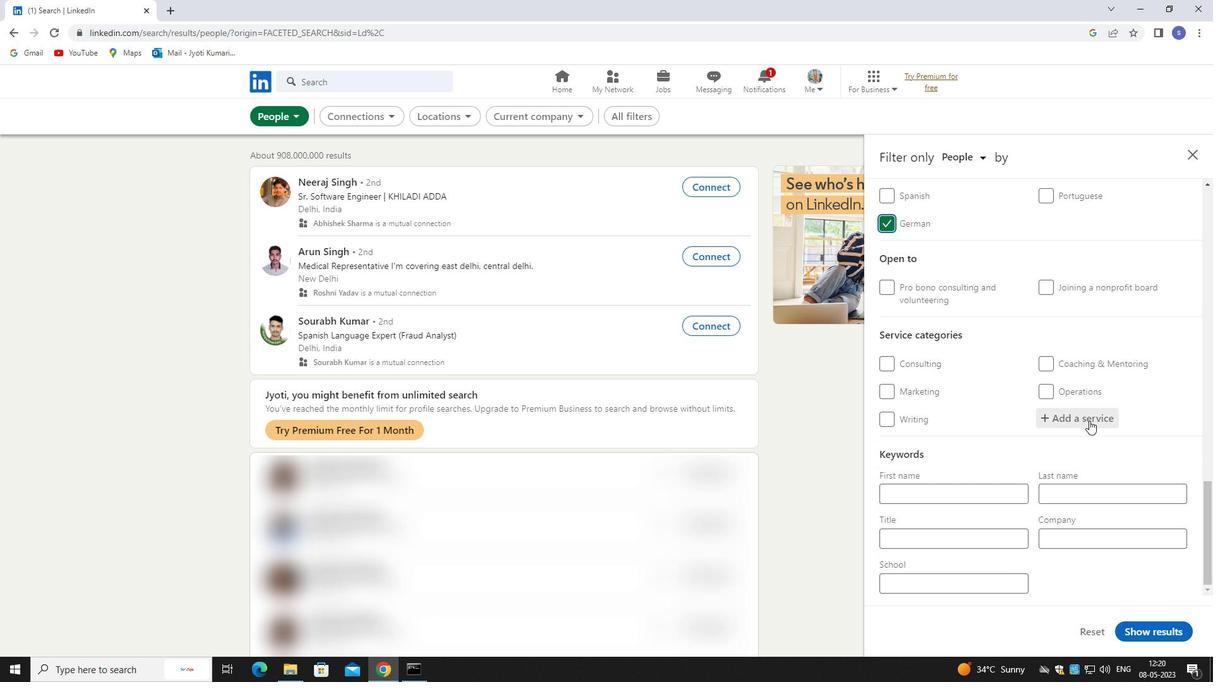 
Action: Key pressed corporate
Screenshot: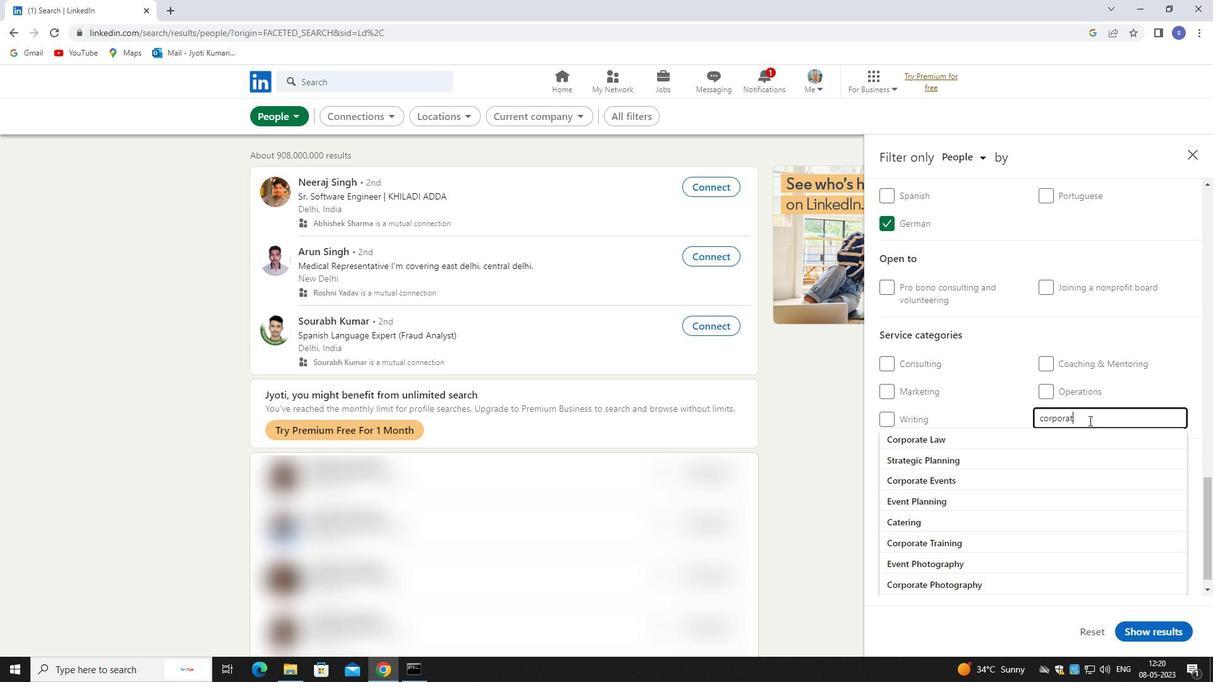 
Action: Mouse moved to (1085, 446)
Screenshot: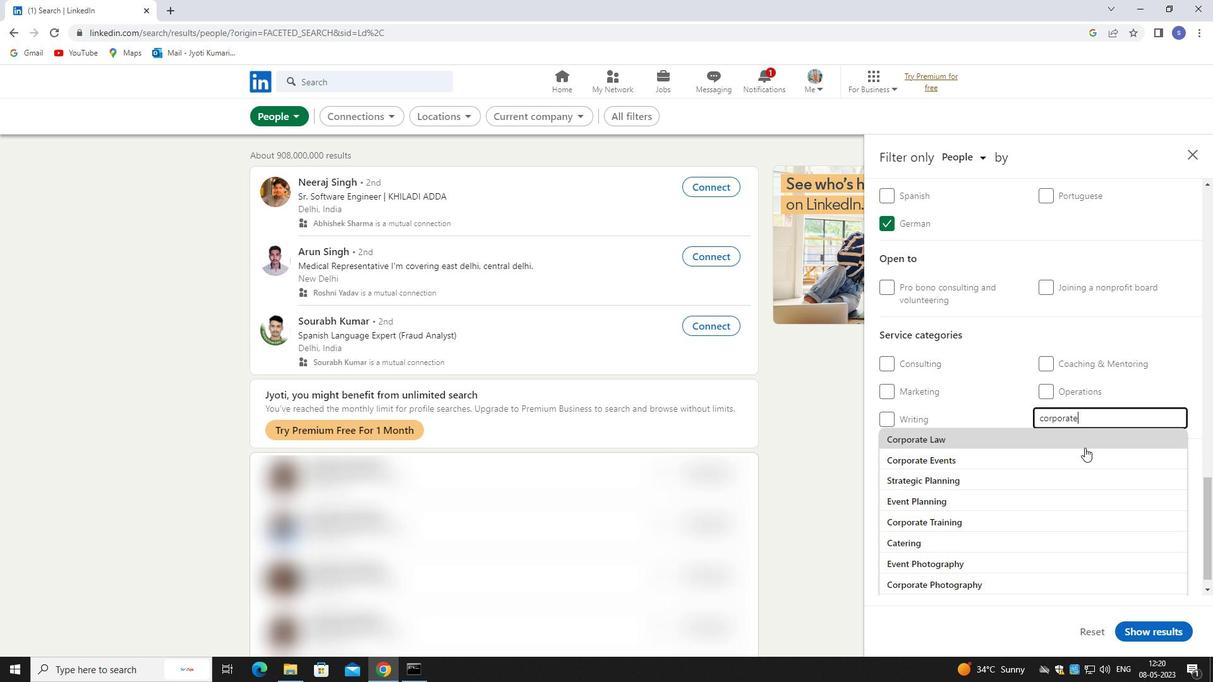 
Action: Mouse pressed left at (1085, 446)
Screenshot: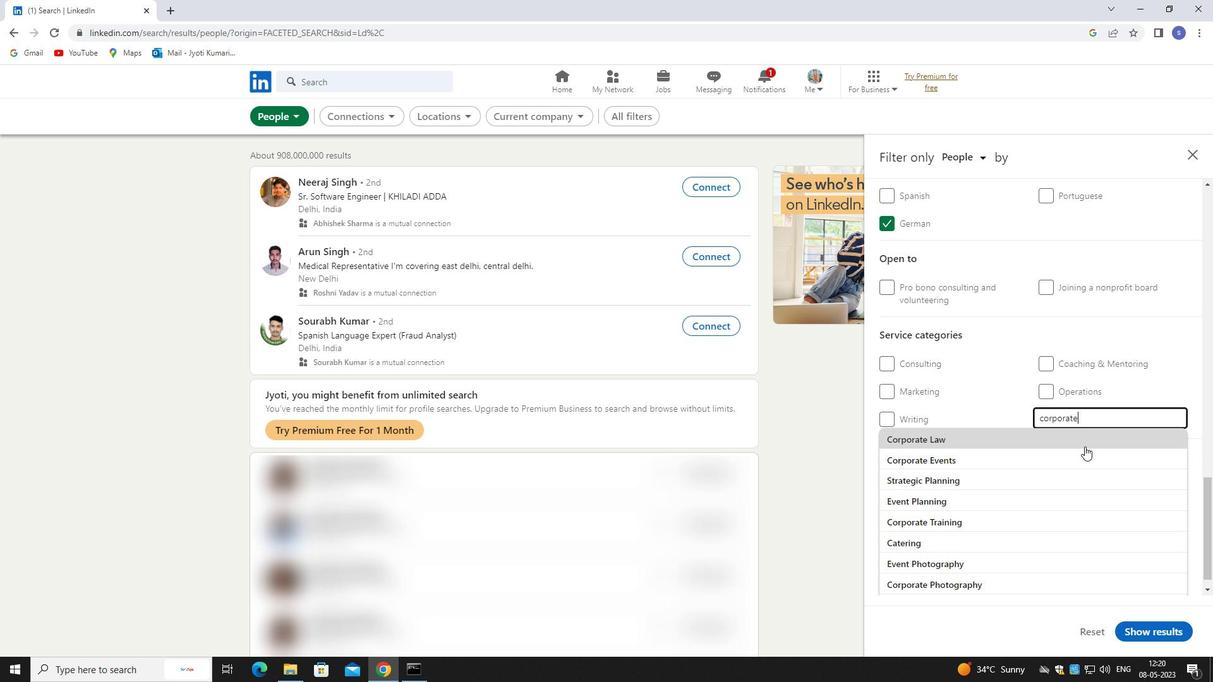 
Action: Mouse scrolled (1085, 445) with delta (0, 0)
Screenshot: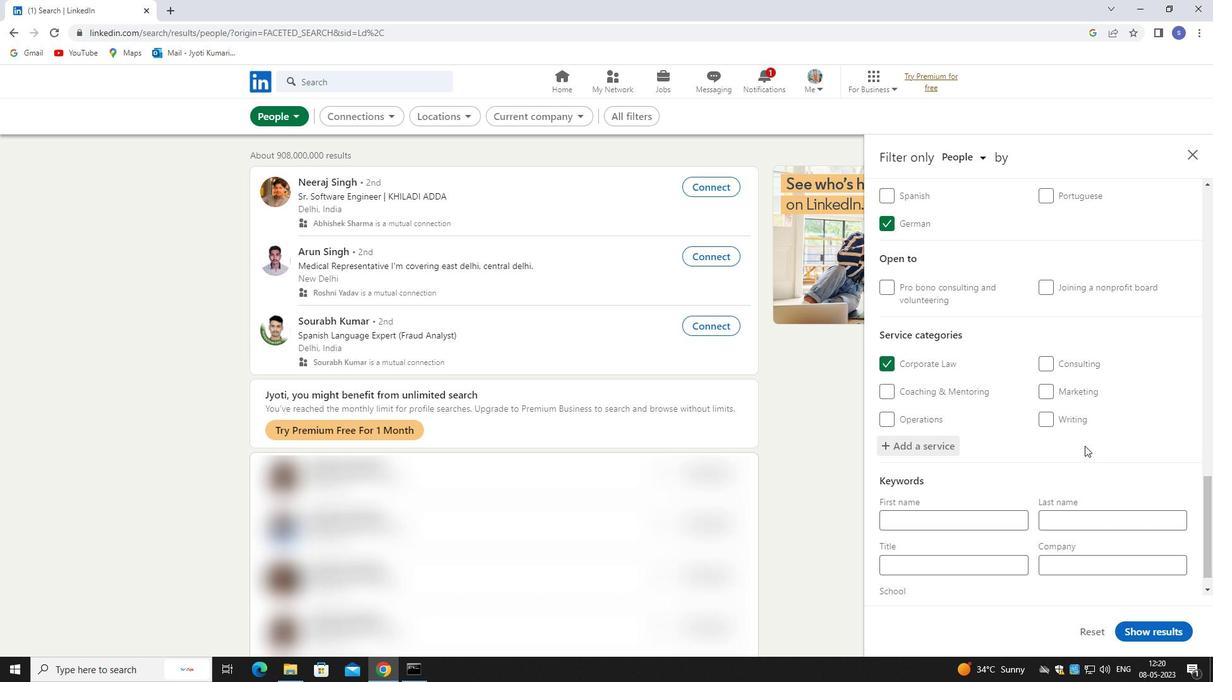 
Action: Mouse scrolled (1085, 445) with delta (0, 0)
Screenshot: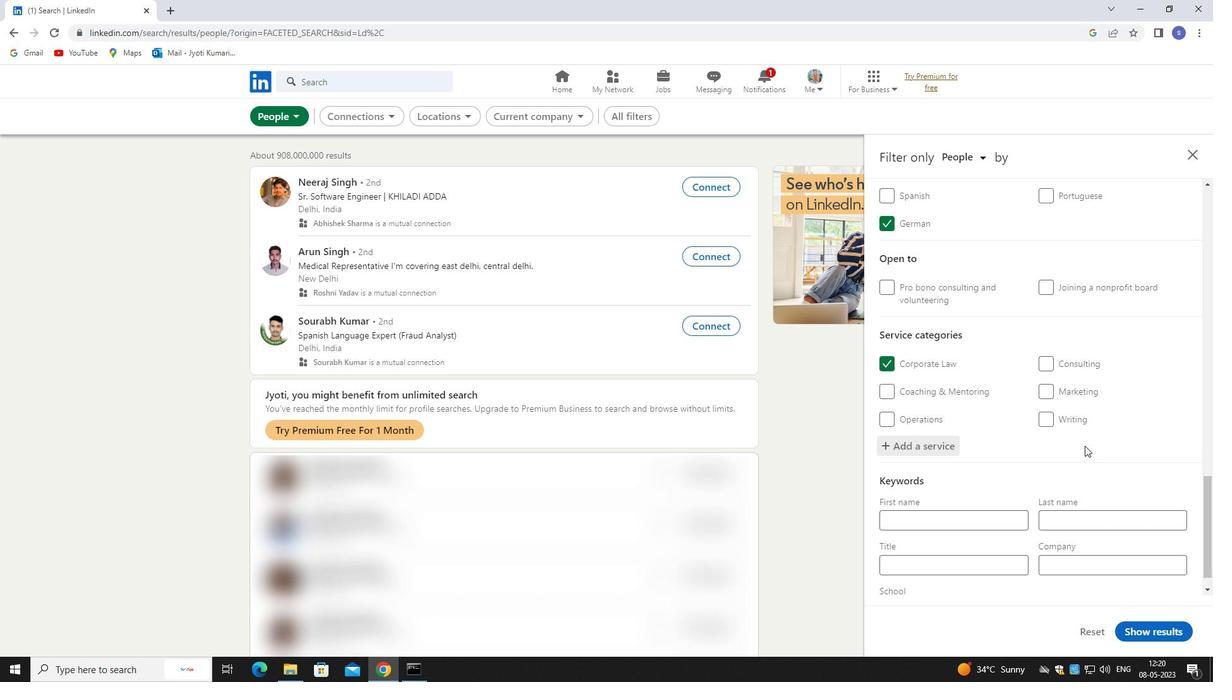 
Action: Mouse scrolled (1085, 445) with delta (0, 0)
Screenshot: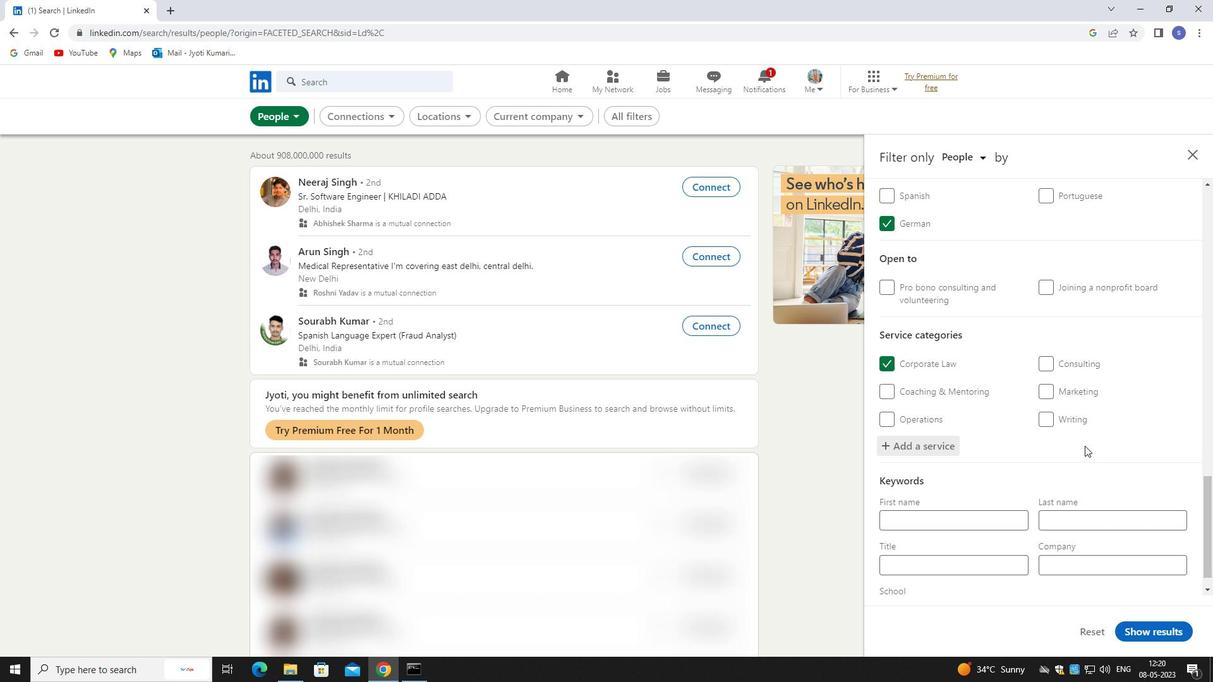 
Action: Mouse moved to (948, 542)
Screenshot: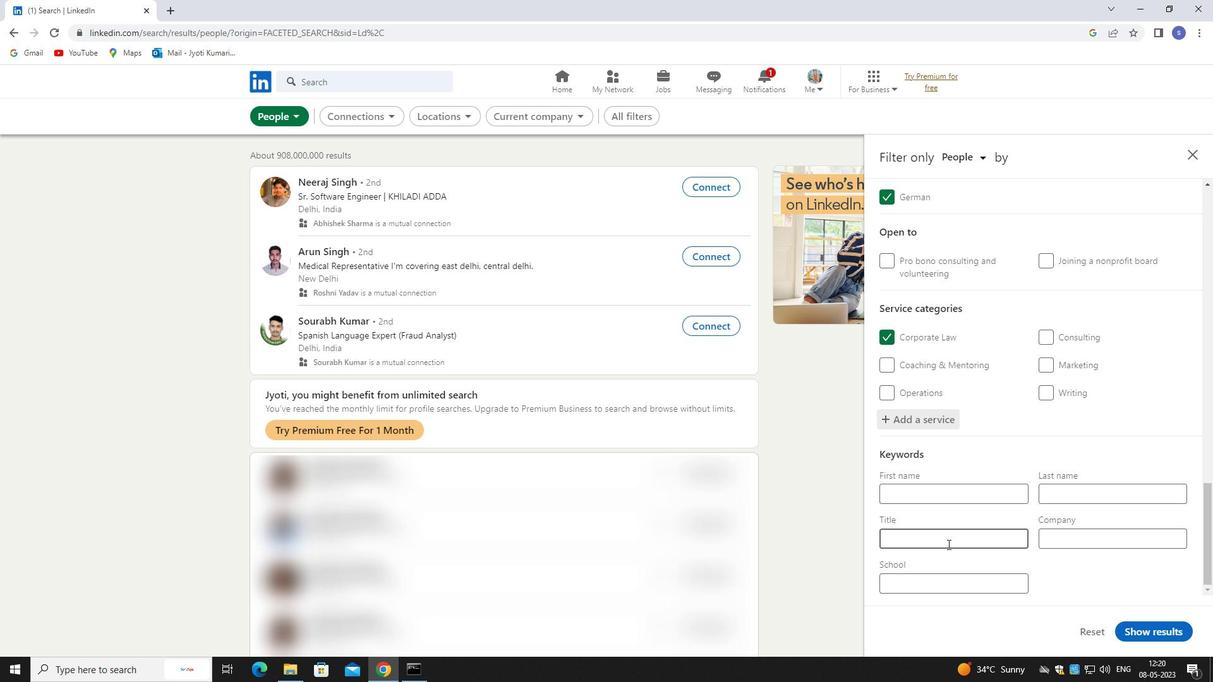 
Action: Mouse pressed left at (948, 542)
Screenshot: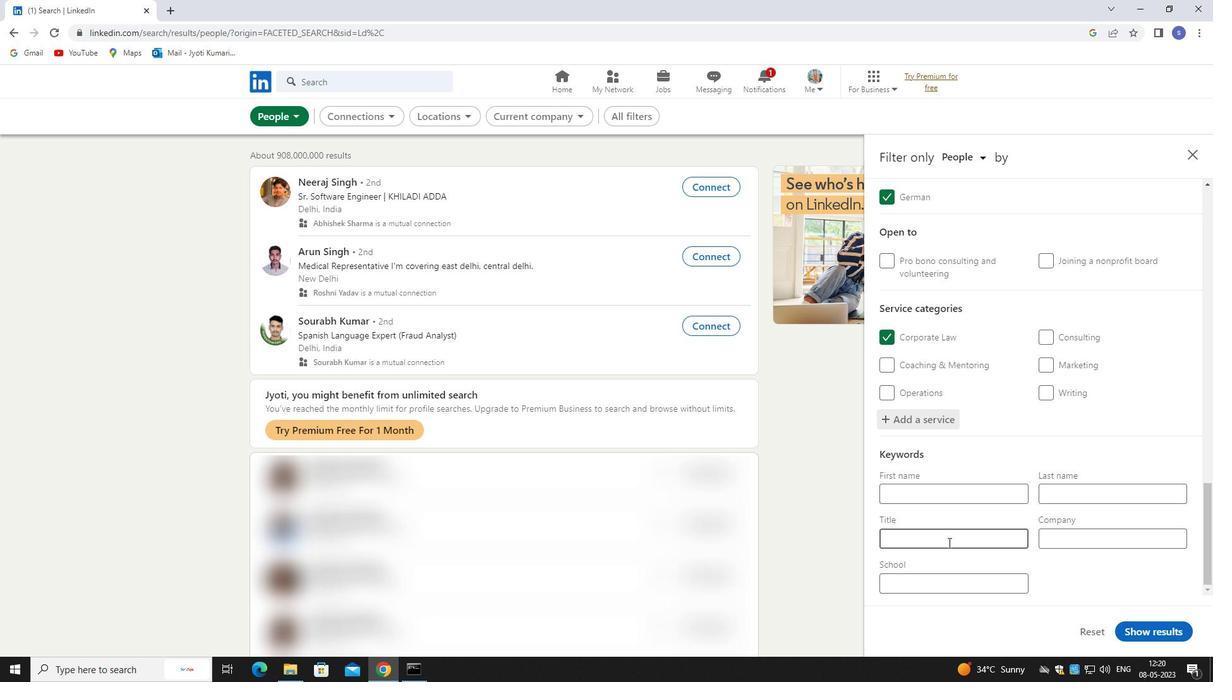 
Action: Mouse moved to (949, 542)
Screenshot: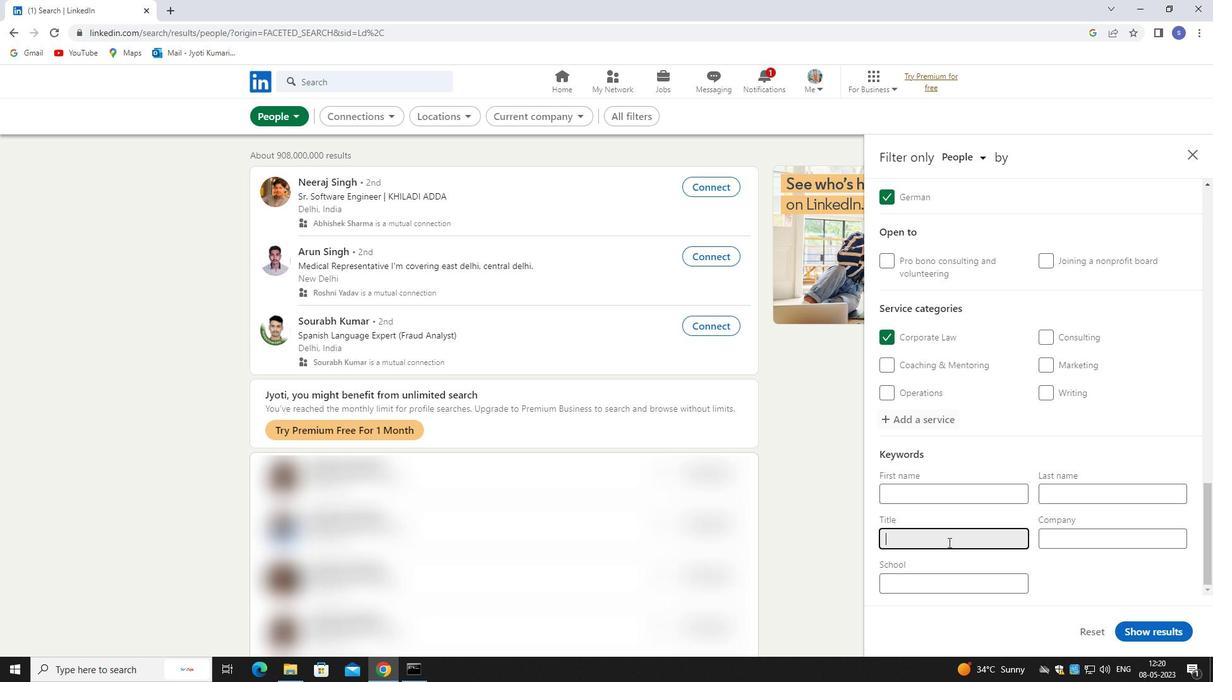 
Action: Key pressed <Key.shift>DIRECTOR
Screenshot: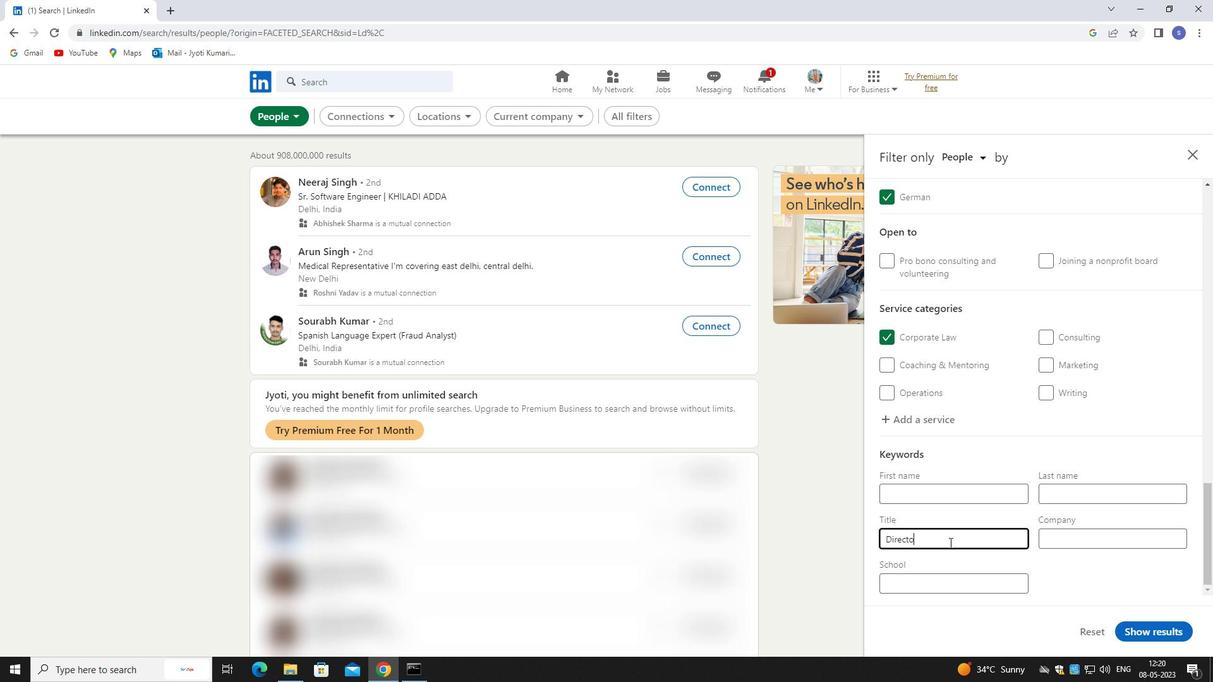 
Action: Mouse moved to (1159, 628)
Screenshot: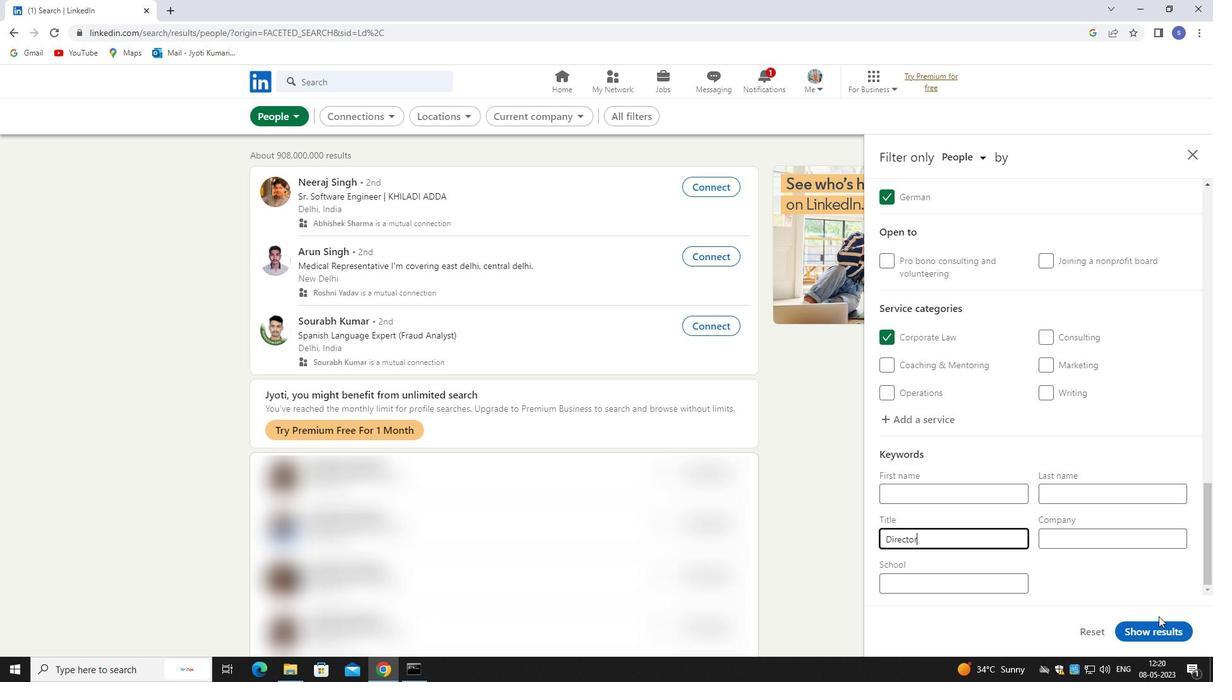
Action: Mouse pressed left at (1159, 628)
Screenshot: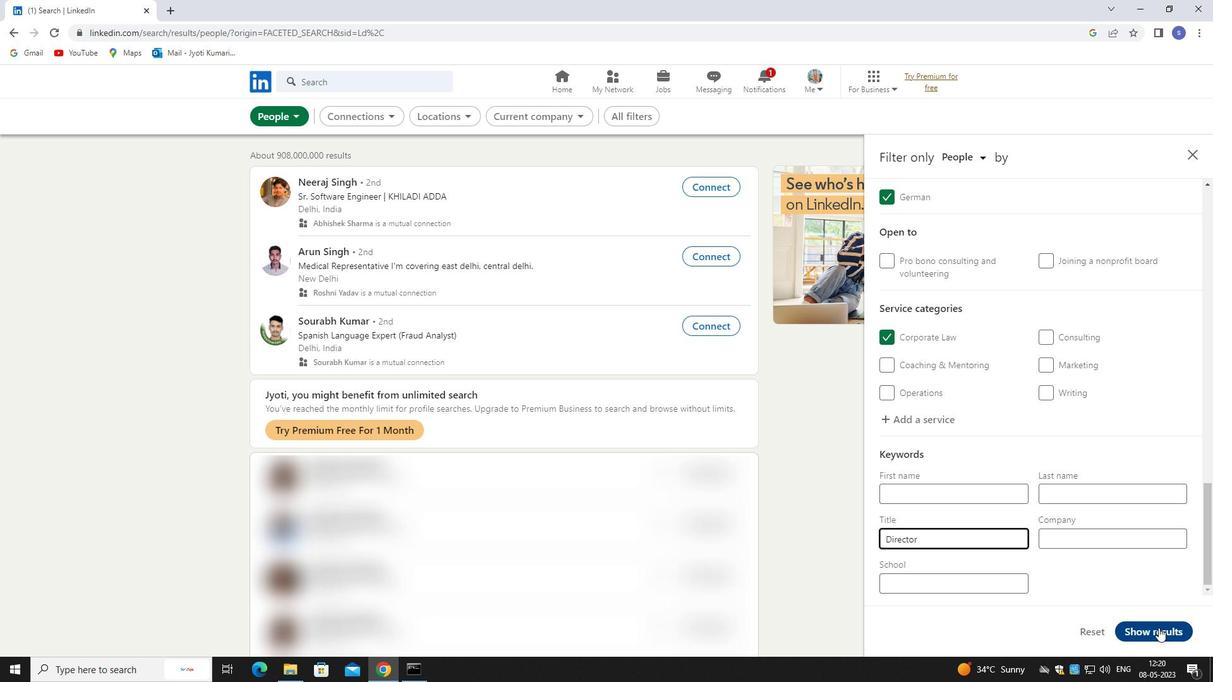 
Action: Mouse moved to (1159, 627)
Screenshot: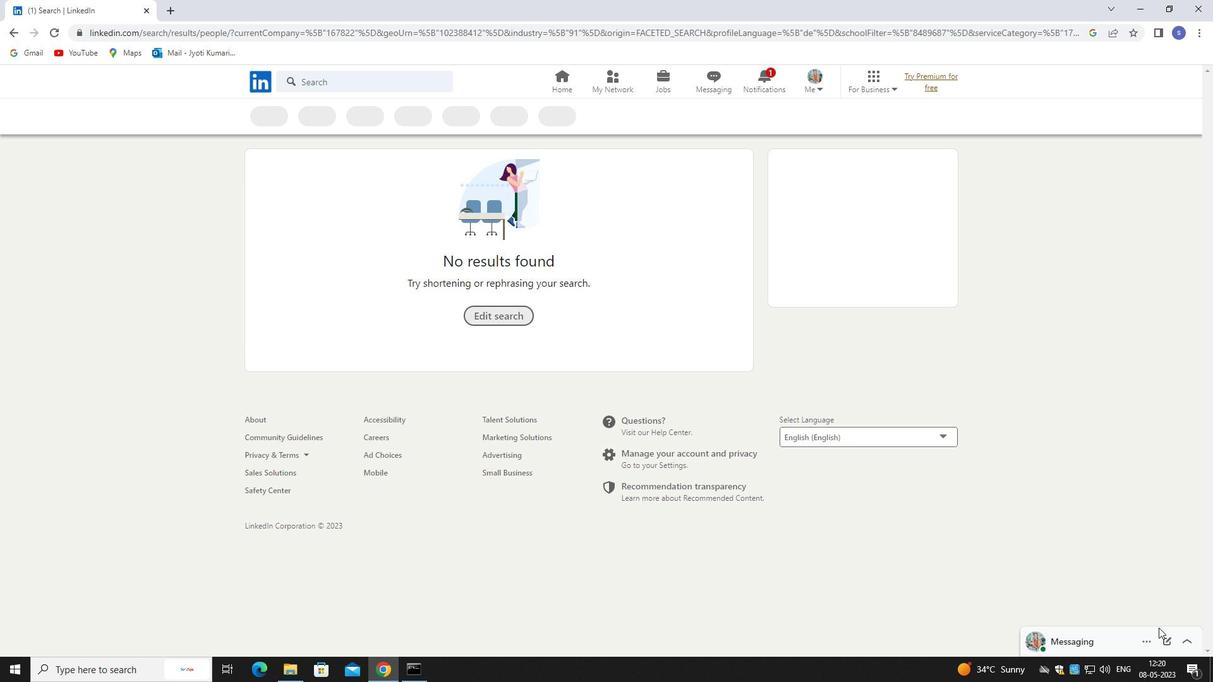 
